 Task: For heading  Tahoma with underline.  font size for heading20,  'Change the font style of data to'Arial.  and font size to 12,  Change the alignment of both headline & data to Align left.  In the sheet  Attendance Record Sheetbook
Action: Mouse moved to (52, 116)
Screenshot: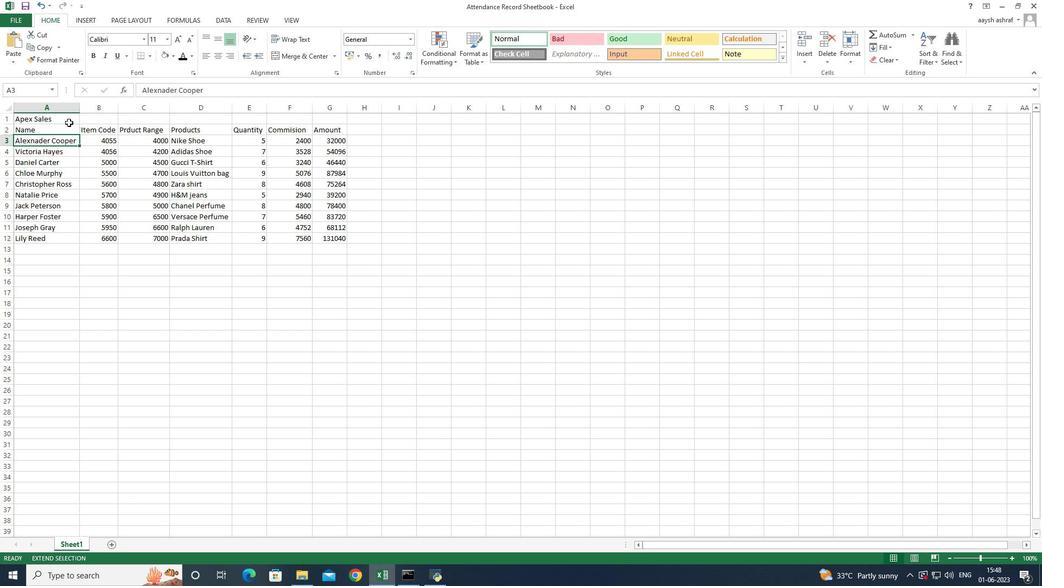 
Action: Mouse pressed left at (52, 116)
Screenshot: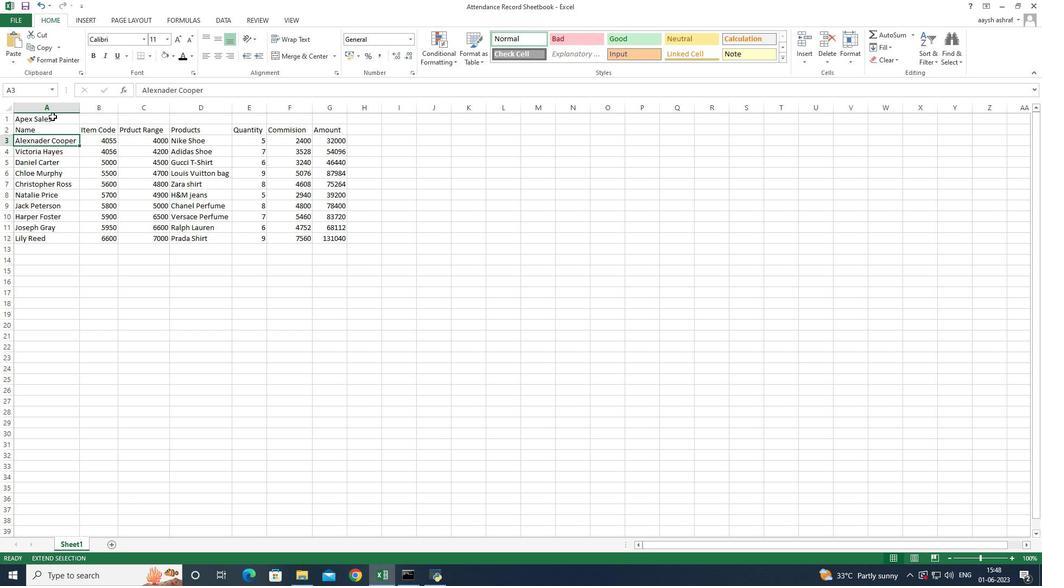 
Action: Mouse moved to (72, 178)
Screenshot: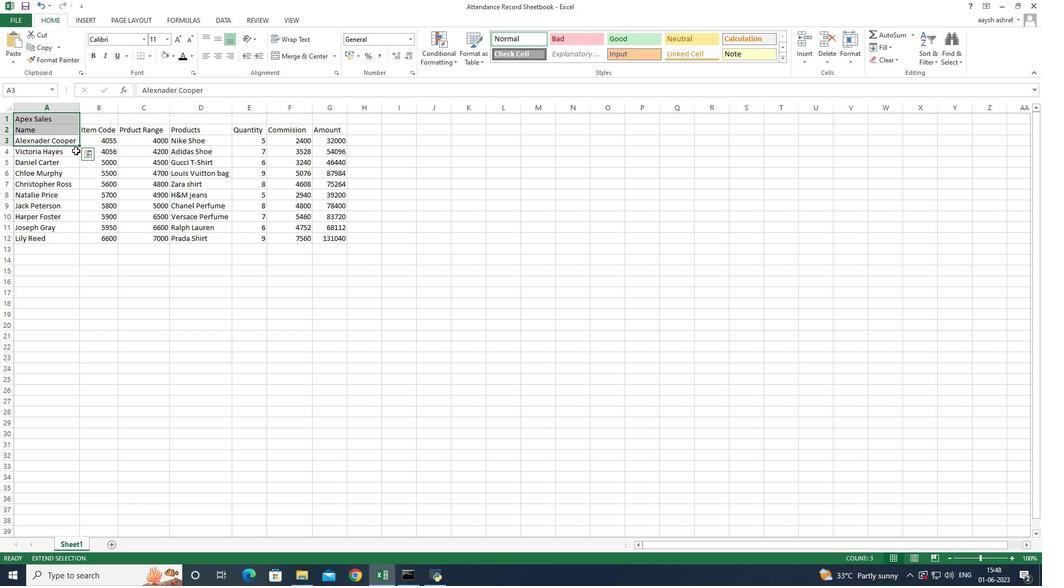 
Action: Mouse pressed left at (72, 178)
Screenshot: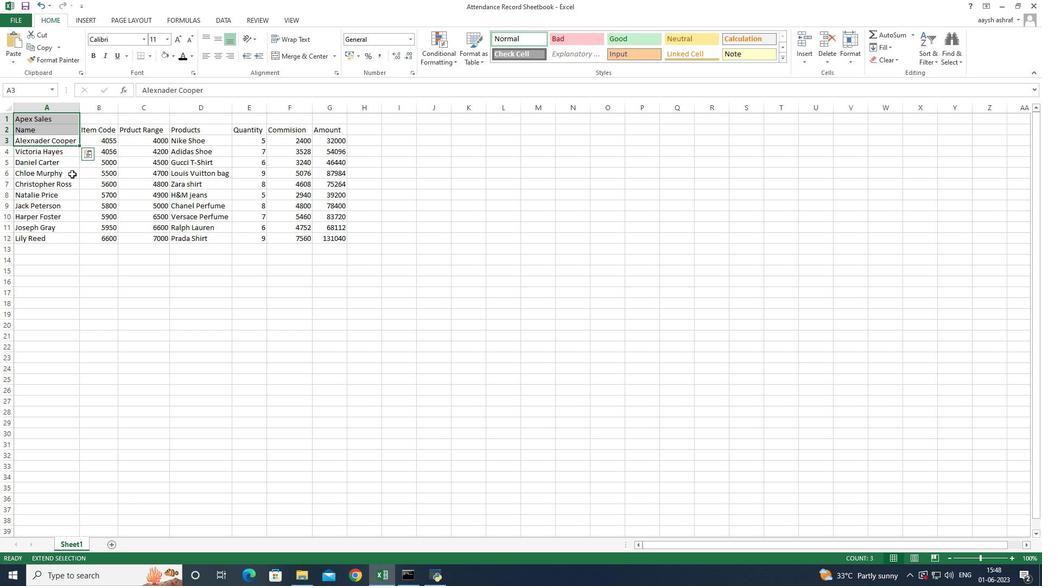
Action: Mouse moved to (67, 114)
Screenshot: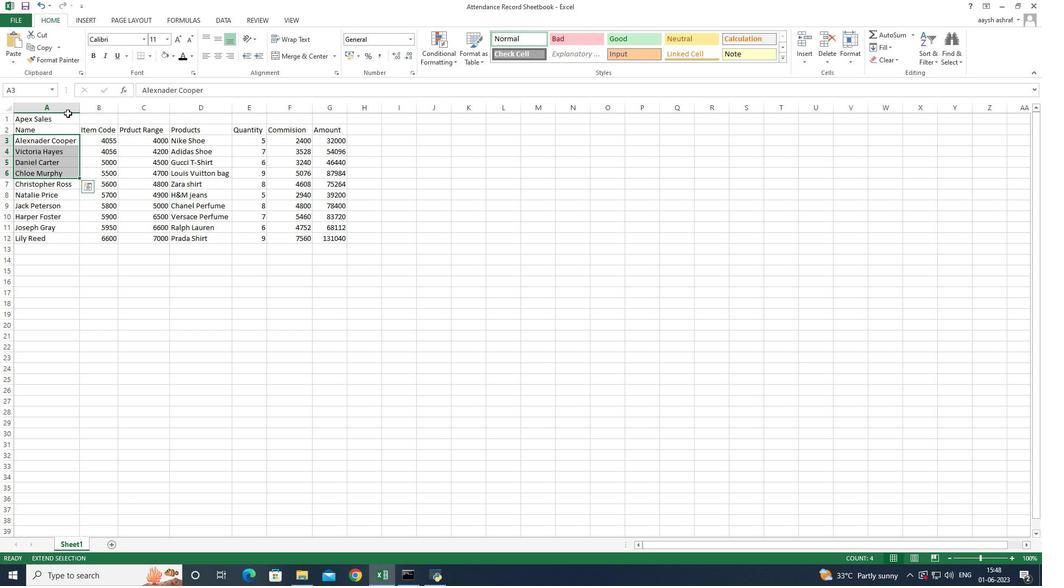 
Action: Mouse pressed left at (67, 114)
Screenshot: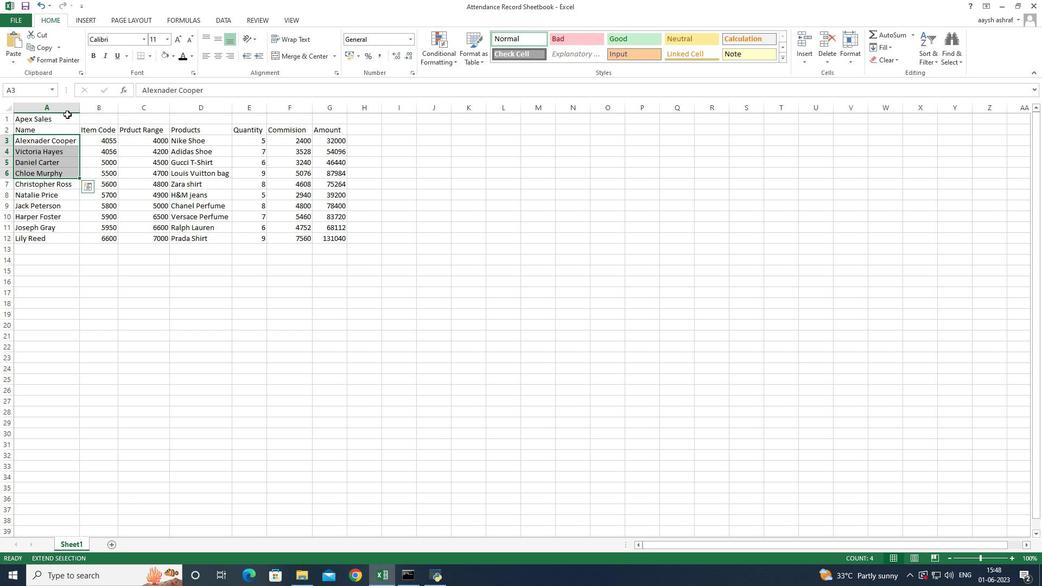 
Action: Mouse moved to (78, 254)
Screenshot: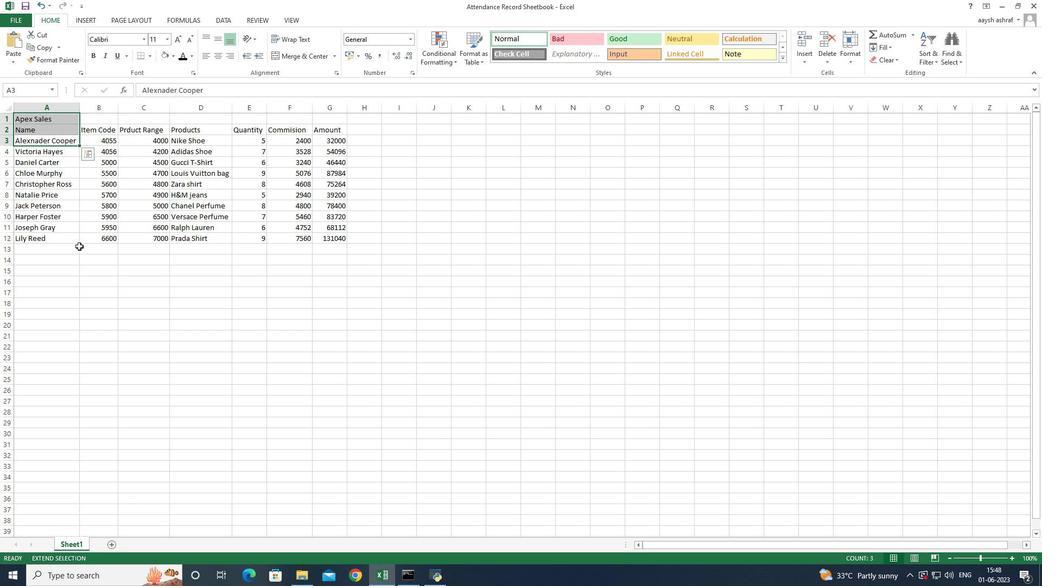 
Action: Mouse pressed right at (78, 254)
Screenshot: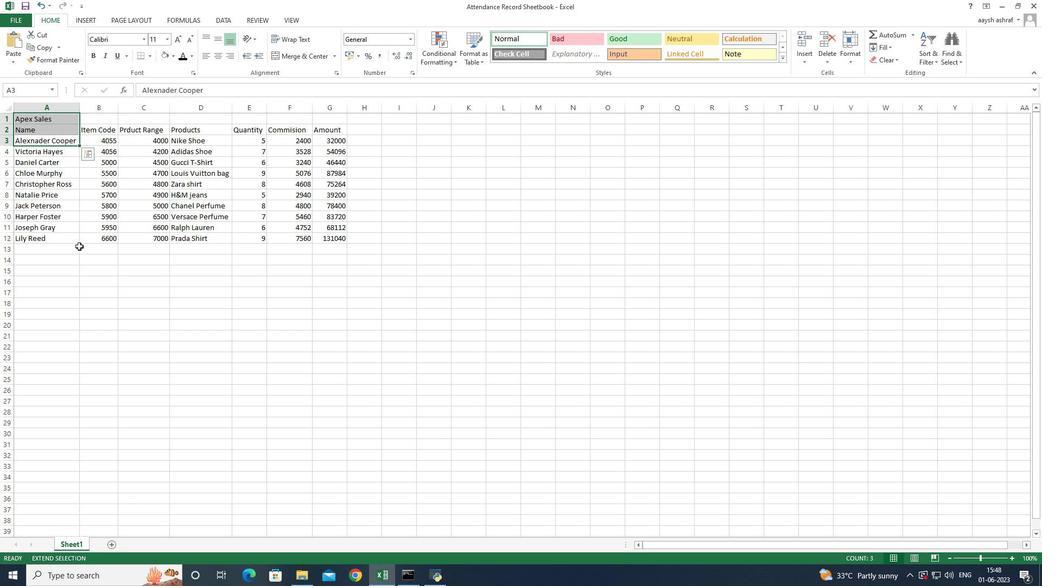 
Action: Mouse moved to (109, 466)
Screenshot: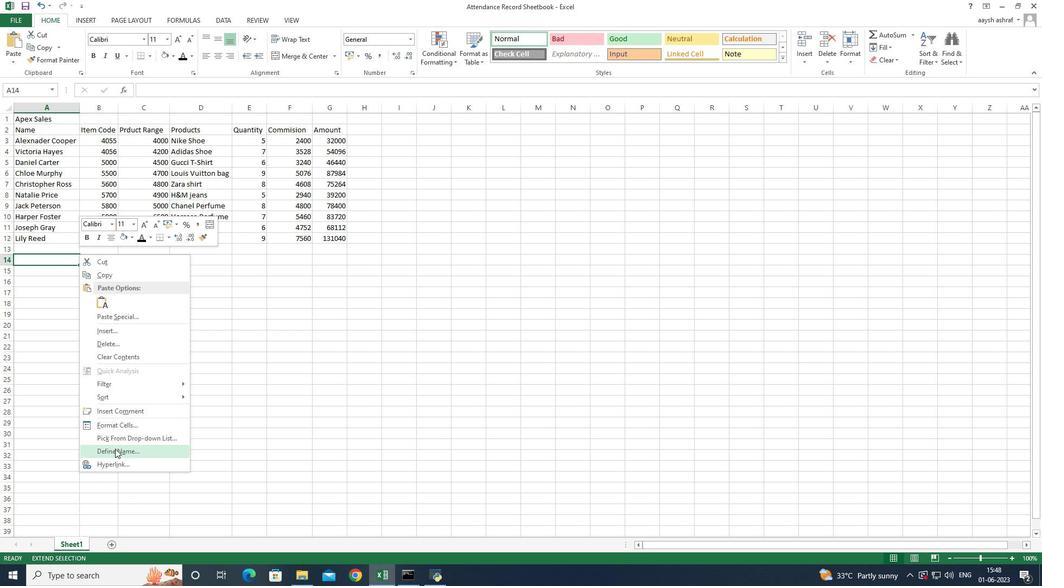
Action: Mouse pressed left at (109, 466)
Screenshot: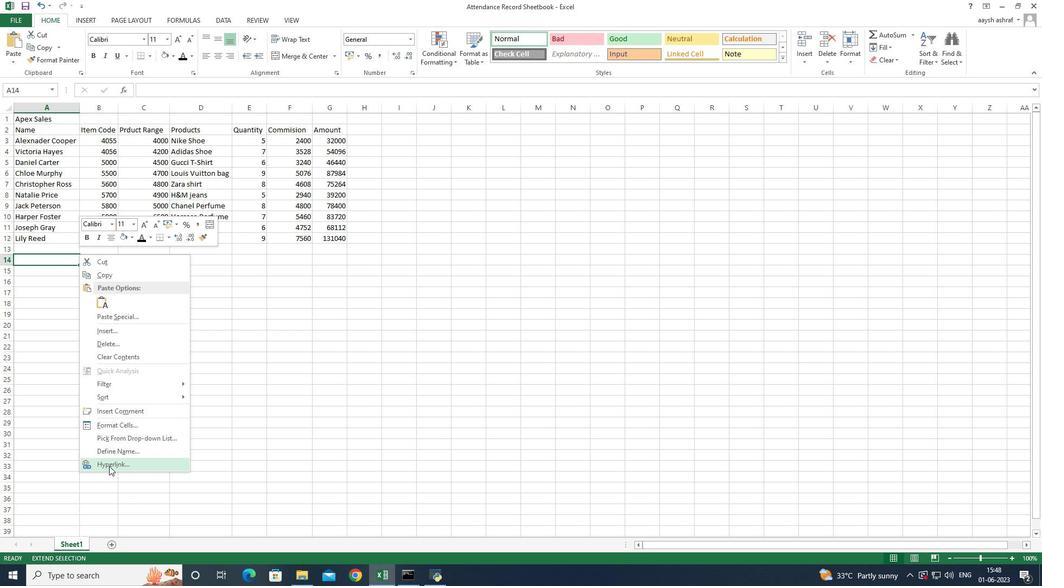 
Action: Mouse moved to (128, 317)
Screenshot: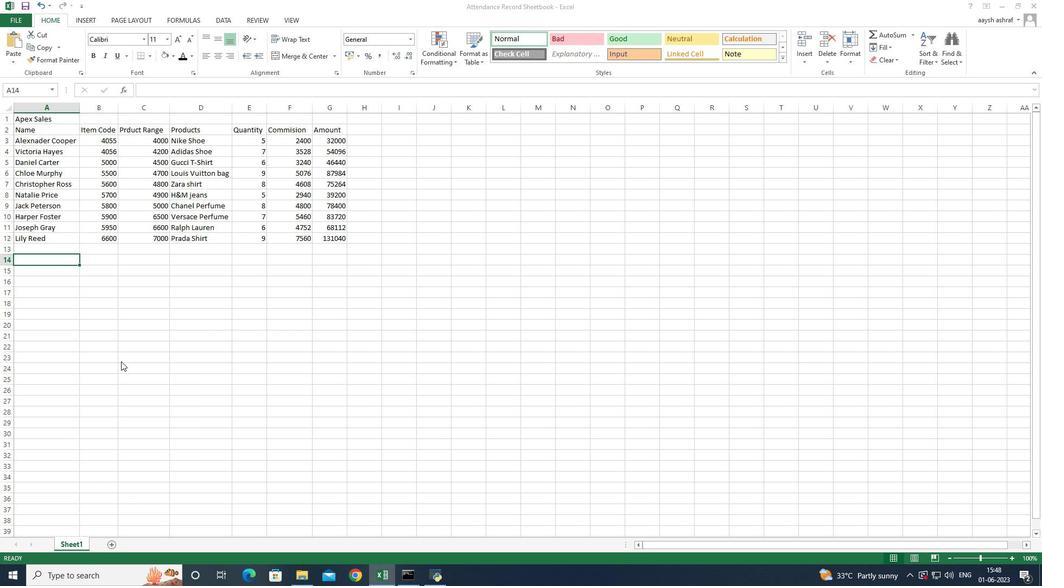 
Action: Mouse pressed left at (128, 317)
Screenshot: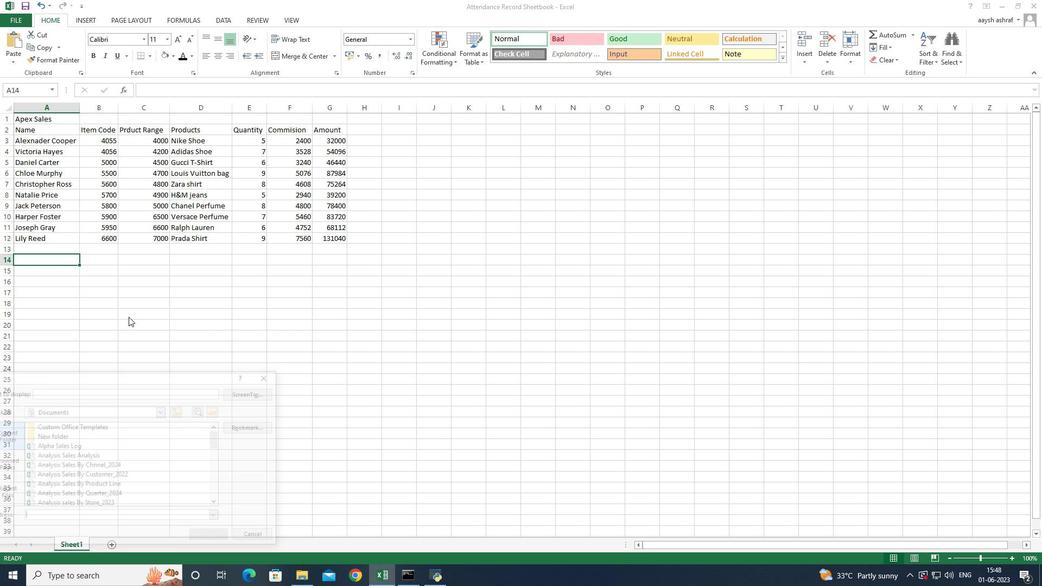 
Action: Mouse moved to (265, 375)
Screenshot: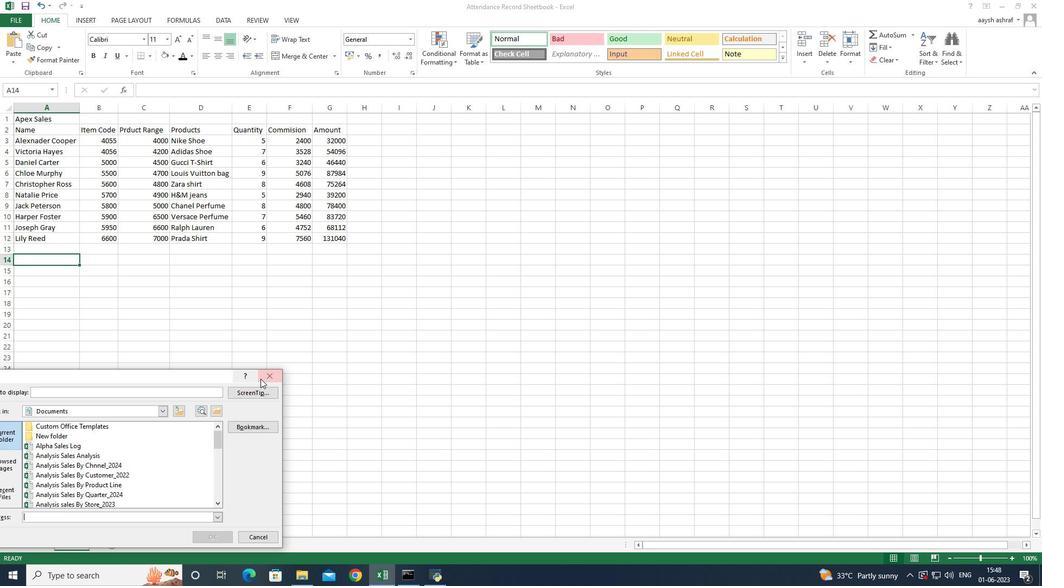 
Action: Mouse pressed left at (265, 375)
Screenshot: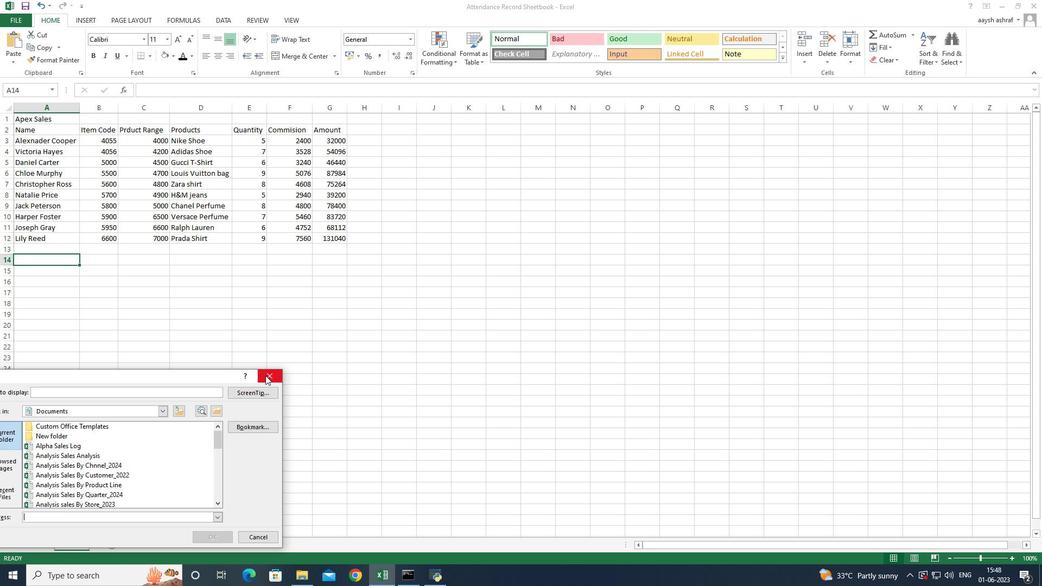 
Action: Mouse moved to (56, 121)
Screenshot: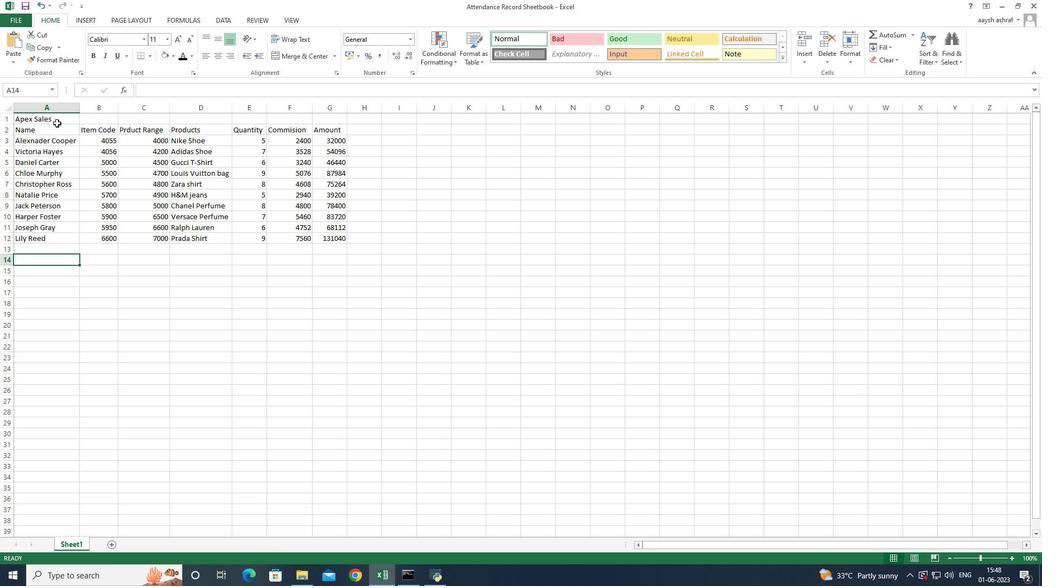 
Action: Mouse pressed left at (56, 121)
Screenshot: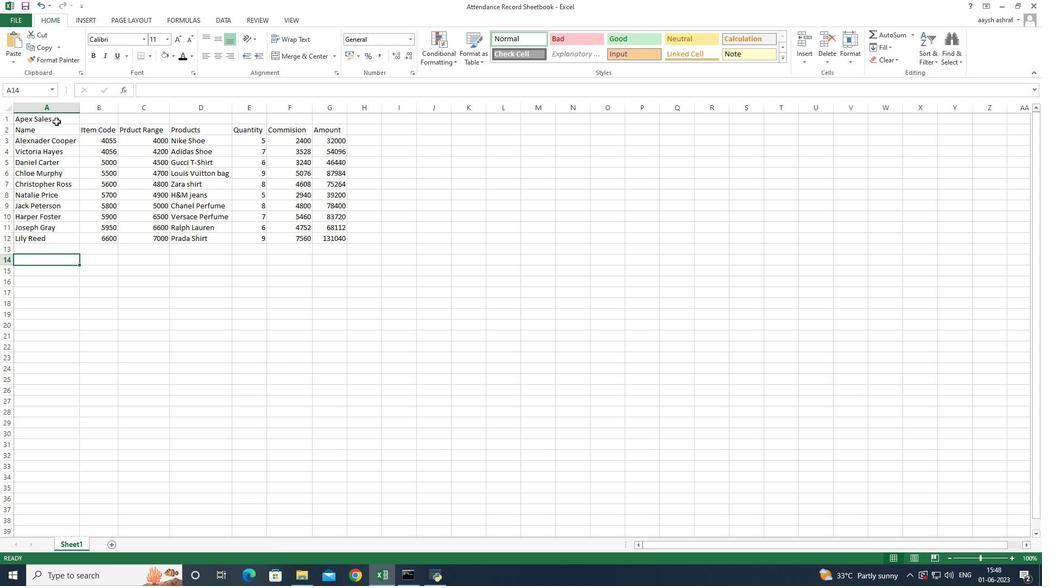 
Action: Key pressed <Key.shift_r><Key.shift_r><Key.right><Key.right><Key.right><Key.right><Key.right><Key.right>
Screenshot: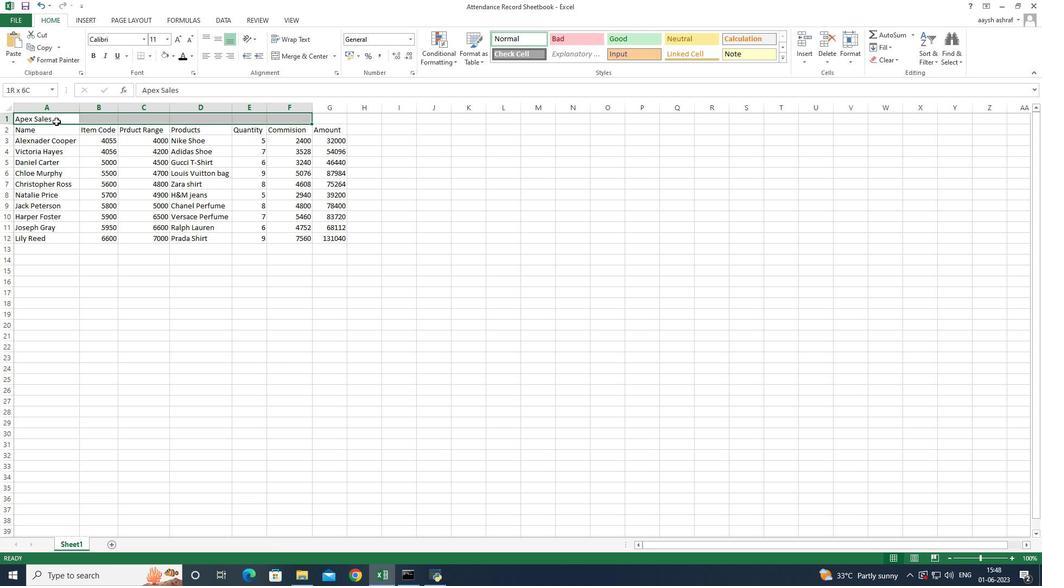 
Action: Mouse moved to (290, 56)
Screenshot: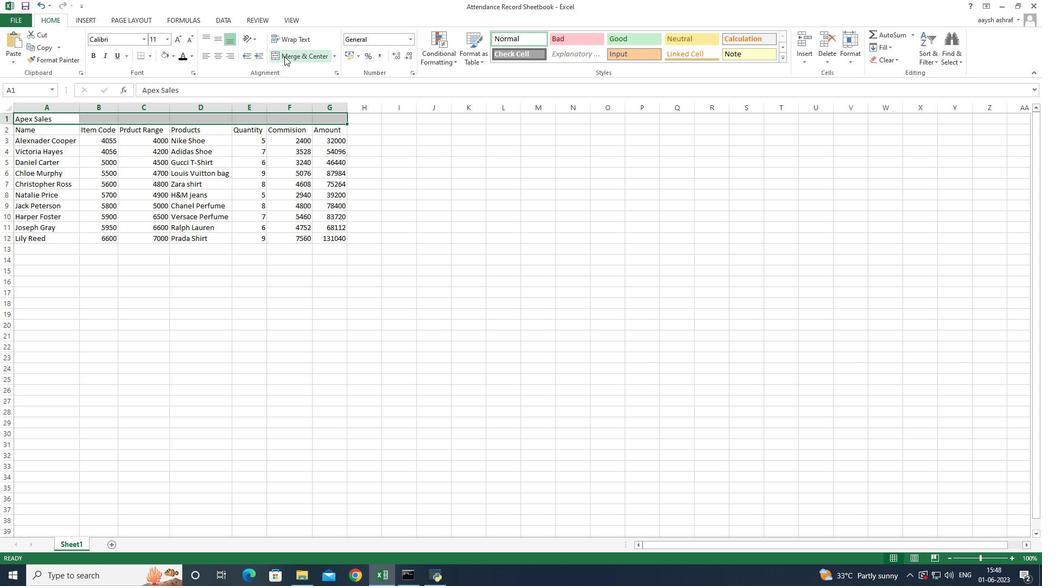 
Action: Mouse pressed left at (290, 56)
Screenshot: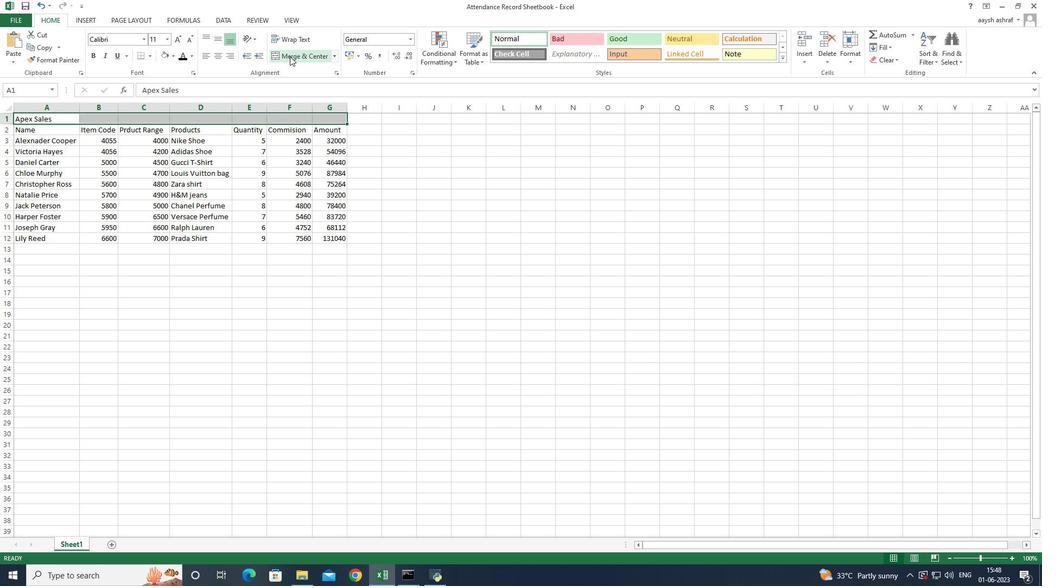 
Action: Mouse moved to (144, 43)
Screenshot: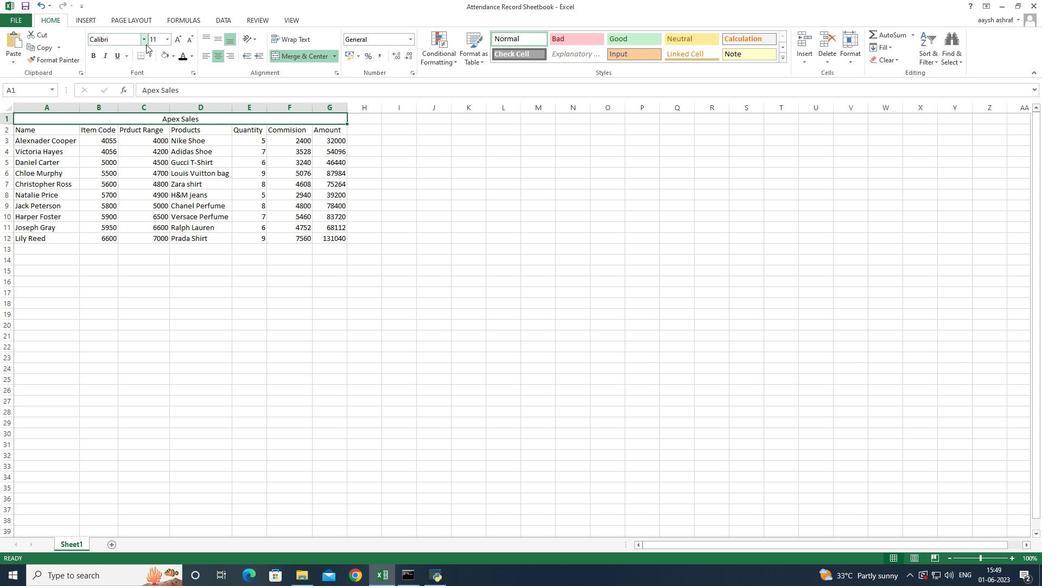 
Action: Mouse pressed left at (144, 43)
Screenshot: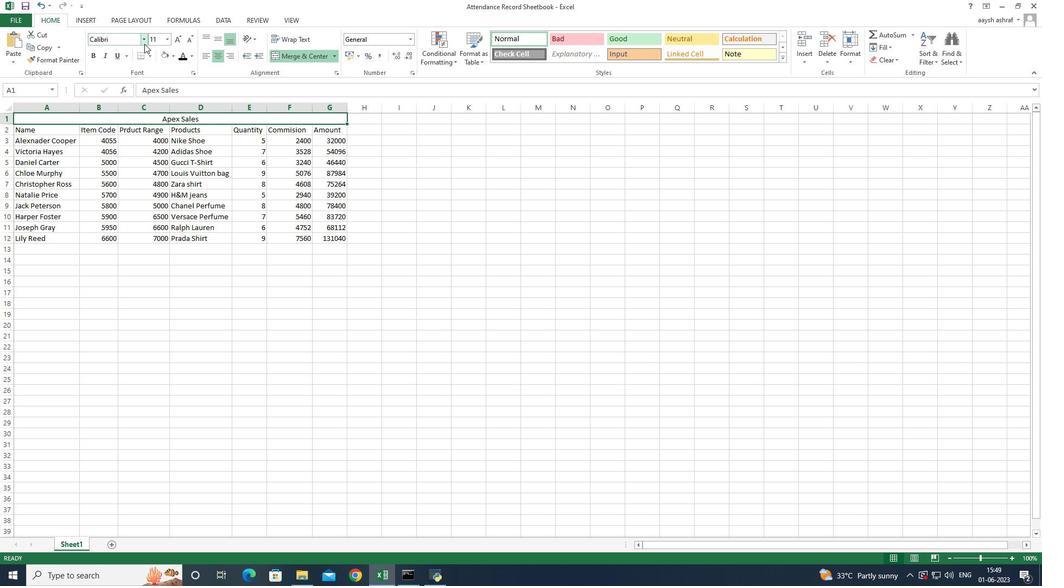 
Action: Mouse moved to (159, 268)
Screenshot: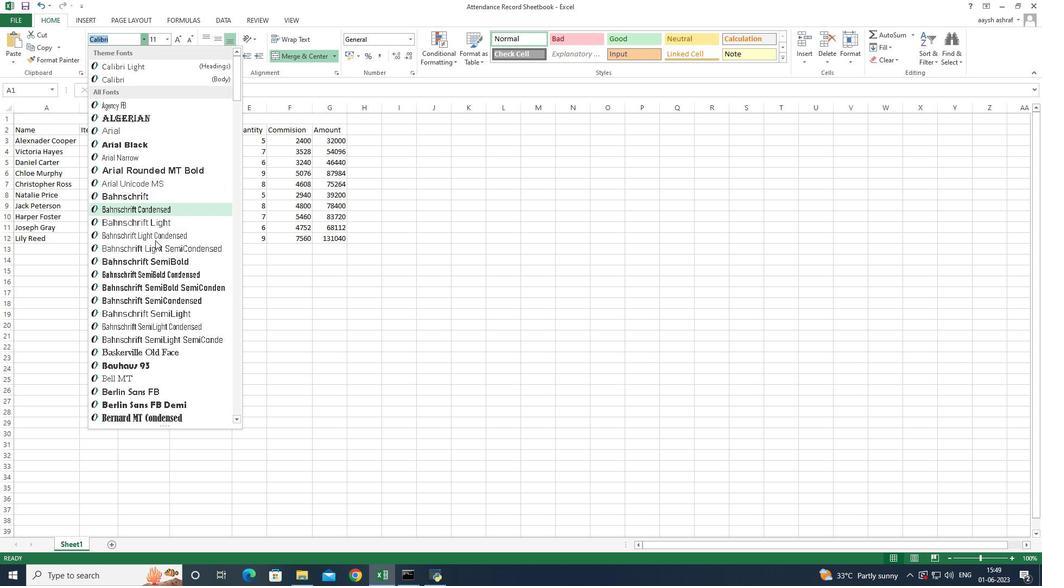 
Action: Mouse scrolled (159, 267) with delta (0, 0)
Screenshot: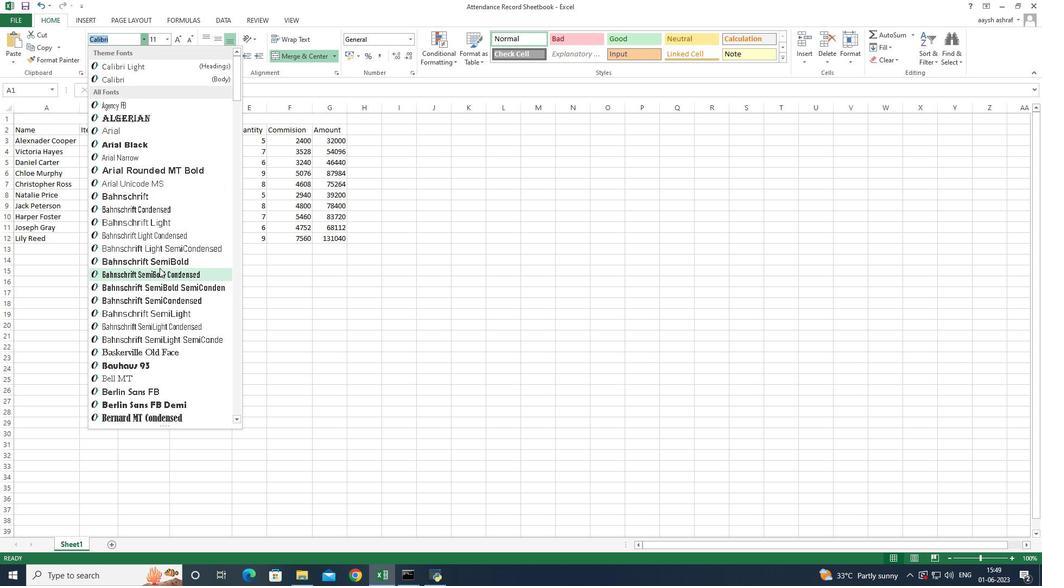 
Action: Mouse scrolled (159, 267) with delta (0, 0)
Screenshot: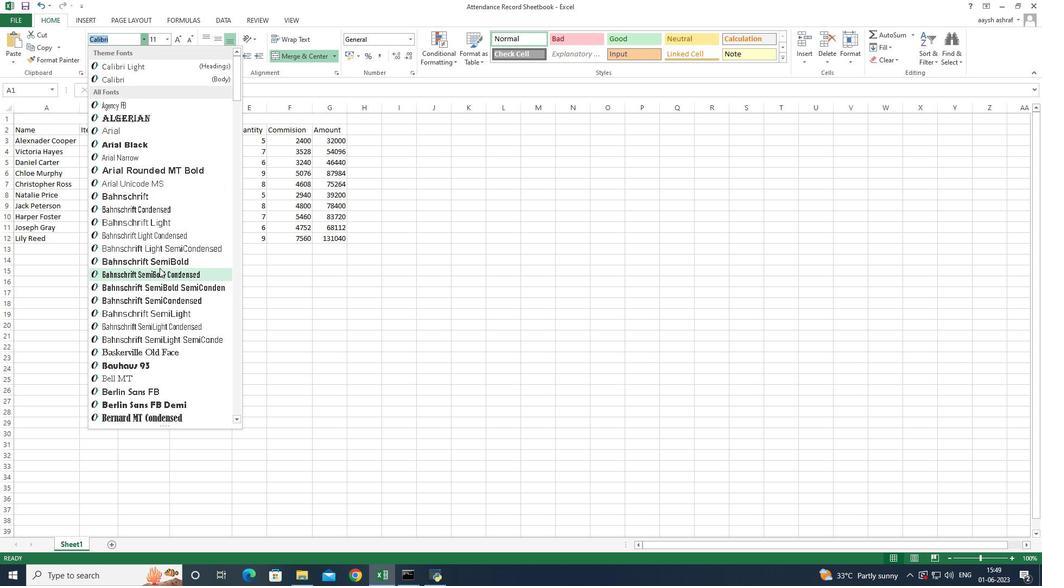
Action: Mouse scrolled (159, 267) with delta (0, 0)
Screenshot: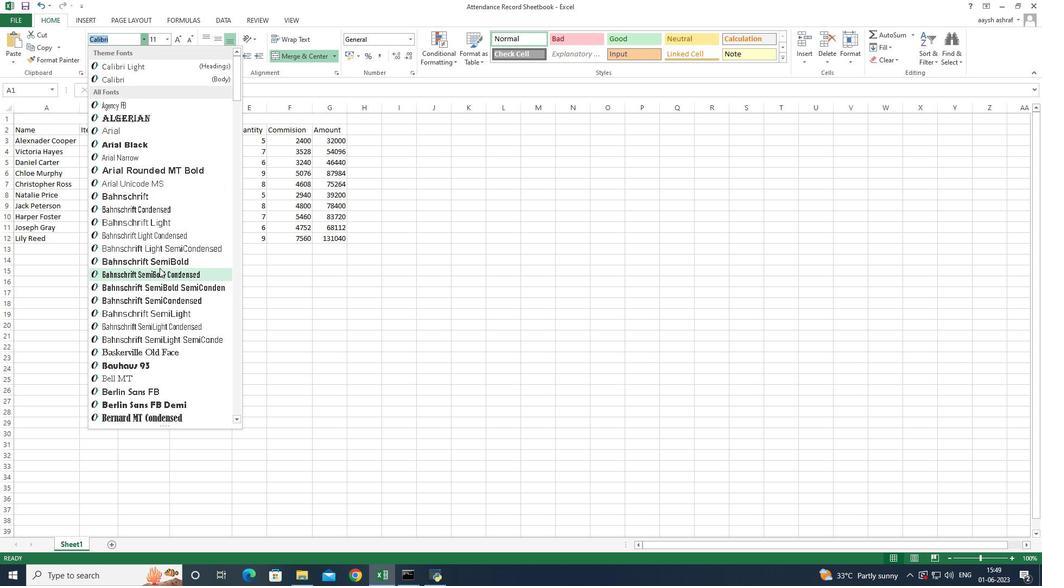 
Action: Mouse scrolled (159, 267) with delta (0, 0)
Screenshot: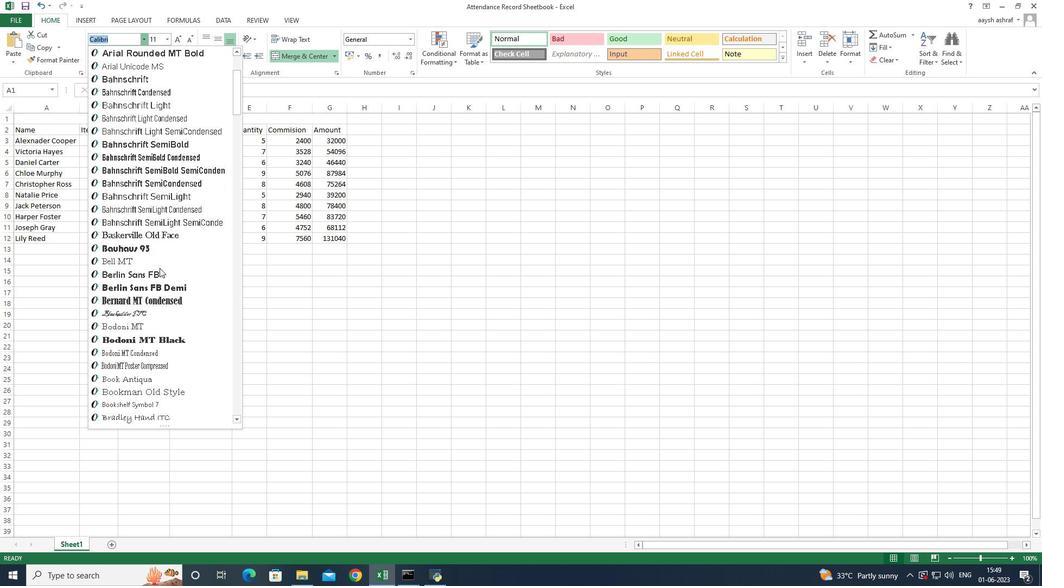 
Action: Mouse scrolled (159, 267) with delta (0, 0)
Screenshot: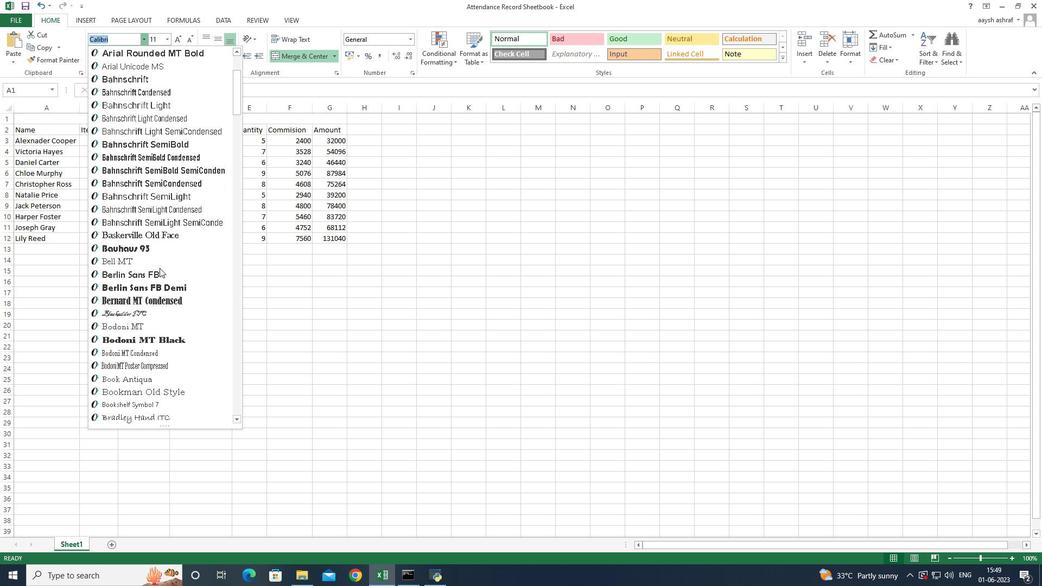 
Action: Mouse scrolled (159, 267) with delta (0, 0)
Screenshot: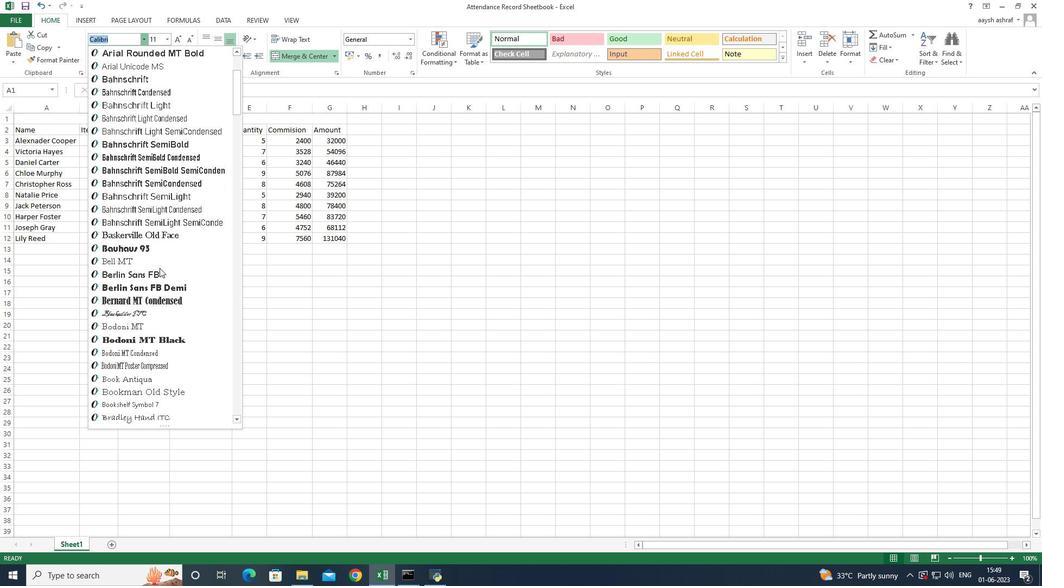 
Action: Mouse scrolled (159, 267) with delta (0, 0)
Screenshot: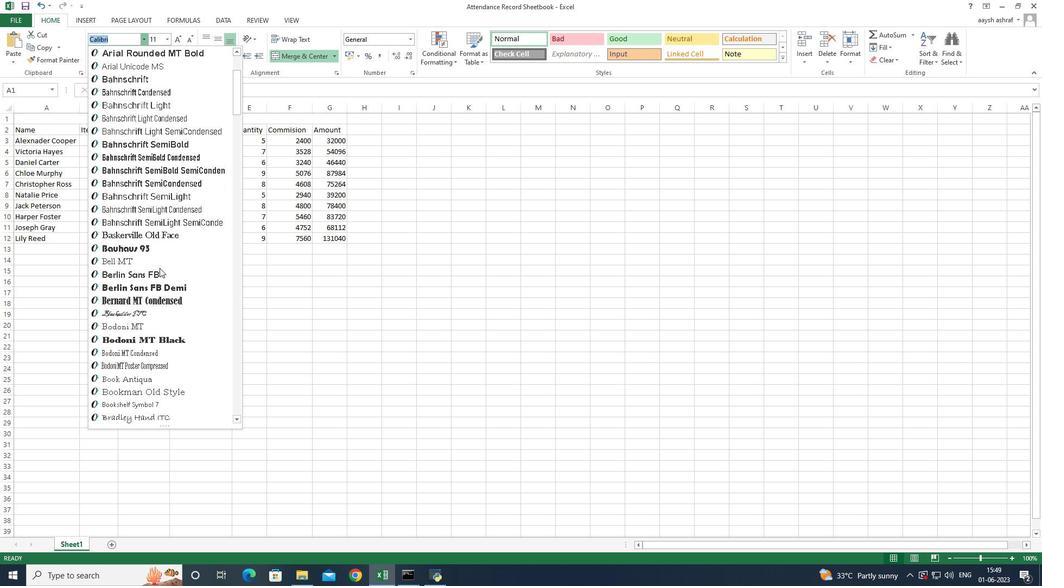 
Action: Mouse scrolled (159, 267) with delta (0, 0)
Screenshot: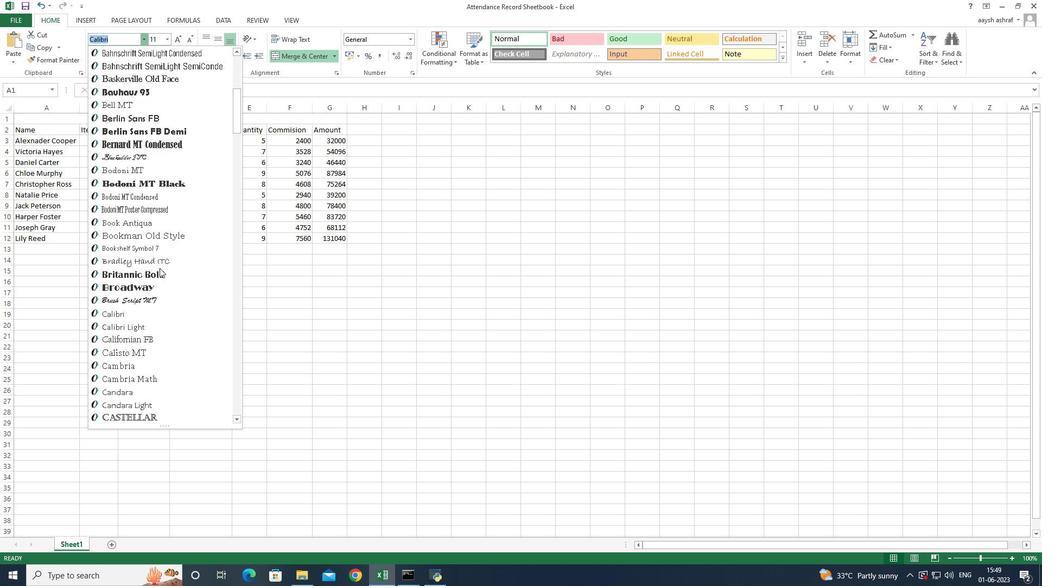
Action: Mouse scrolled (159, 267) with delta (0, 0)
Screenshot: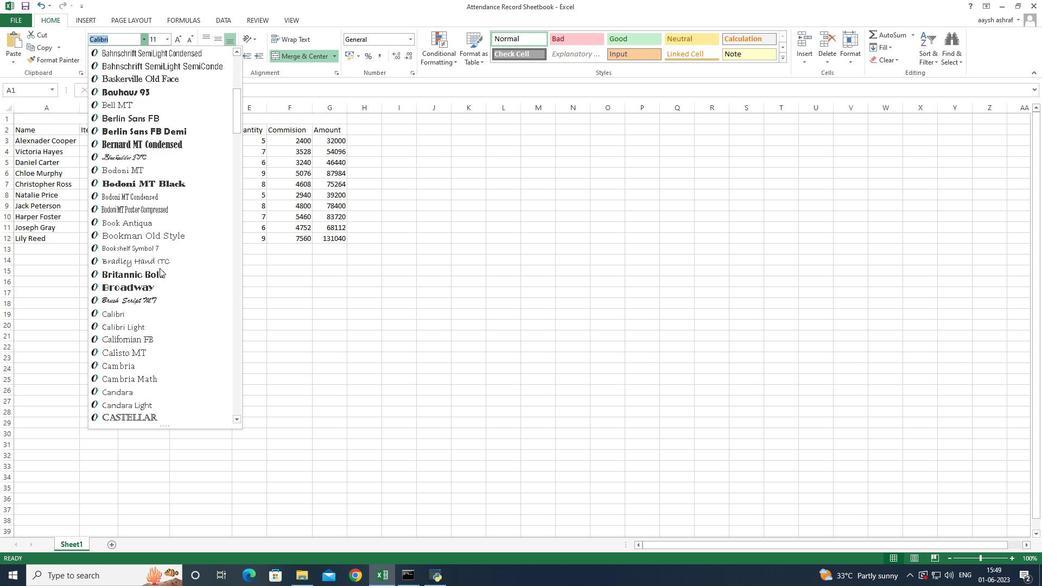 
Action: Mouse moved to (159, 269)
Screenshot: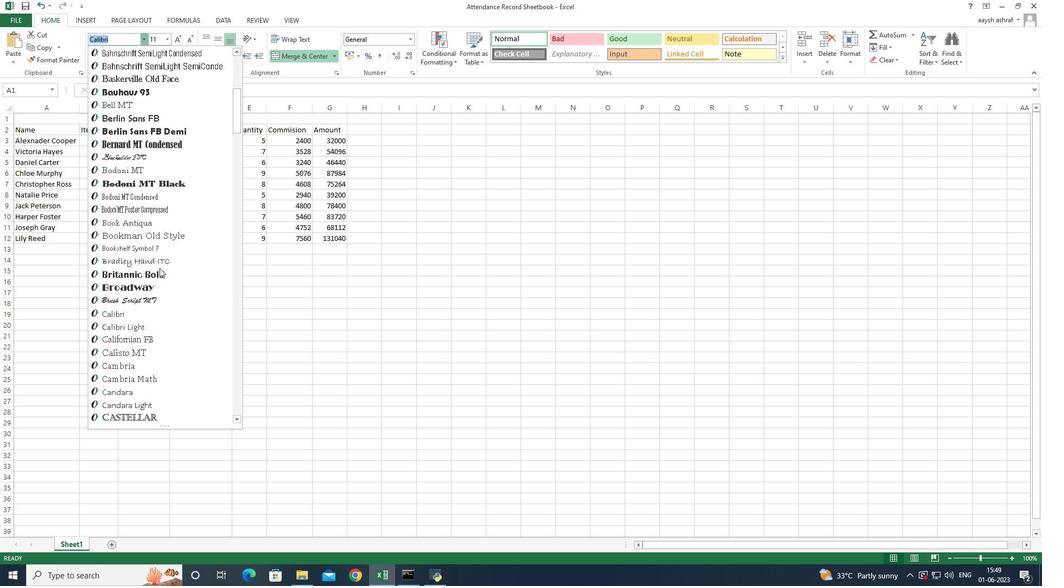
Action: Mouse scrolled (159, 268) with delta (0, 0)
Screenshot: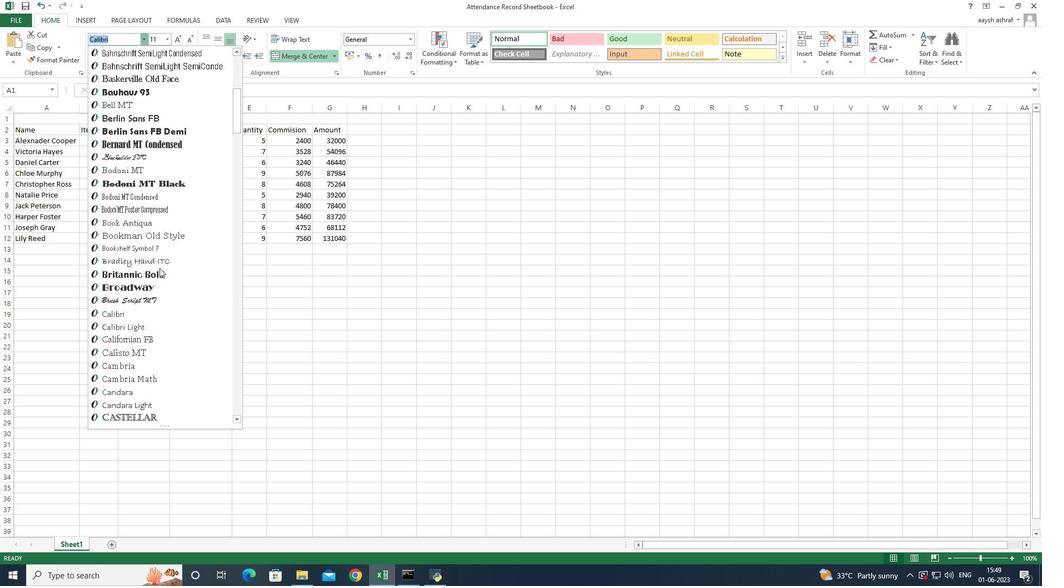 
Action: Mouse scrolled (159, 268) with delta (0, 0)
Screenshot: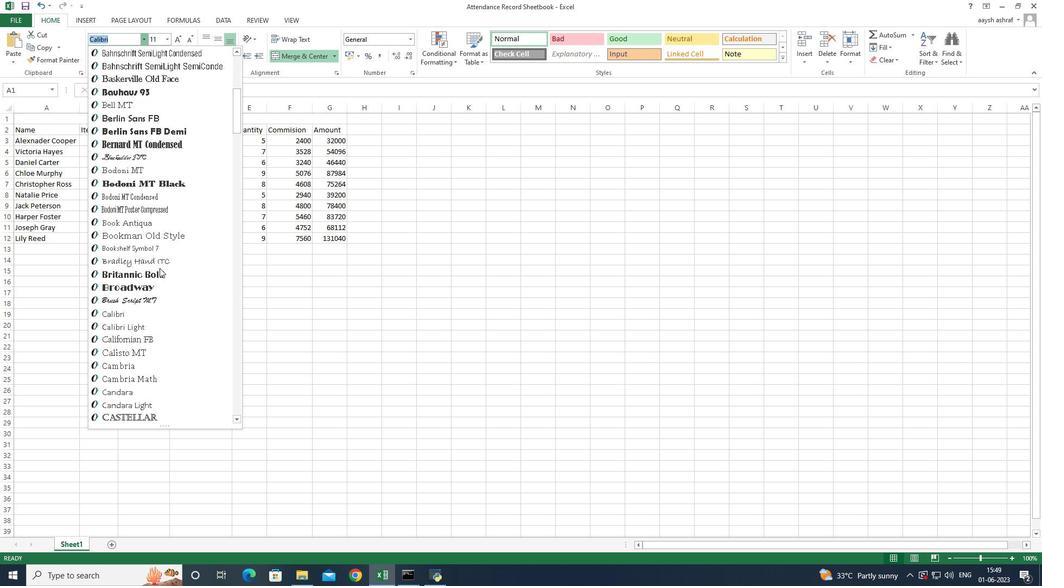
Action: Mouse scrolled (159, 268) with delta (0, 0)
Screenshot: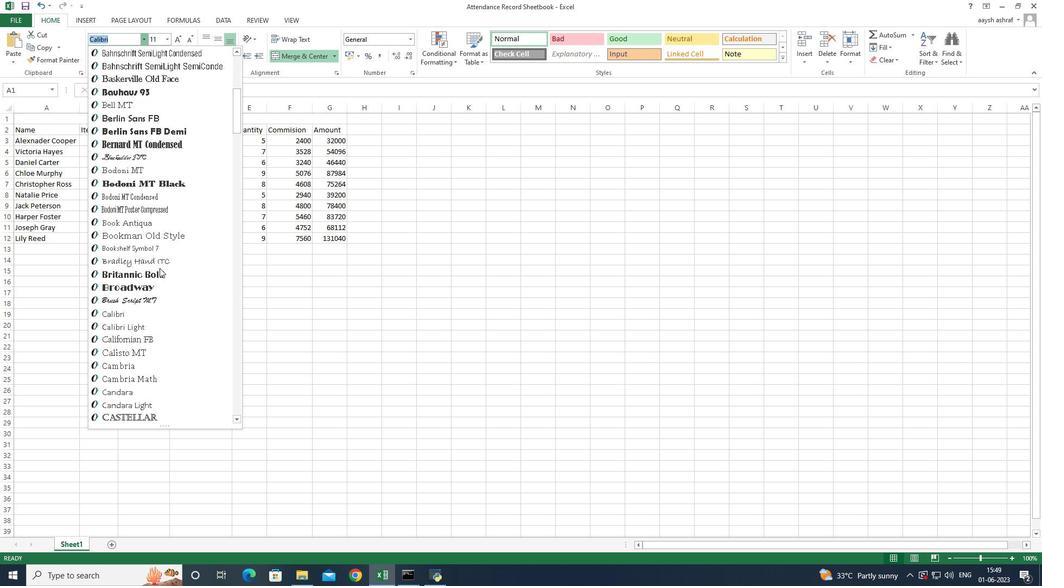 
Action: Mouse scrolled (159, 268) with delta (0, 0)
Screenshot: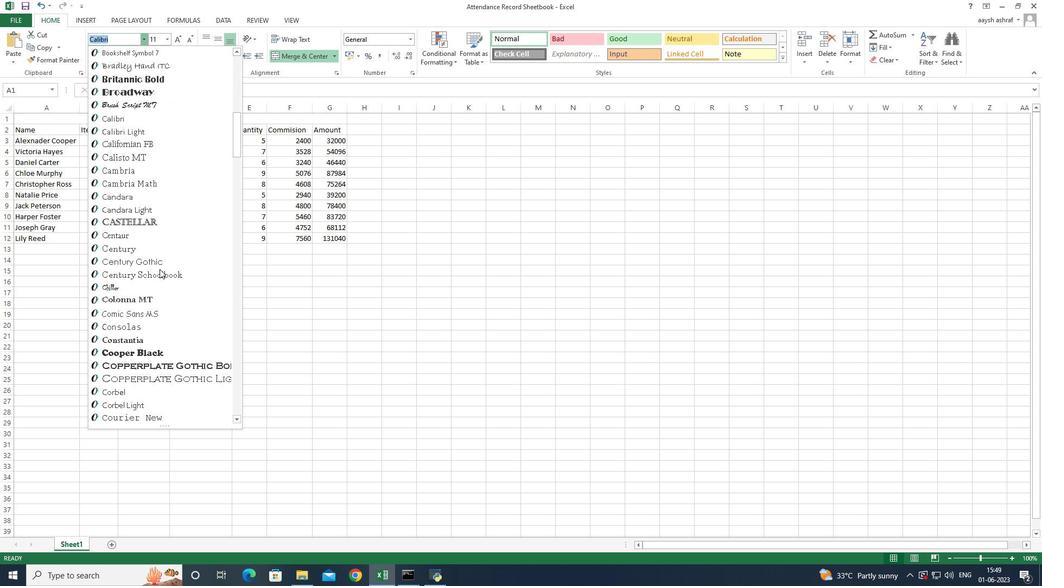 
Action: Mouse scrolled (159, 268) with delta (0, 0)
Screenshot: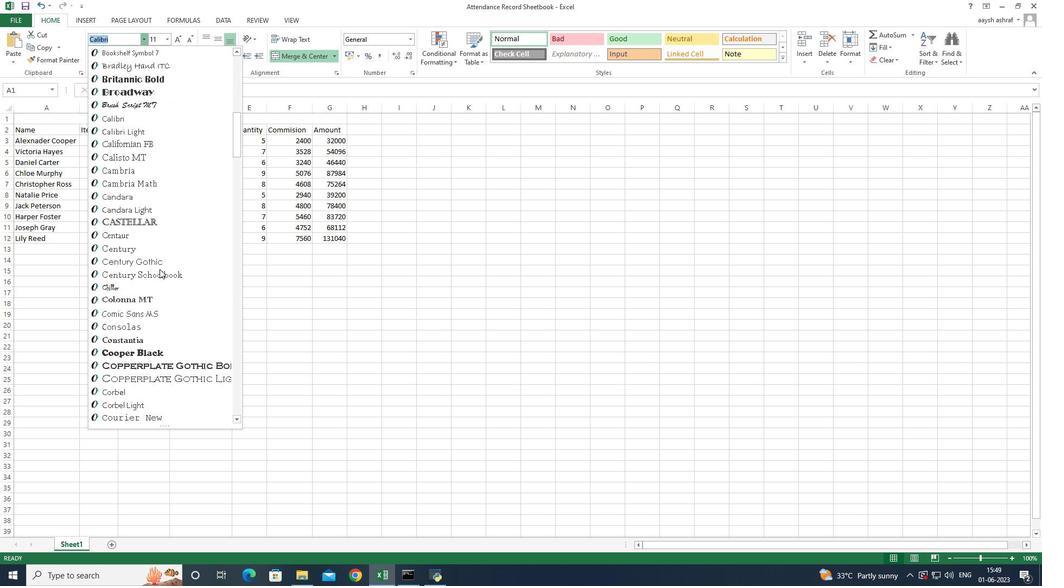 
Action: Mouse scrolled (159, 268) with delta (0, 0)
Screenshot: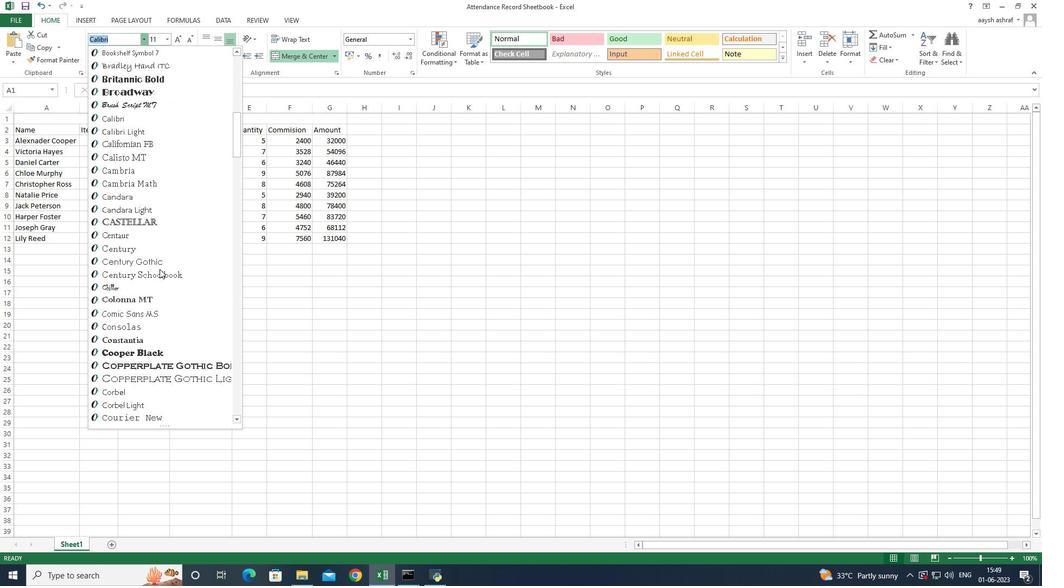 
Action: Mouse scrolled (159, 268) with delta (0, 0)
Screenshot: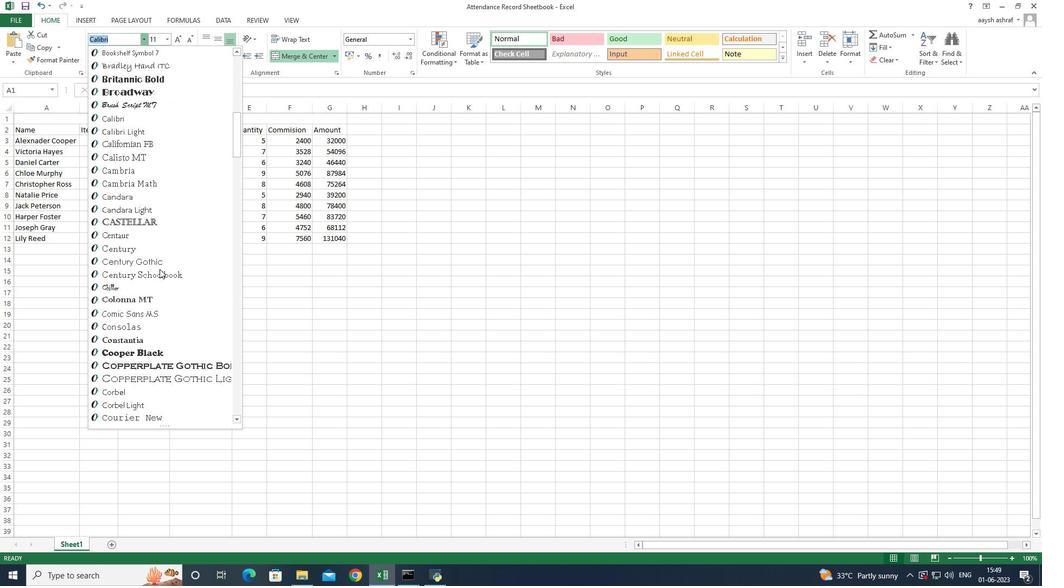 
Action: Mouse scrolled (159, 268) with delta (0, 0)
Screenshot: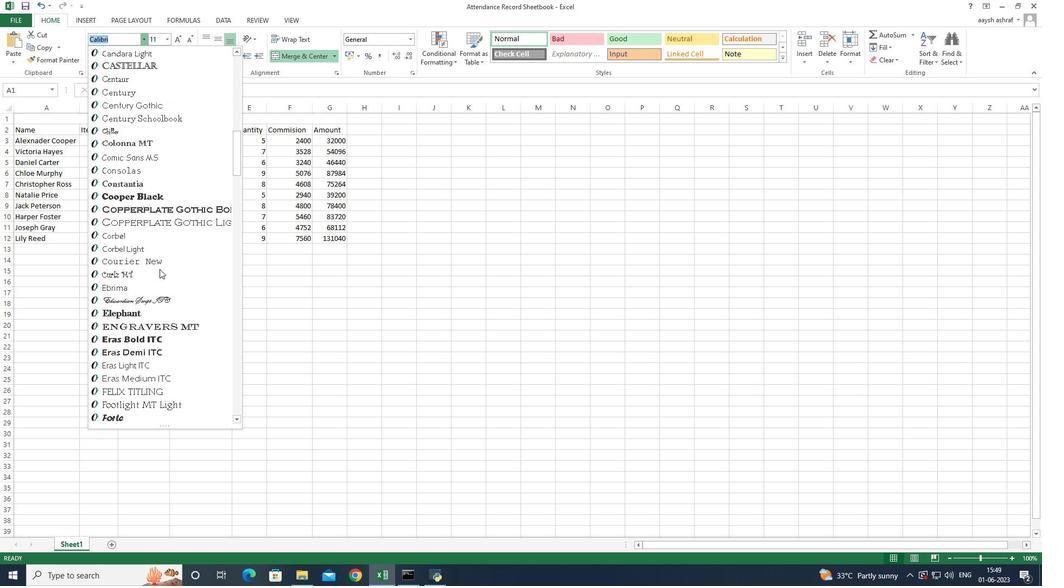 
Action: Mouse scrolled (159, 268) with delta (0, 0)
Screenshot: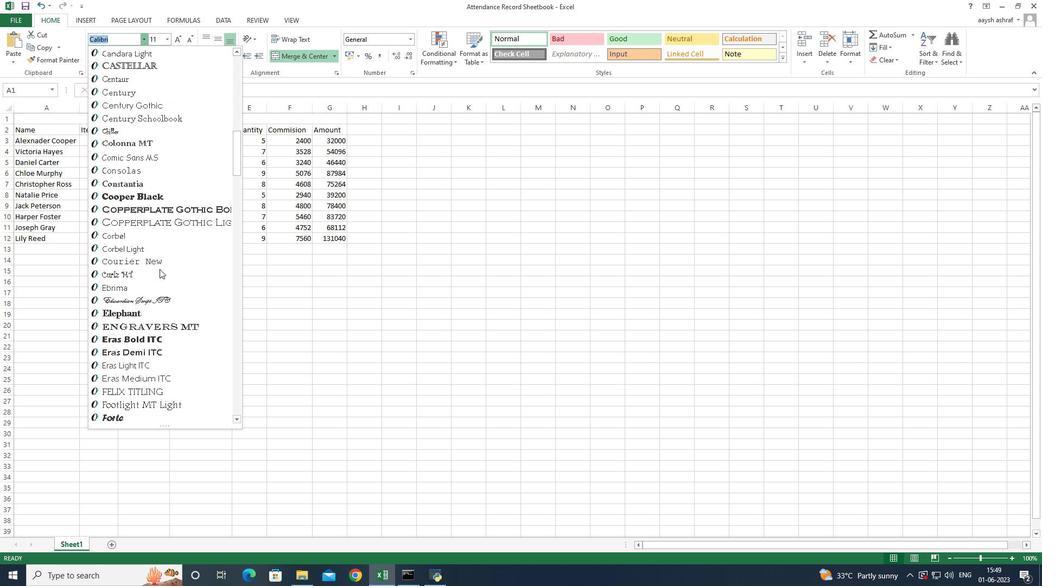 
Action: Mouse scrolled (159, 268) with delta (0, 0)
Screenshot: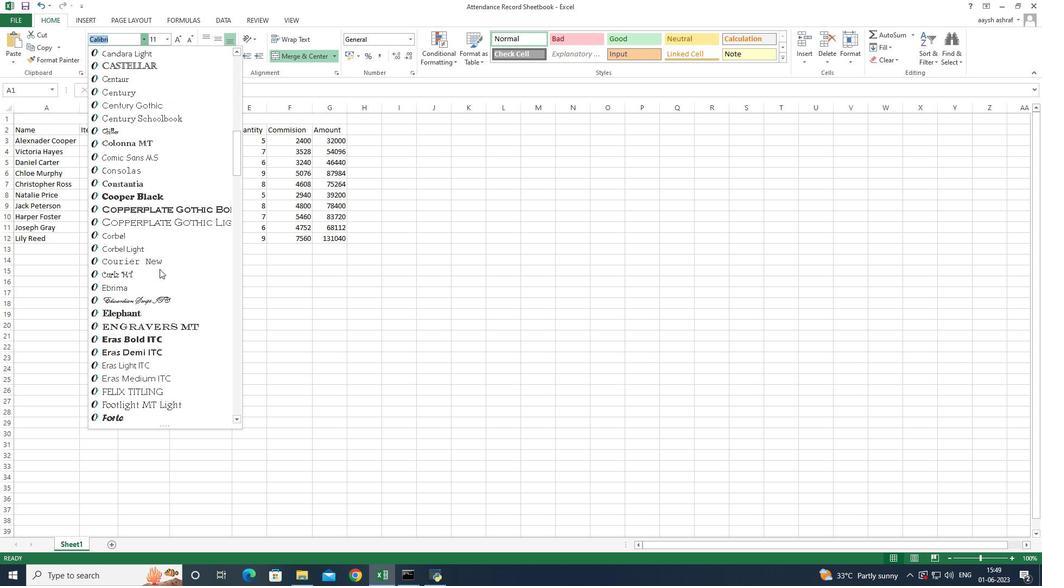 
Action: Mouse moved to (159, 271)
Screenshot: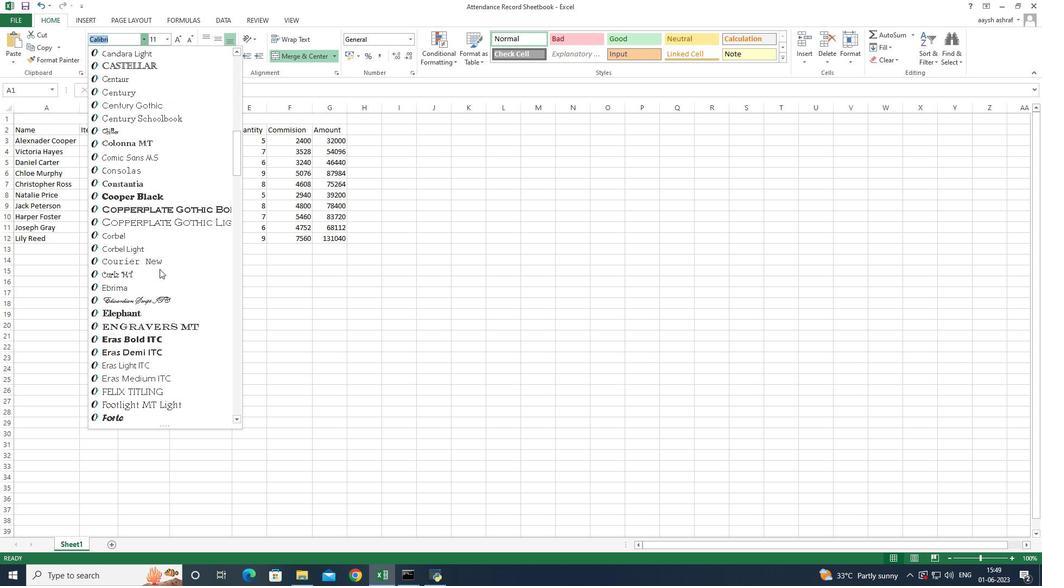 
Action: Mouse scrolled (159, 271) with delta (0, 0)
Screenshot: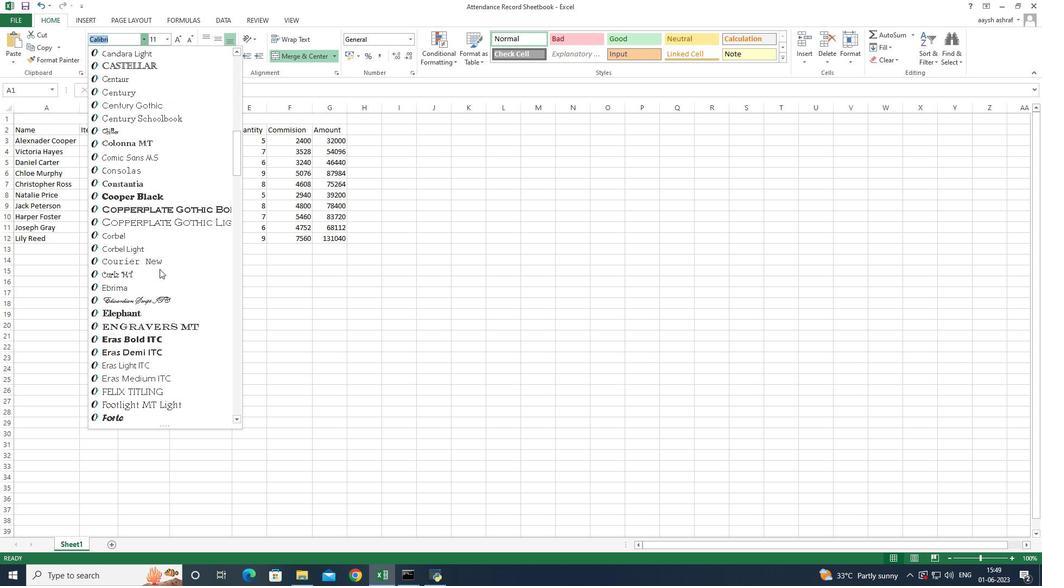 
Action: Mouse scrolled (159, 271) with delta (0, 0)
Screenshot: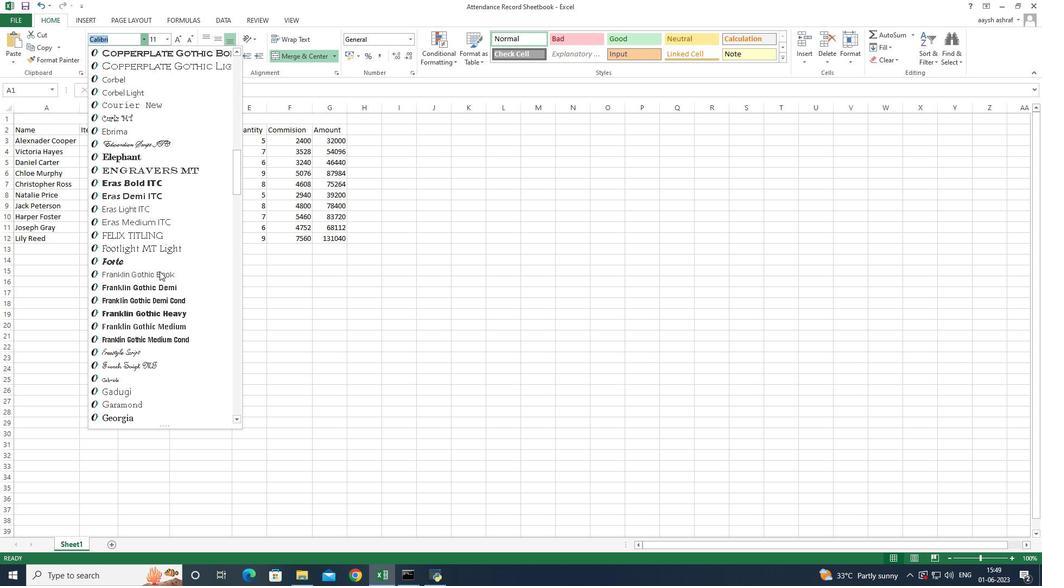 
Action: Mouse scrolled (159, 271) with delta (0, 0)
Screenshot: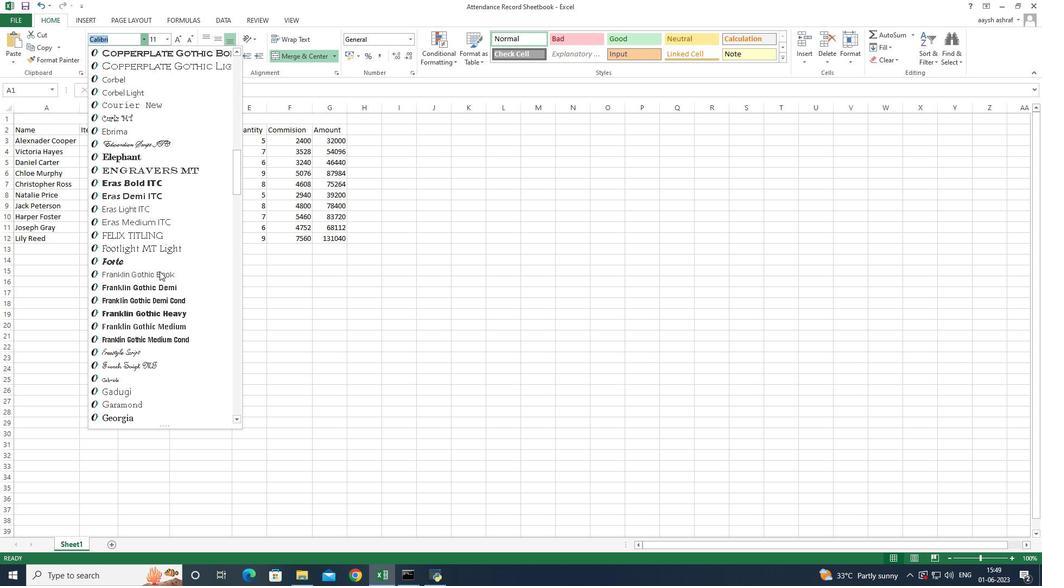 
Action: Mouse scrolled (159, 271) with delta (0, 0)
Screenshot: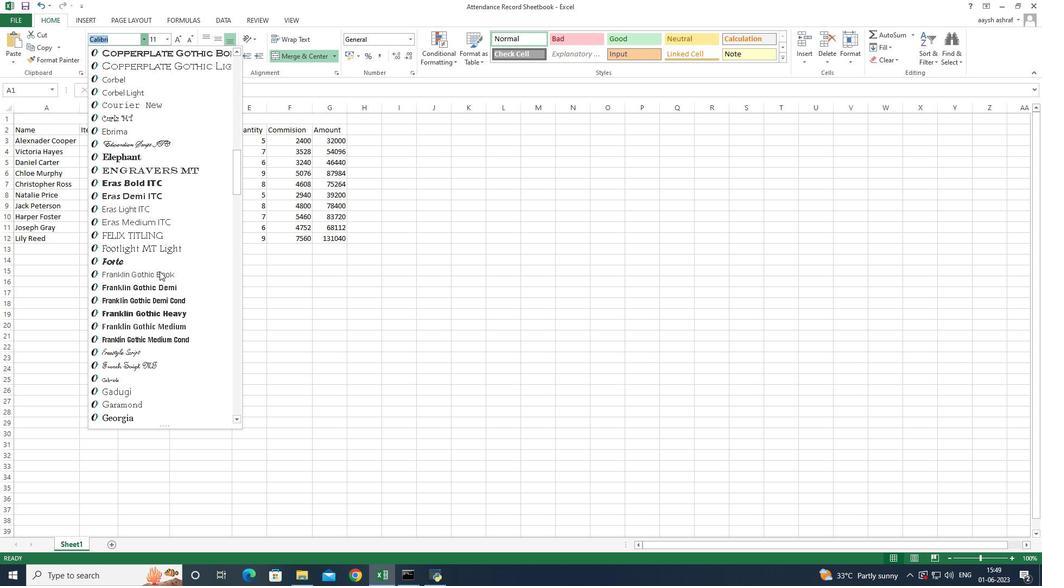 
Action: Mouse scrolled (159, 271) with delta (0, 0)
Screenshot: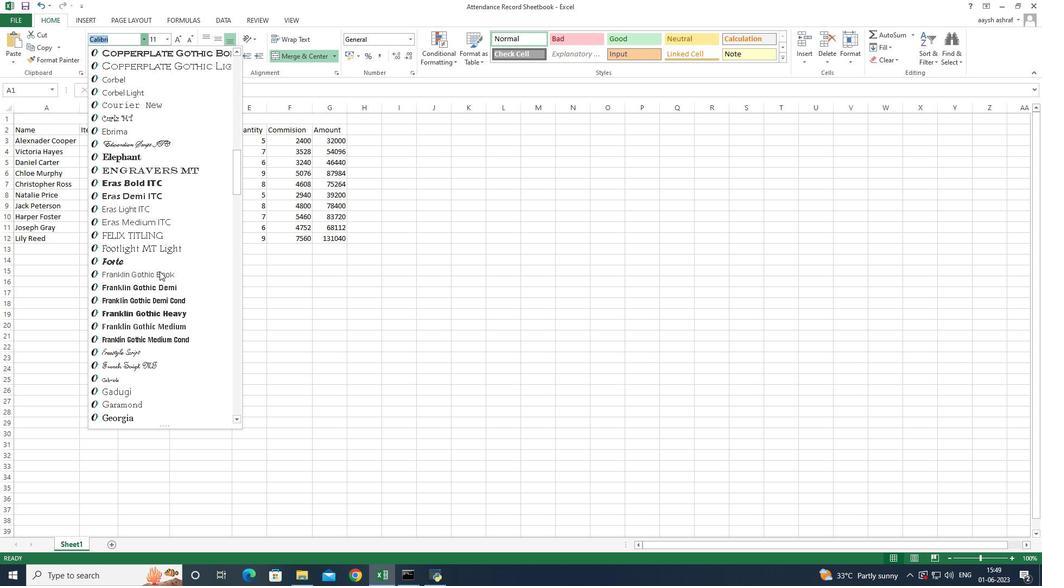 
Action: Mouse moved to (159, 272)
Screenshot: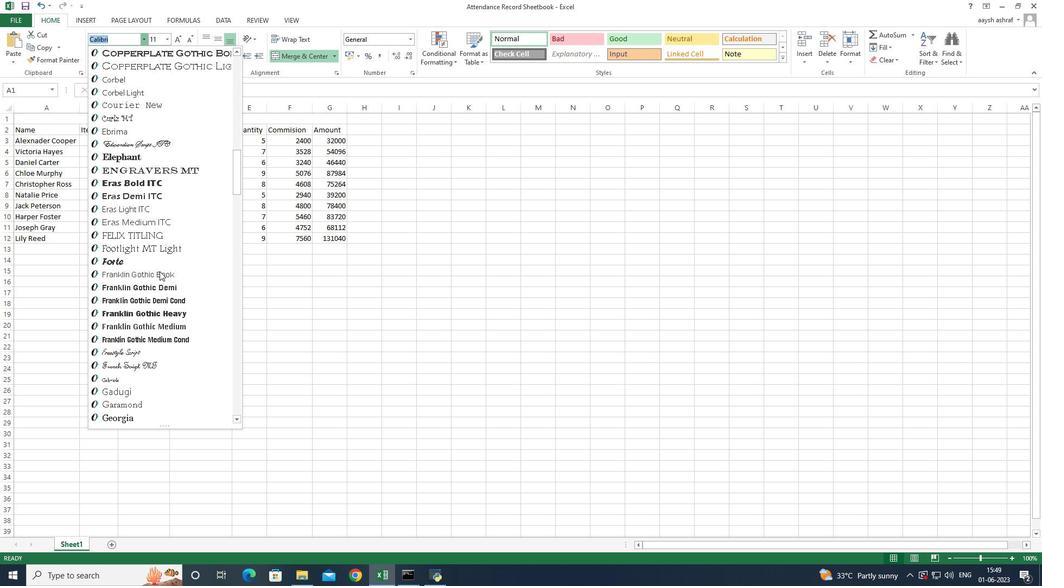 
Action: Mouse scrolled (159, 271) with delta (0, 0)
Screenshot: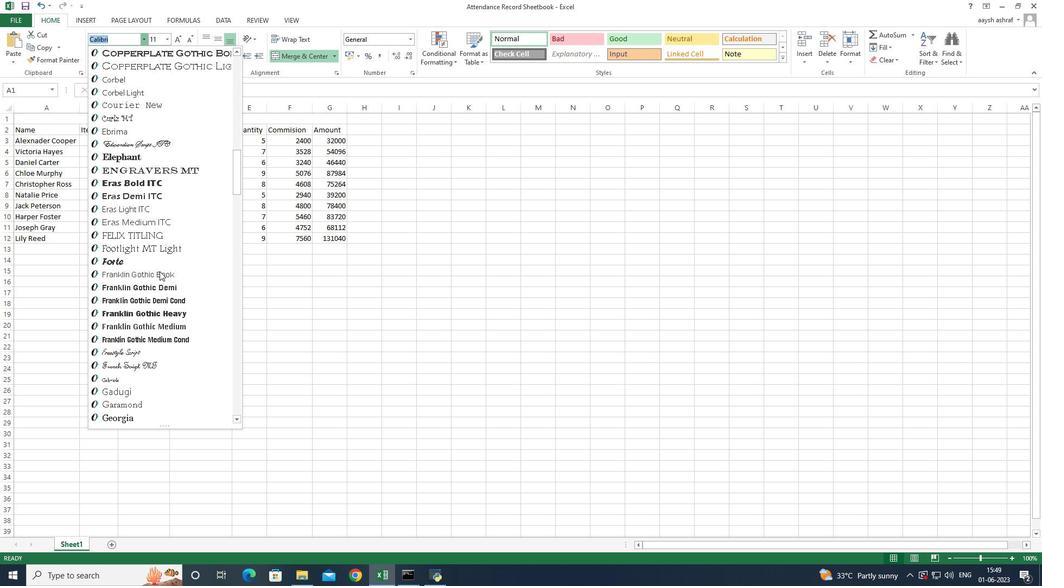 
Action: Mouse moved to (159, 272)
Screenshot: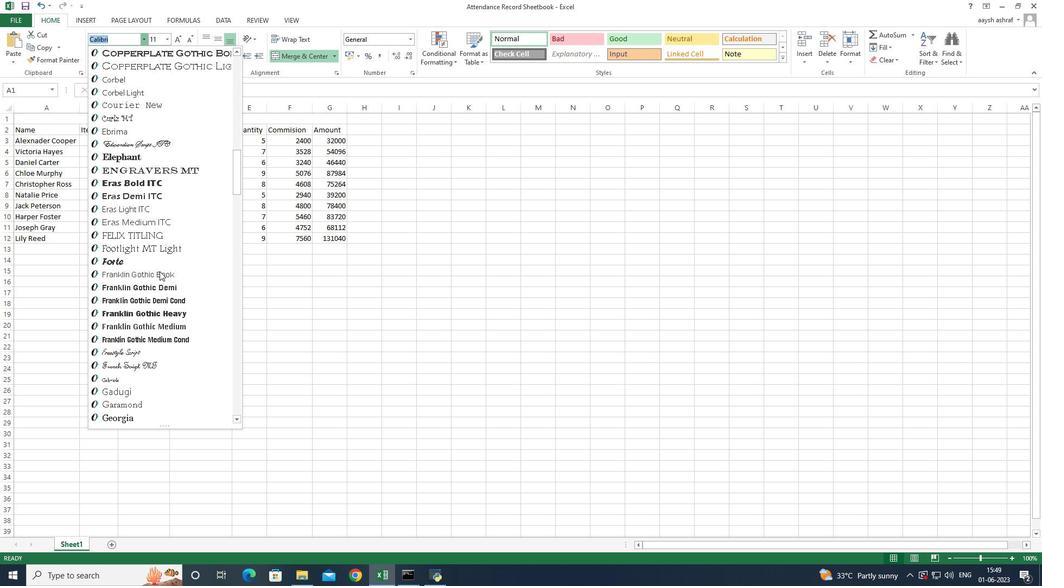 
Action: Mouse scrolled (159, 272) with delta (0, 0)
Screenshot: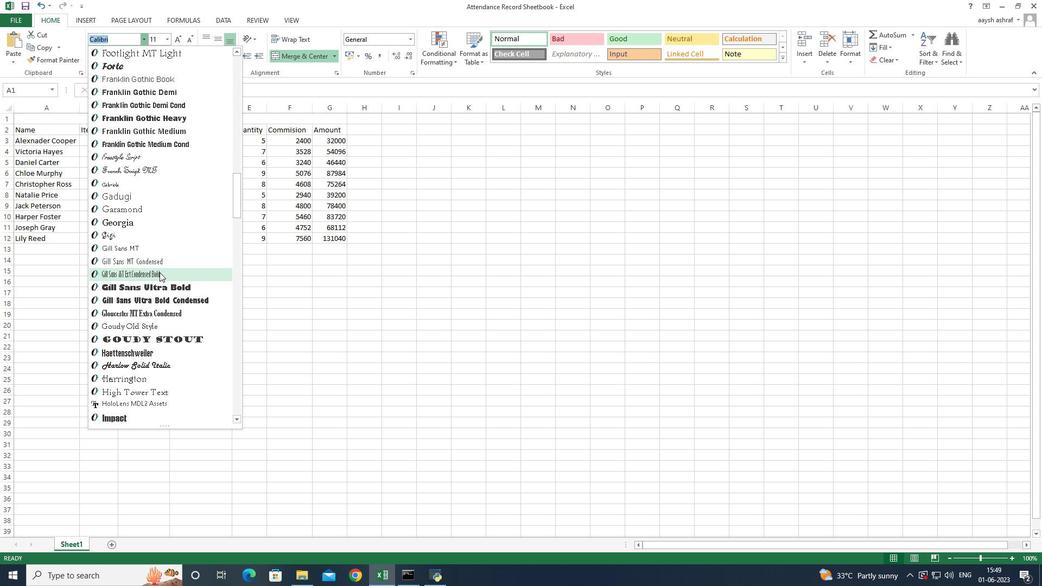 
Action: Mouse scrolled (159, 272) with delta (0, 0)
Screenshot: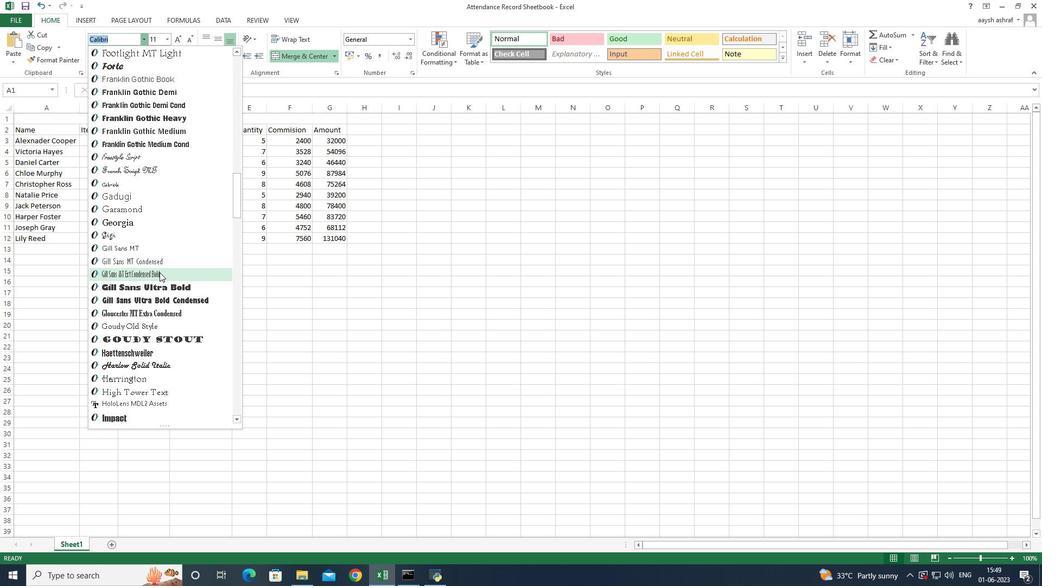 
Action: Mouse scrolled (159, 272) with delta (0, 0)
Screenshot: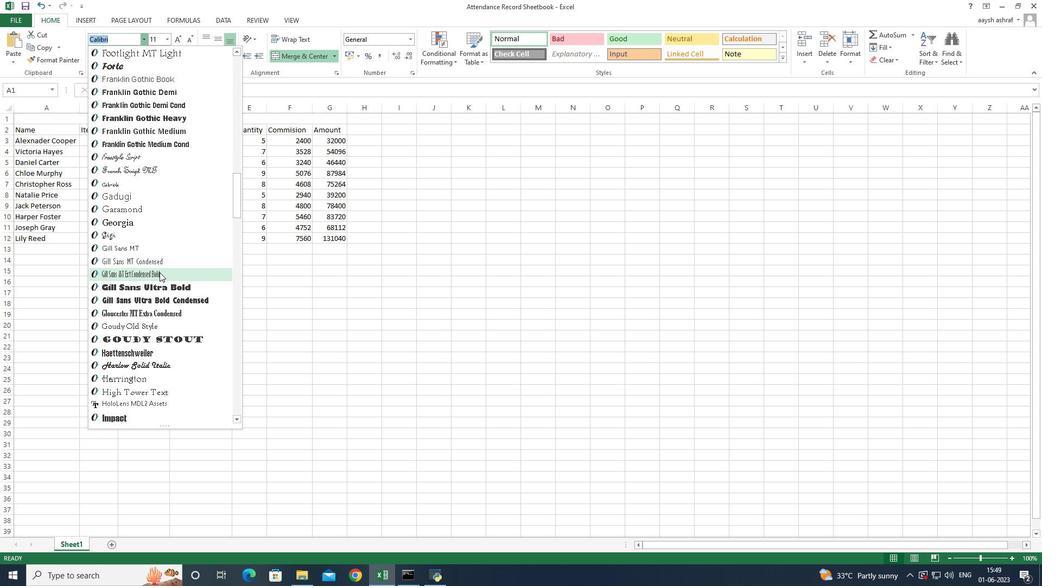 
Action: Mouse scrolled (159, 272) with delta (0, 0)
Screenshot: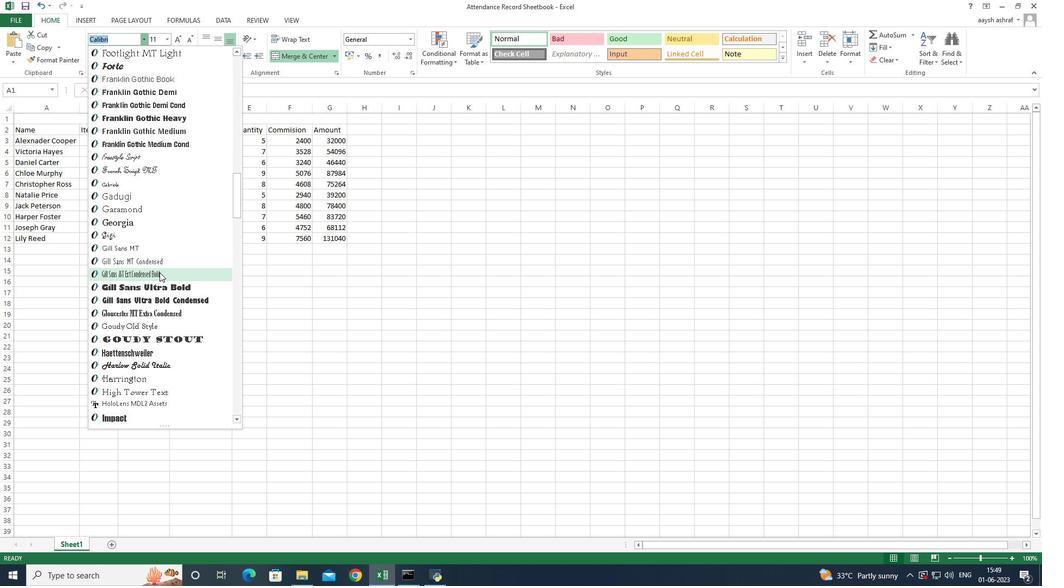 
Action: Mouse moved to (159, 274)
Screenshot: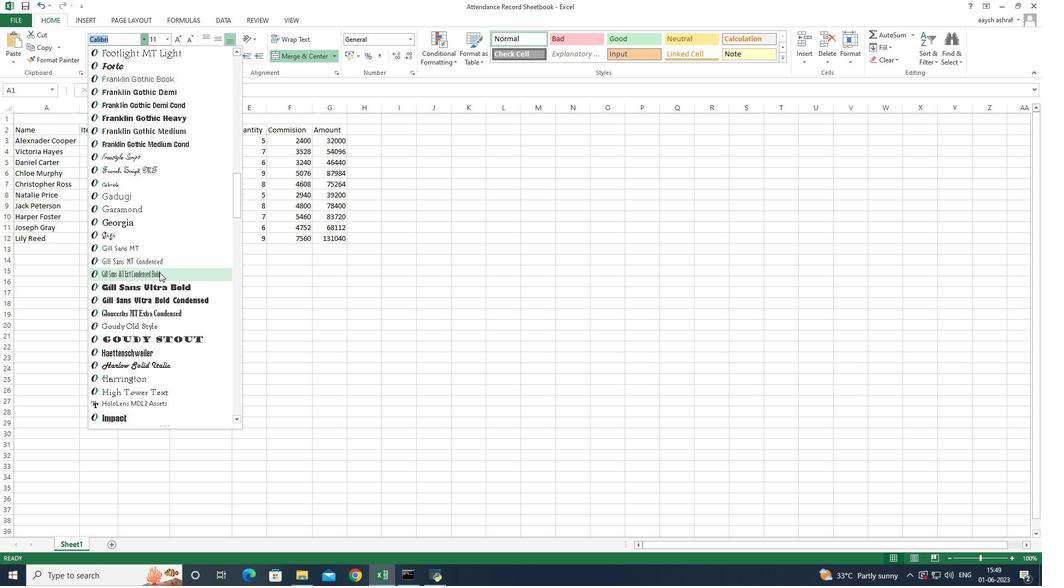 
Action: Mouse scrolled (159, 273) with delta (0, 0)
Screenshot: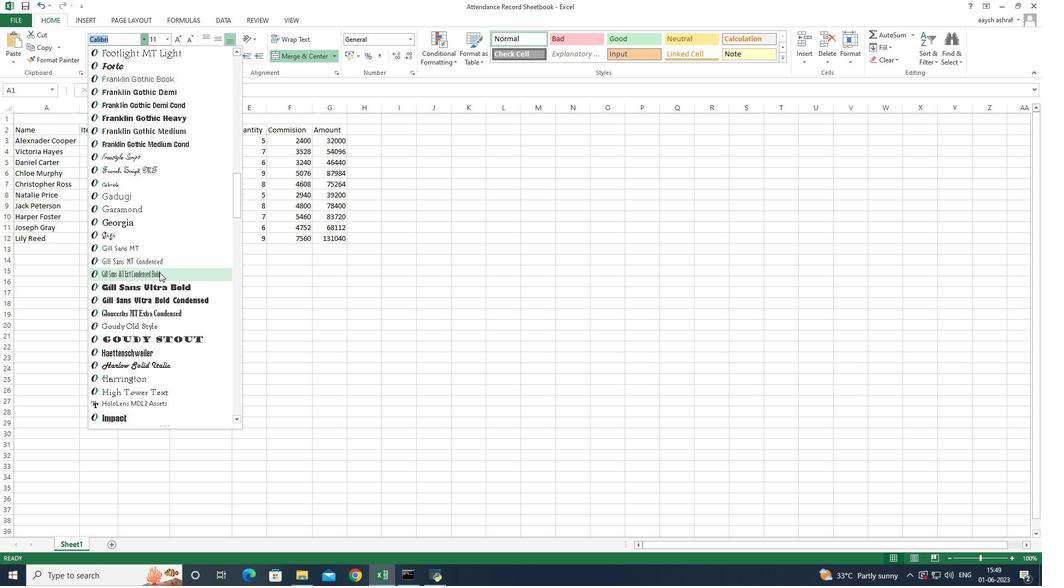 
Action: Mouse moved to (159, 274)
Screenshot: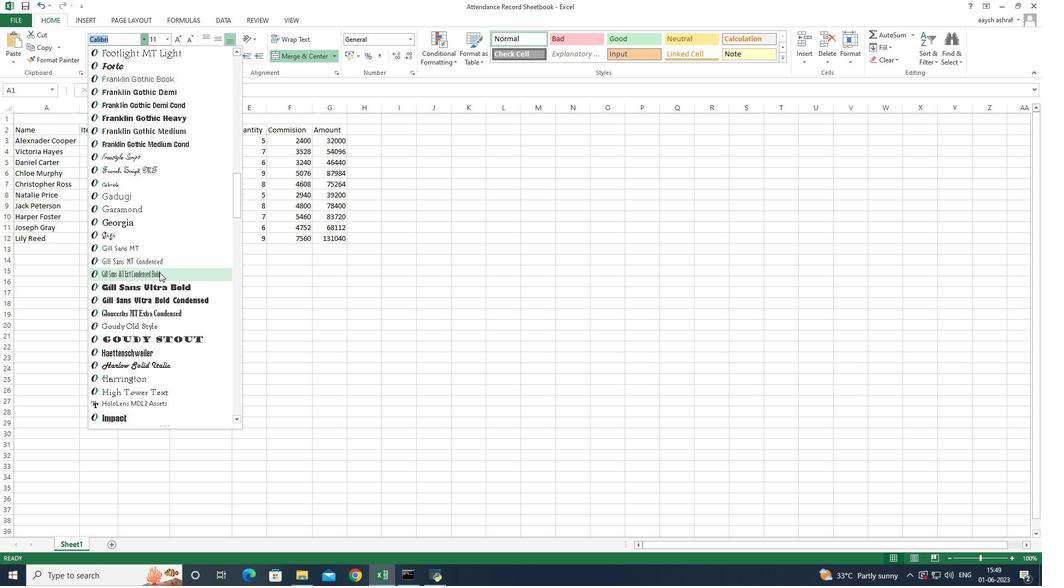 
Action: Mouse scrolled (159, 273) with delta (0, 0)
Screenshot: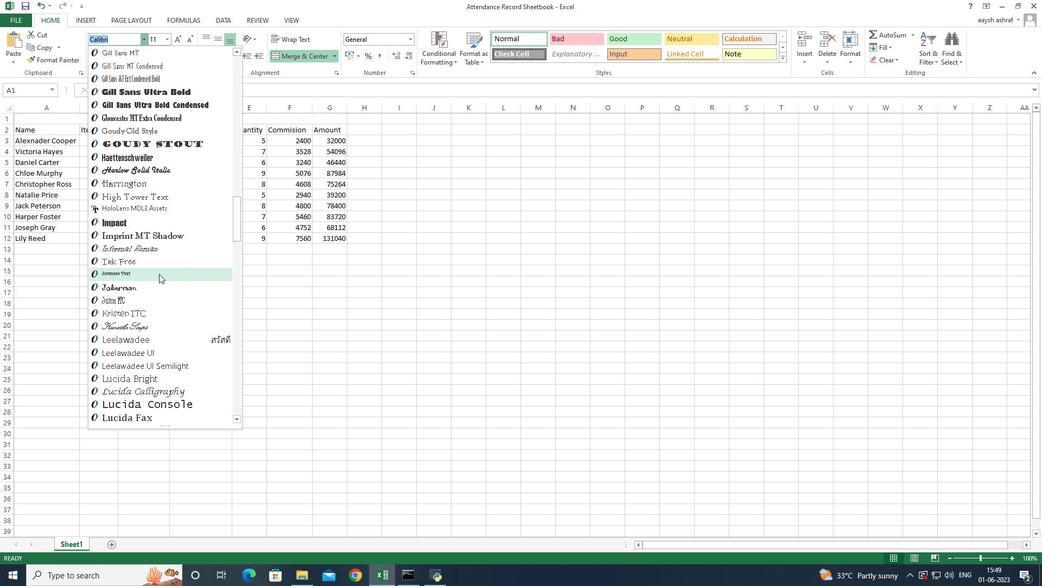
Action: Mouse scrolled (159, 273) with delta (0, 0)
Screenshot: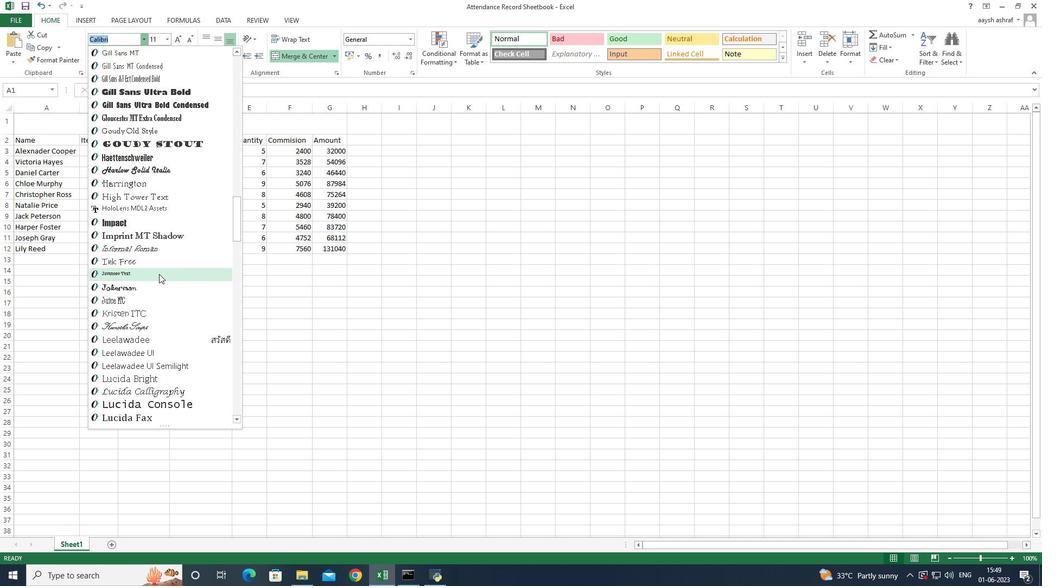 
Action: Mouse scrolled (159, 273) with delta (0, 0)
Screenshot: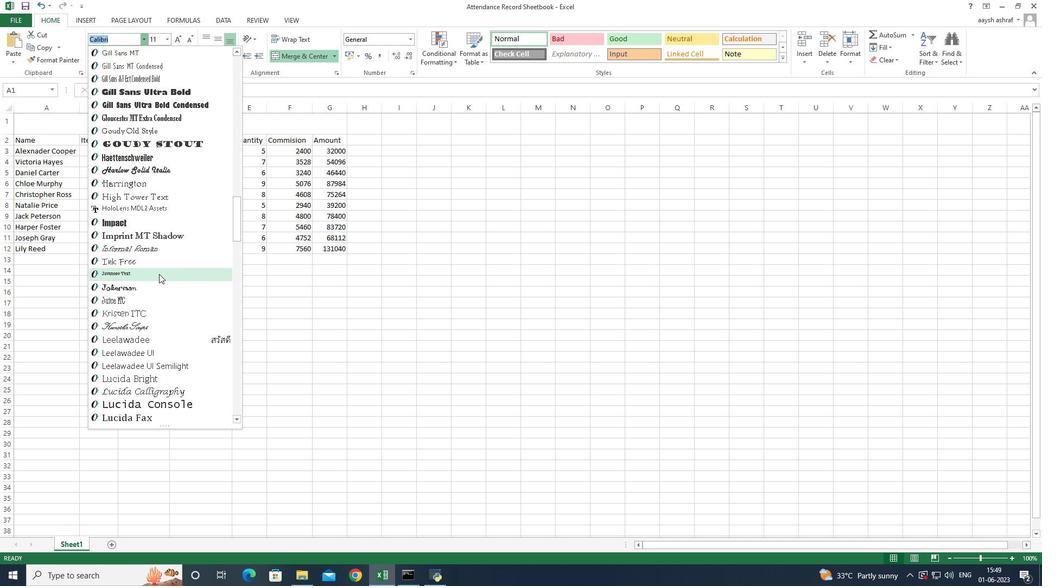 
Action: Mouse scrolled (159, 273) with delta (0, 0)
Screenshot: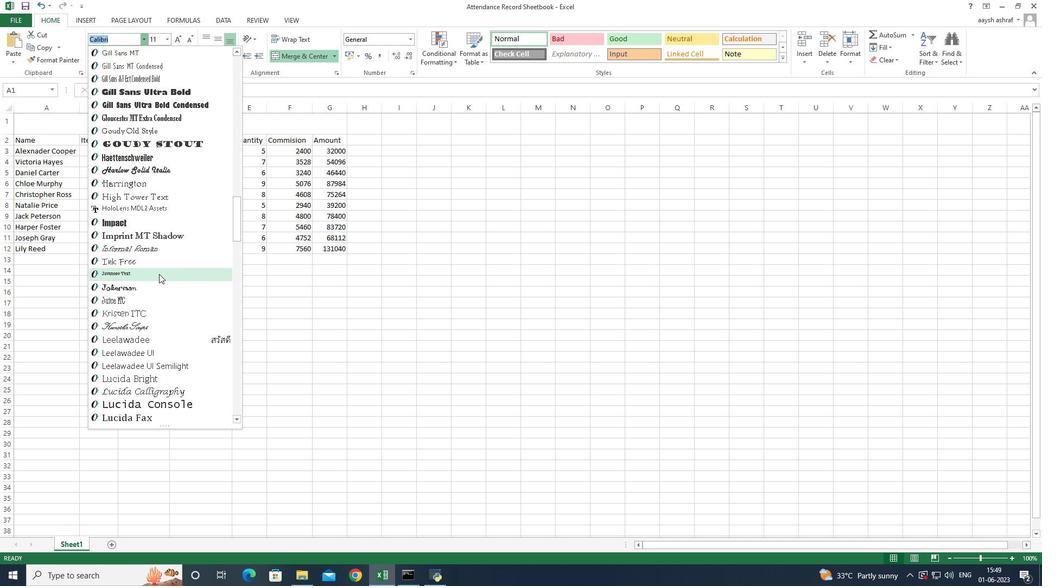
Action: Mouse scrolled (159, 273) with delta (0, 0)
Screenshot: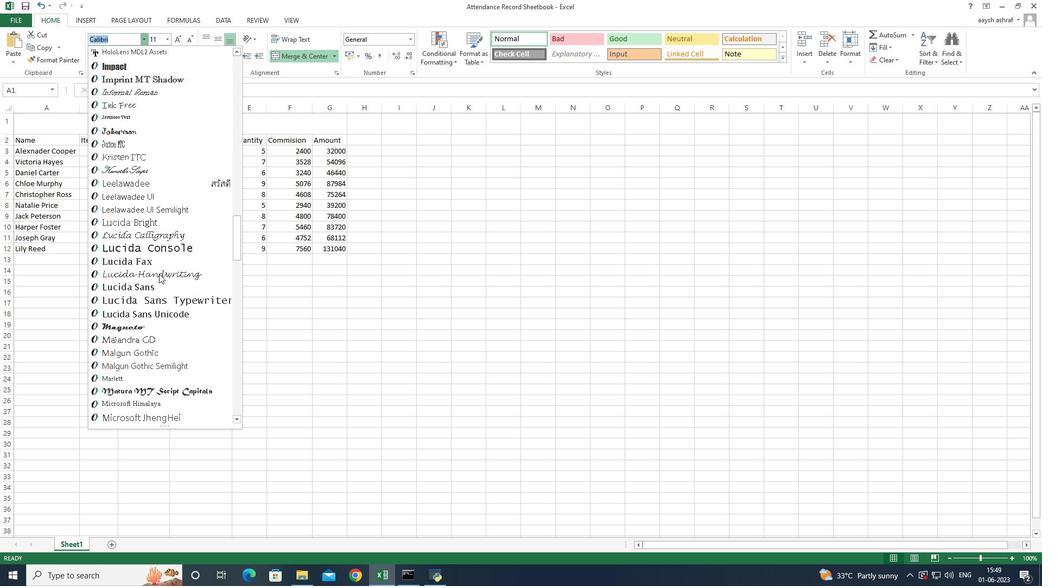 
Action: Mouse scrolled (159, 273) with delta (0, 0)
Screenshot: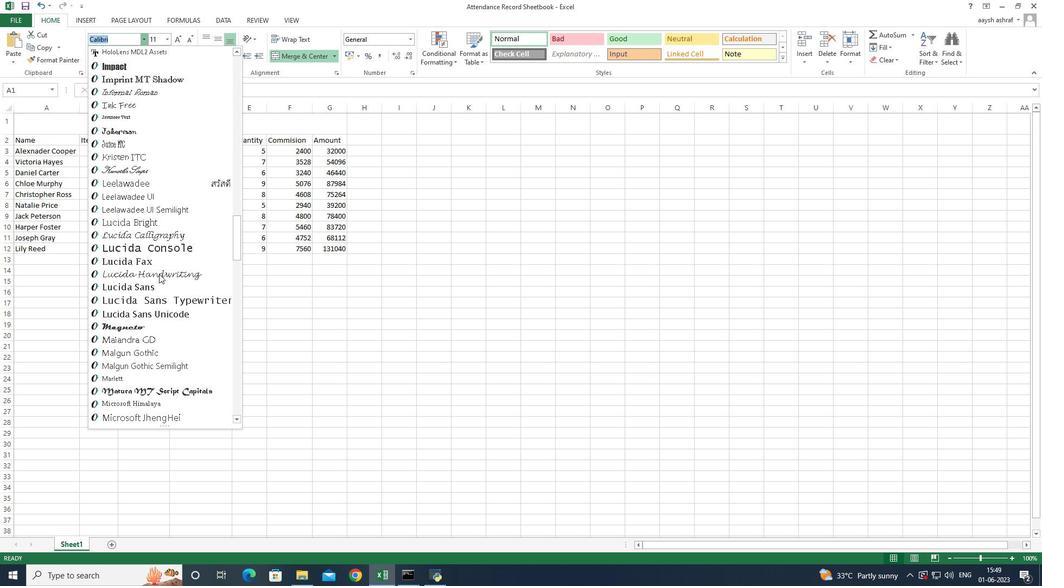 
Action: Mouse scrolled (159, 273) with delta (0, 0)
Screenshot: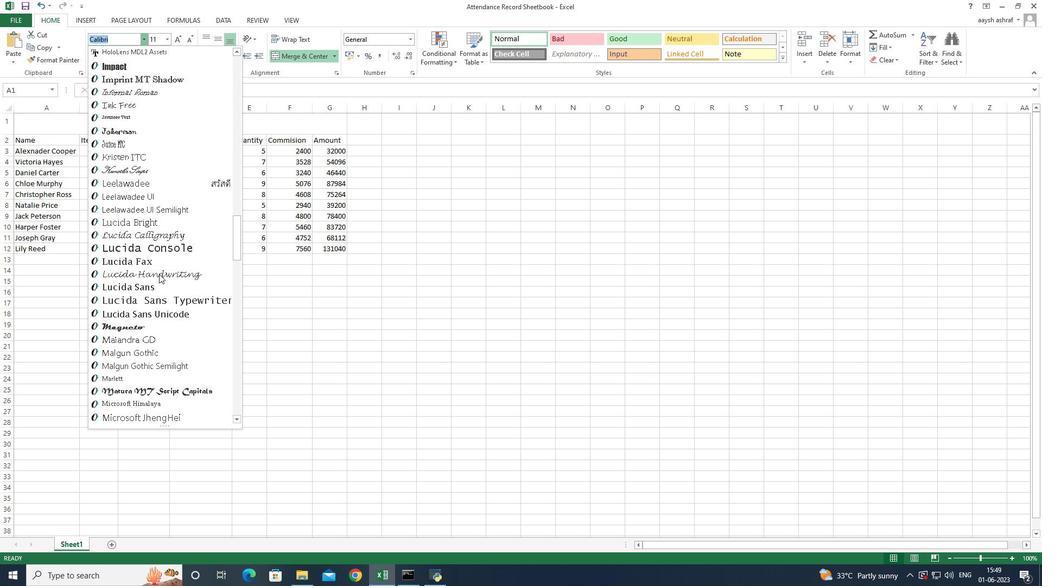 
Action: Mouse scrolled (159, 273) with delta (0, 0)
Screenshot: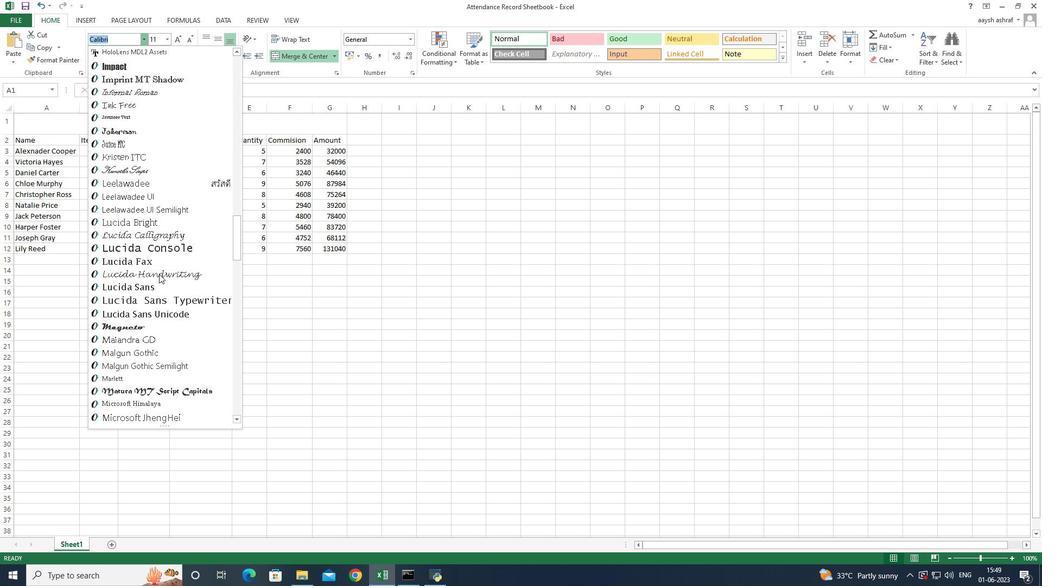 
Action: Mouse scrolled (159, 273) with delta (0, 0)
Screenshot: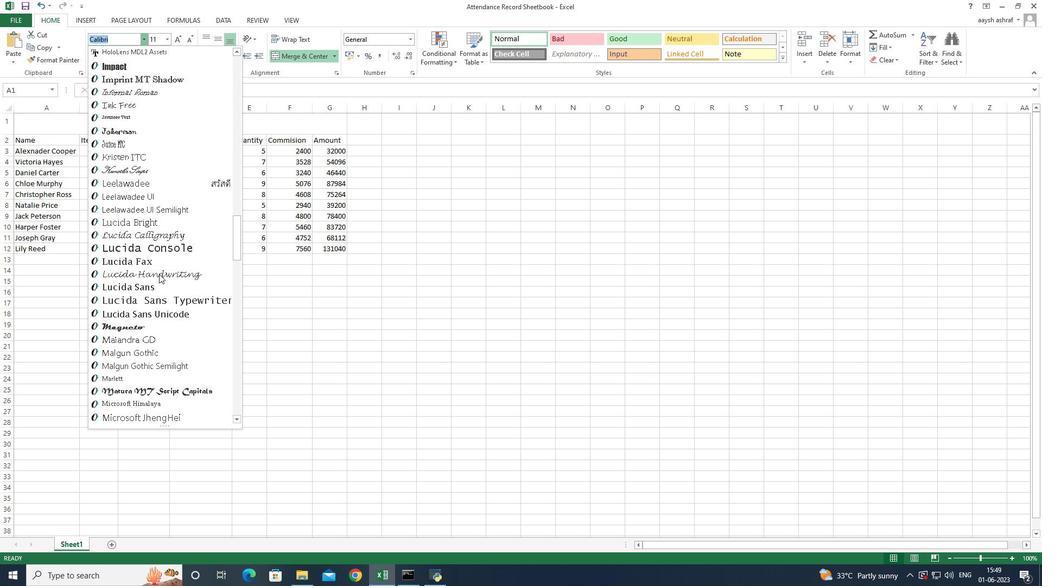 
Action: Mouse scrolled (159, 273) with delta (0, 0)
Screenshot: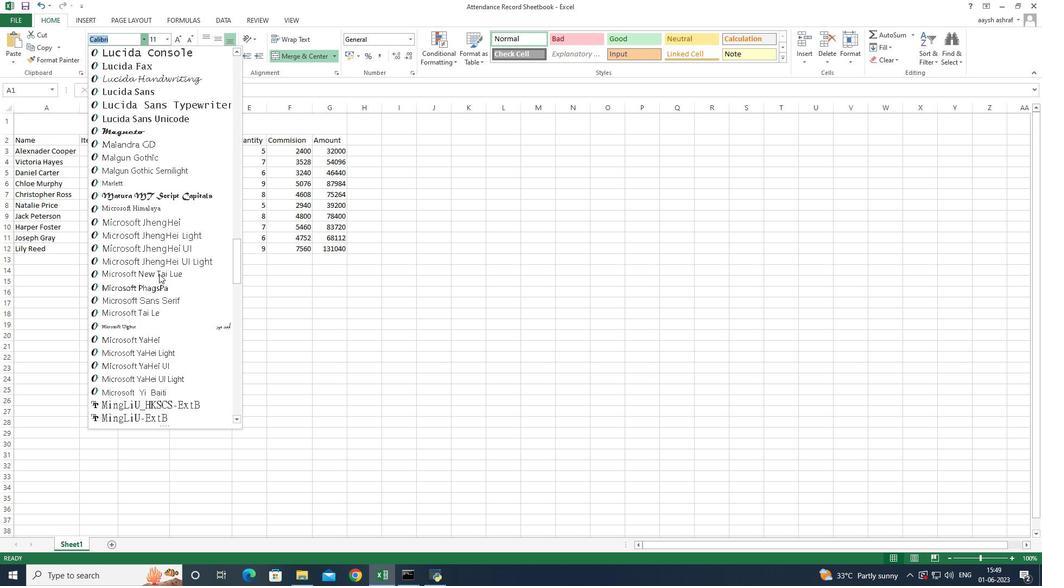 
Action: Mouse scrolled (159, 273) with delta (0, 0)
Screenshot: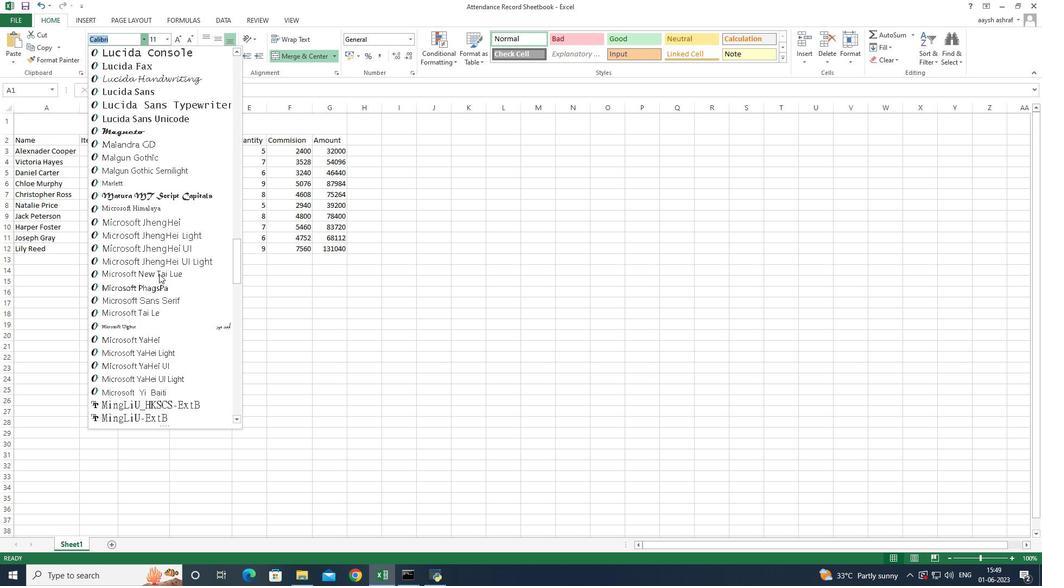 
Action: Mouse scrolled (159, 273) with delta (0, 0)
Screenshot: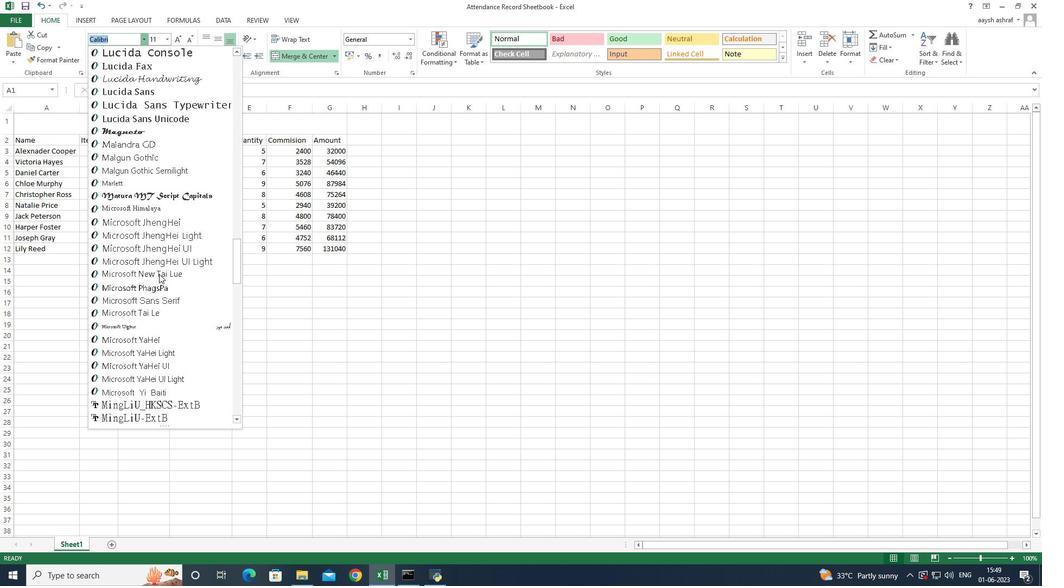 
Action: Mouse scrolled (159, 273) with delta (0, 0)
Screenshot: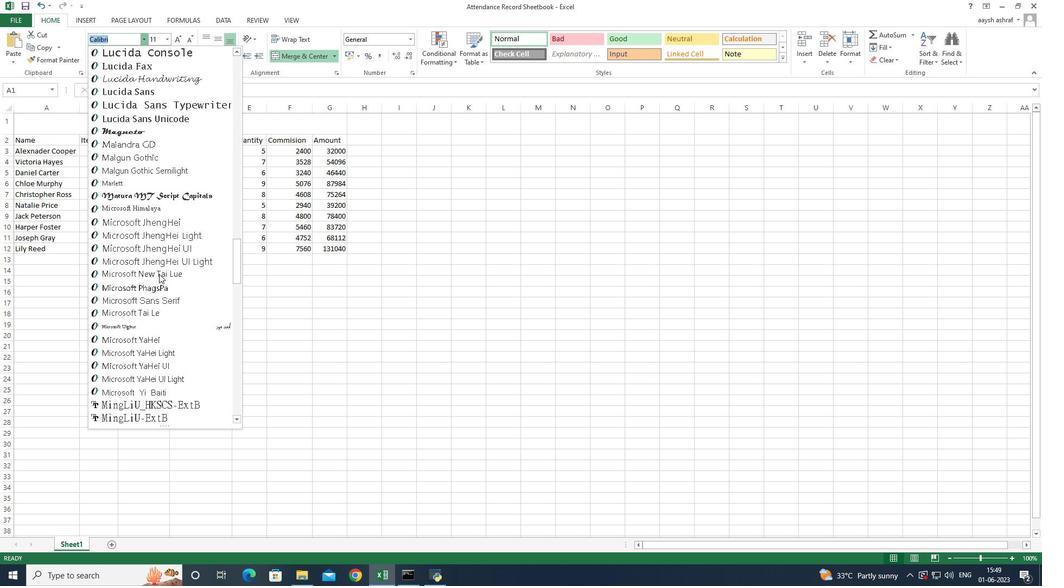 
Action: Mouse scrolled (159, 273) with delta (0, 0)
Screenshot: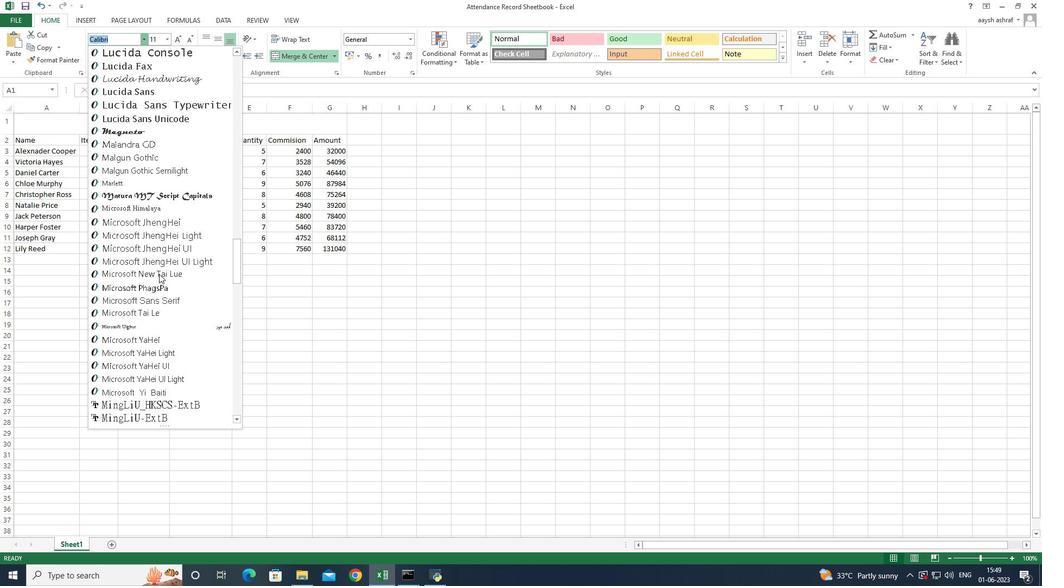 
Action: Mouse scrolled (159, 273) with delta (0, 0)
Screenshot: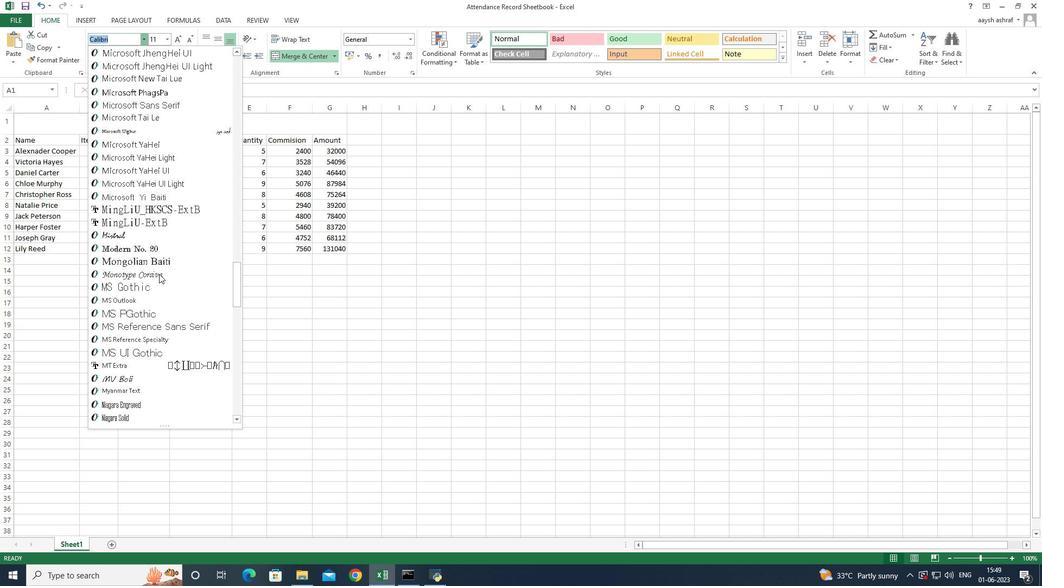 
Action: Mouse scrolled (159, 273) with delta (0, 0)
Screenshot: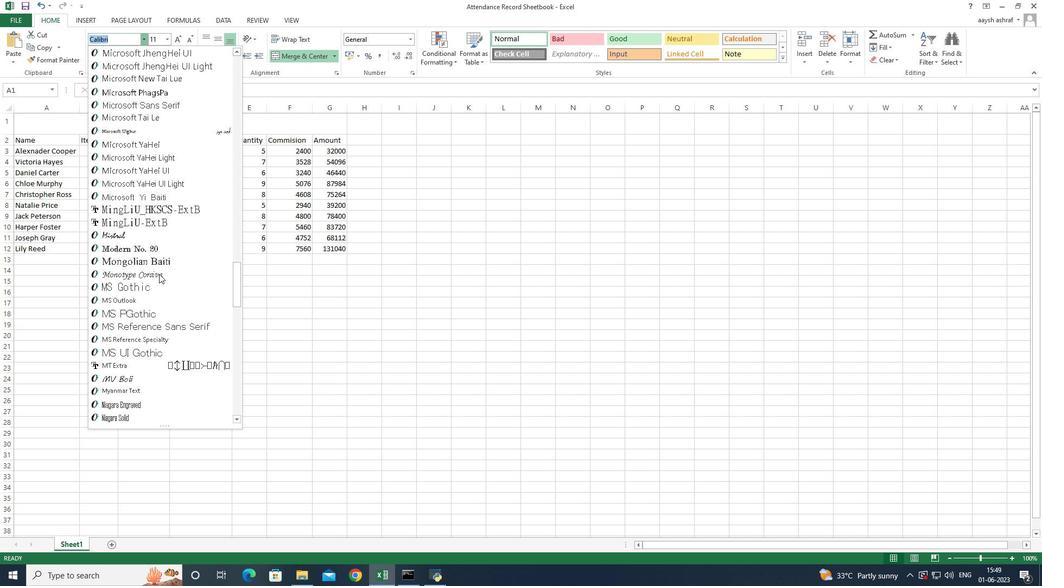 
Action: Mouse scrolled (159, 273) with delta (0, 0)
Screenshot: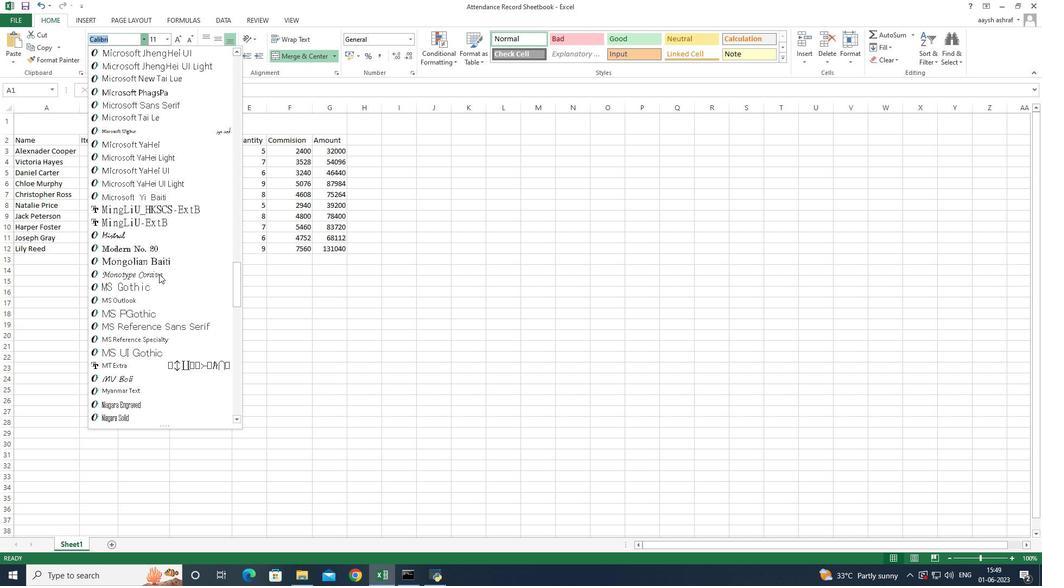 
Action: Mouse scrolled (159, 273) with delta (0, 0)
Screenshot: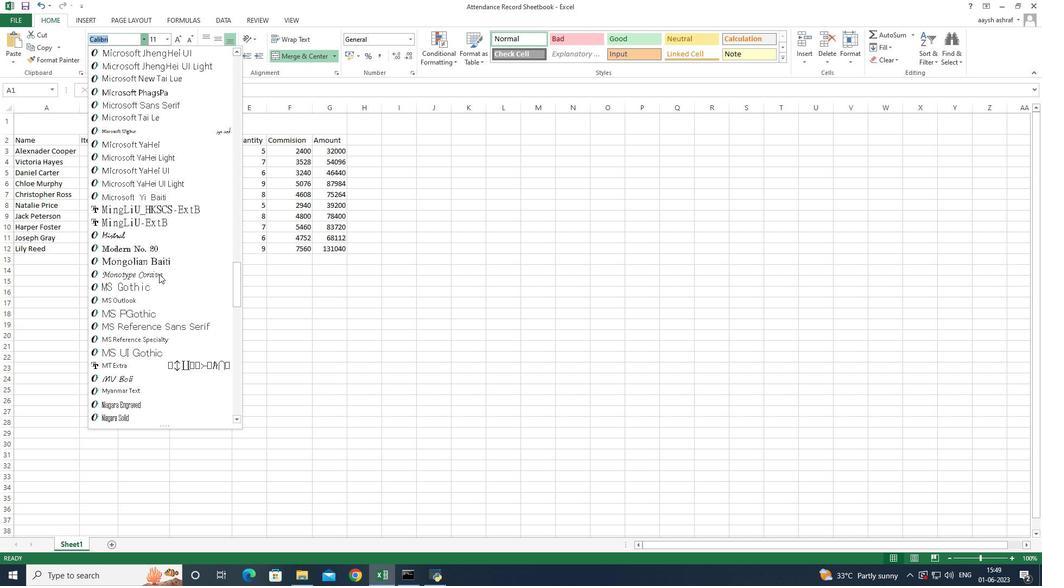 
Action: Mouse scrolled (159, 273) with delta (0, 0)
Screenshot: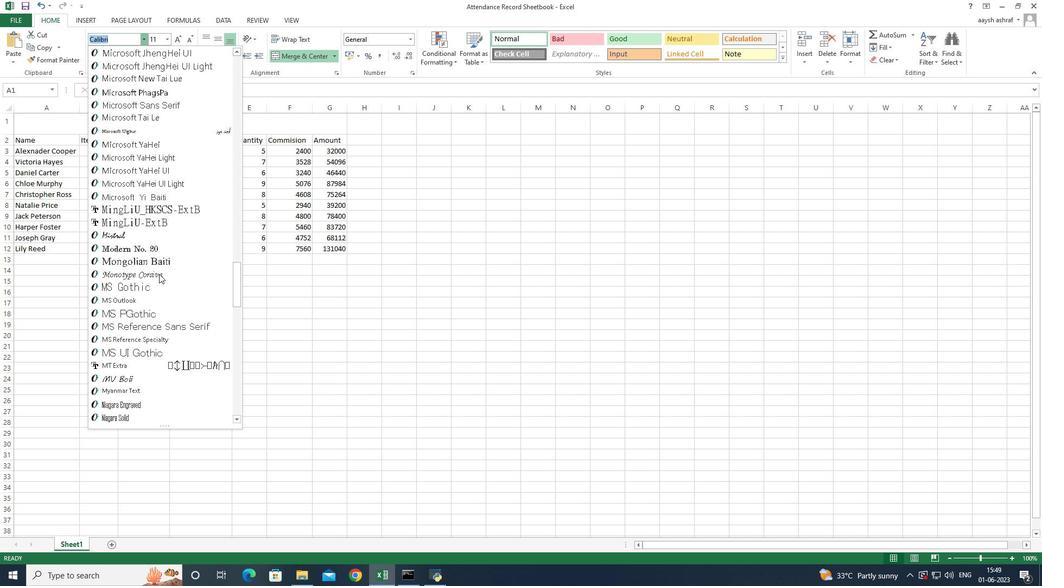 
Action: Mouse moved to (158, 275)
Screenshot: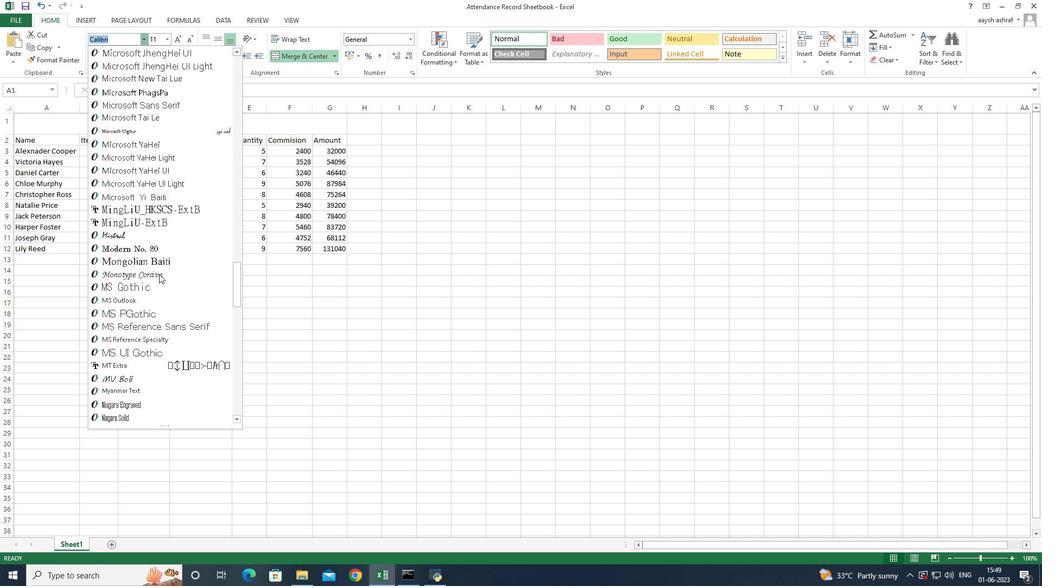 
Action: Mouse scrolled (158, 274) with delta (0, 0)
Screenshot: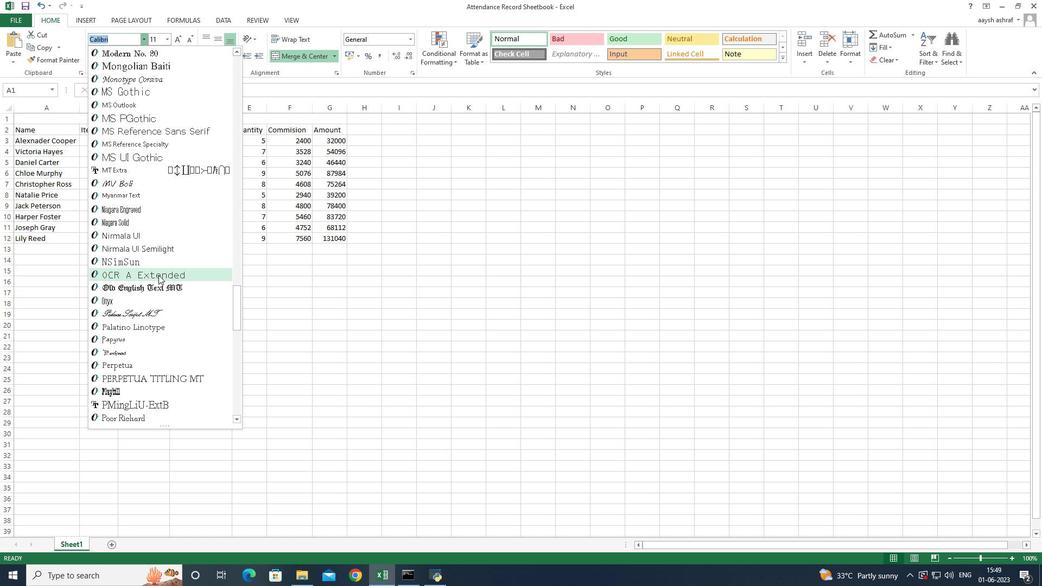 
Action: Mouse scrolled (158, 274) with delta (0, 0)
Screenshot: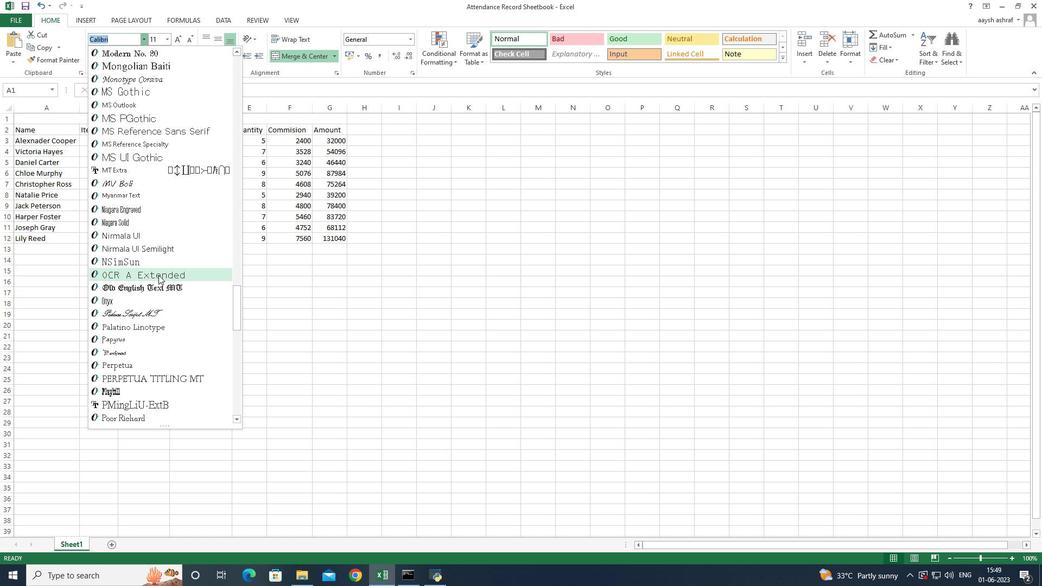 
Action: Mouse scrolled (158, 274) with delta (0, 0)
Screenshot: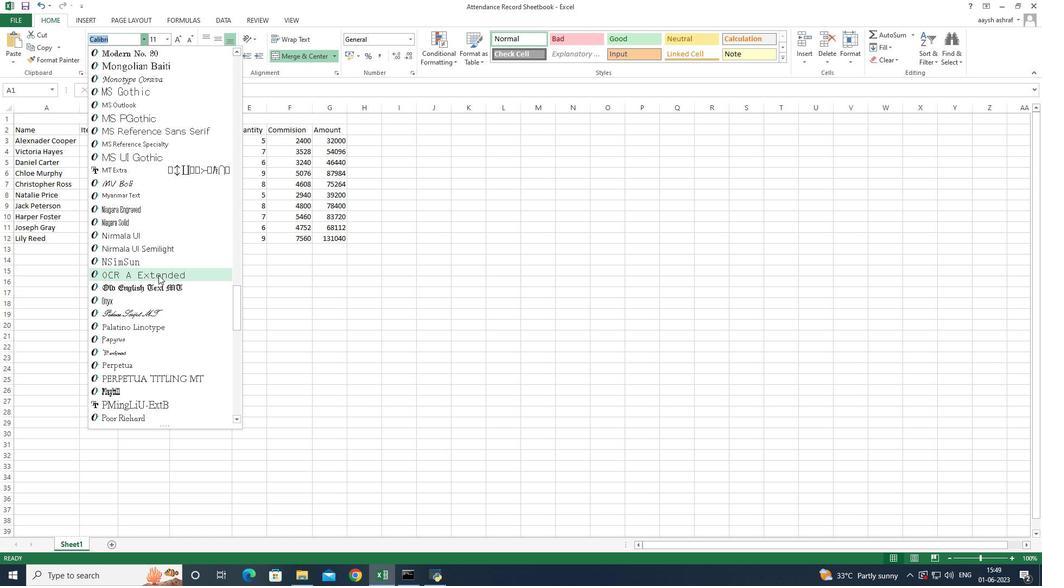 
Action: Mouse scrolled (158, 274) with delta (0, 0)
Screenshot: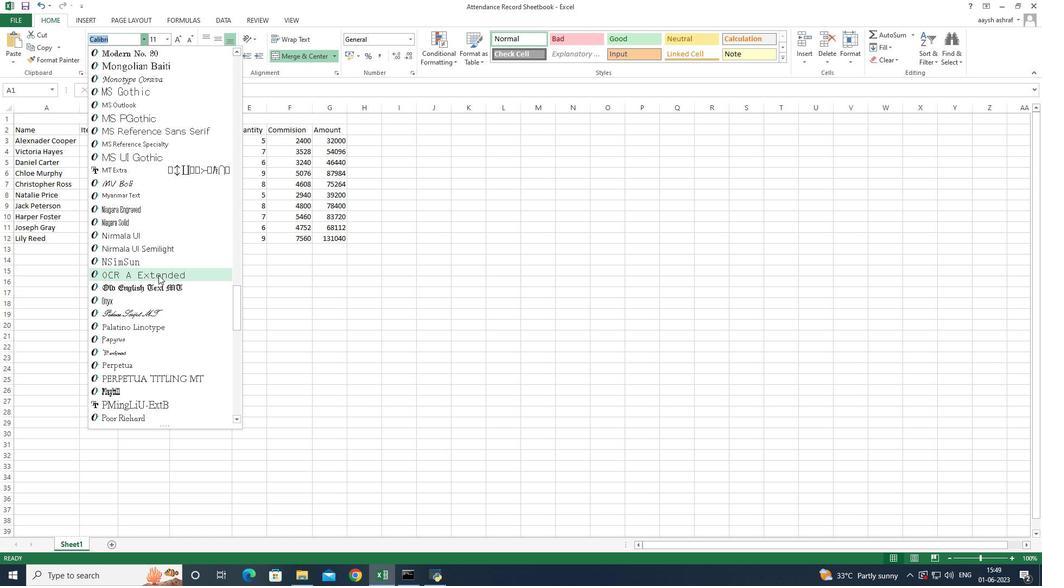 
Action: Mouse scrolled (158, 274) with delta (0, 0)
Screenshot: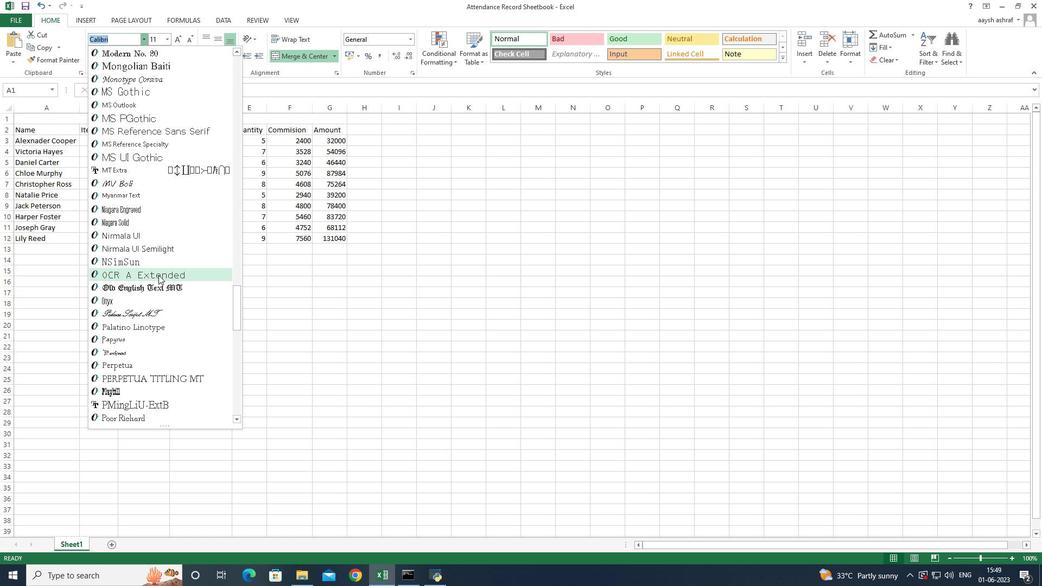 
Action: Mouse moved to (158, 277)
Screenshot: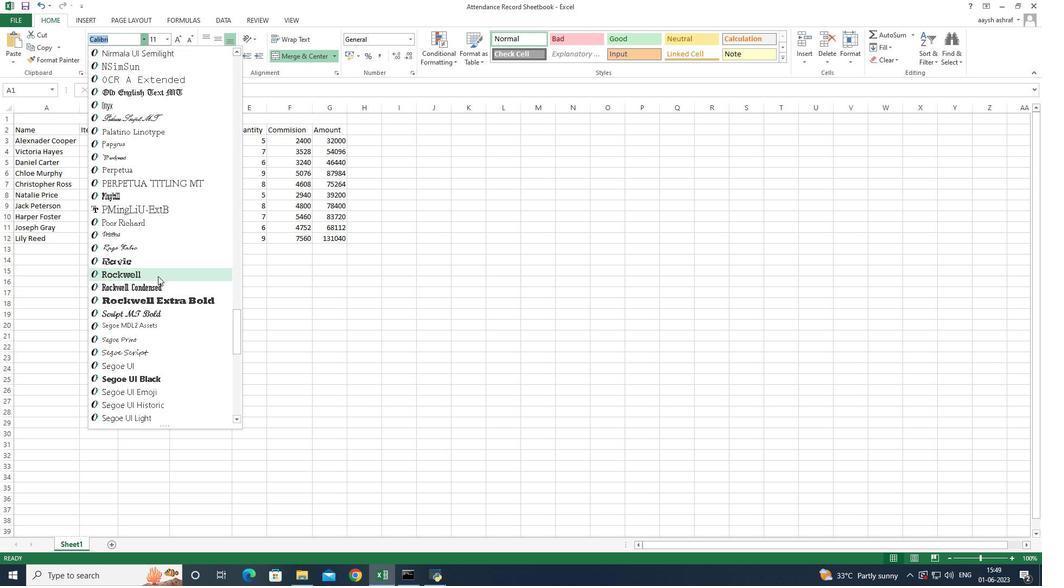 
Action: Mouse scrolled (158, 276) with delta (0, 0)
Screenshot: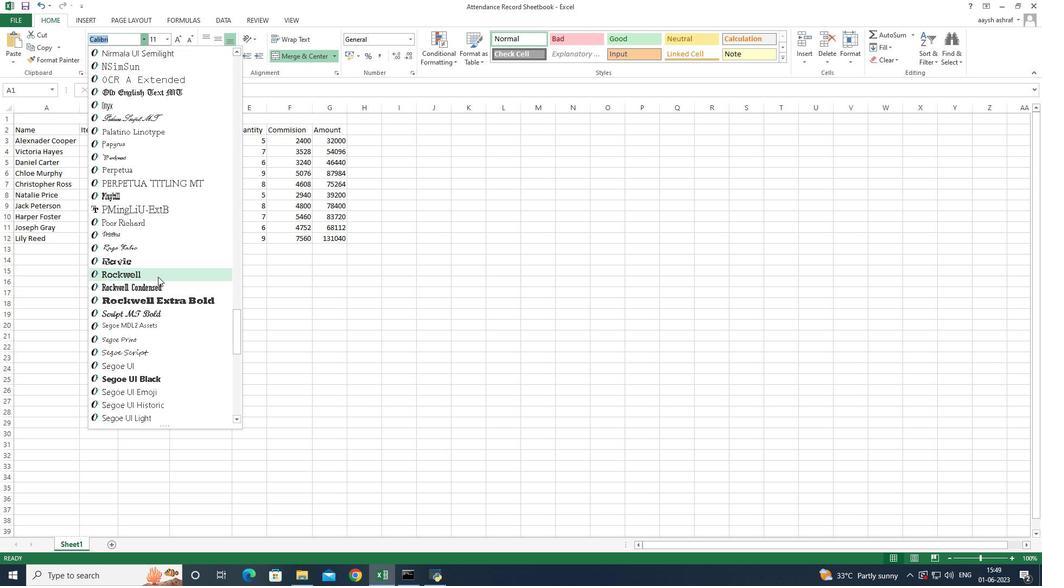 
Action: Mouse scrolled (158, 276) with delta (0, 0)
Screenshot: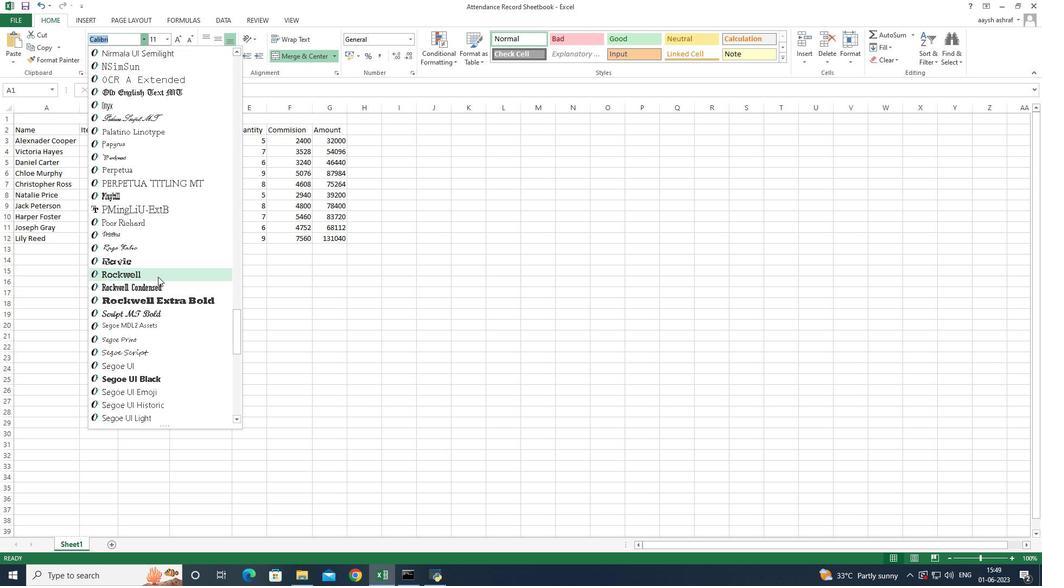 
Action: Mouse moved to (157, 277)
Screenshot: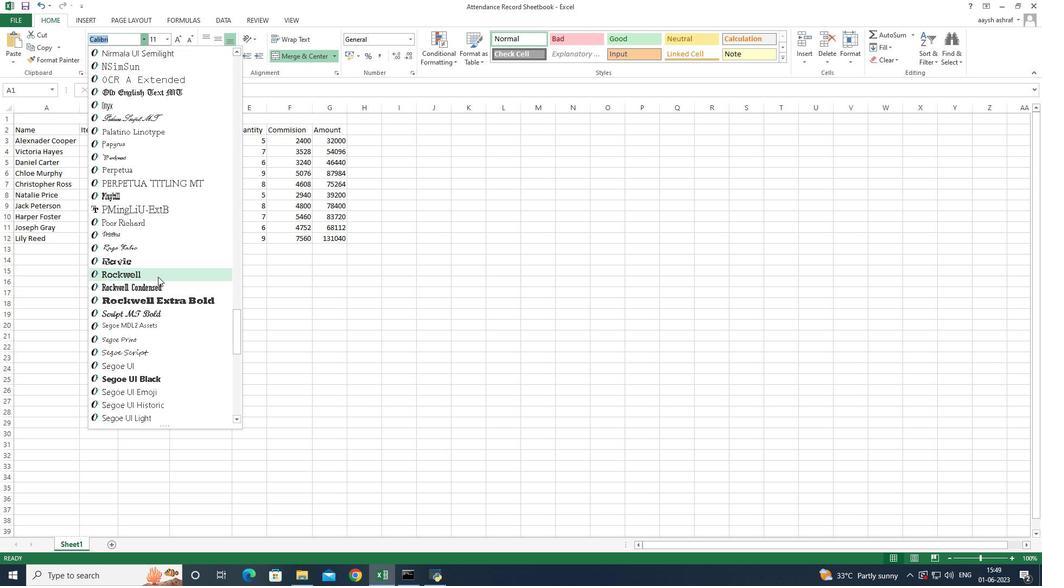 
Action: Mouse scrolled (157, 276) with delta (0, 0)
Screenshot: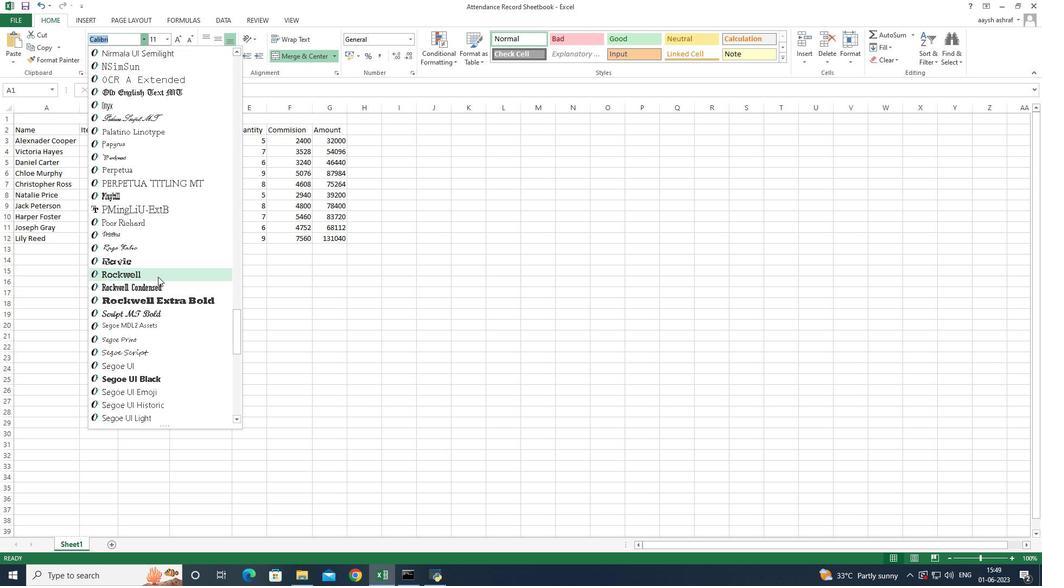 
Action: Mouse scrolled (157, 276) with delta (0, 0)
Screenshot: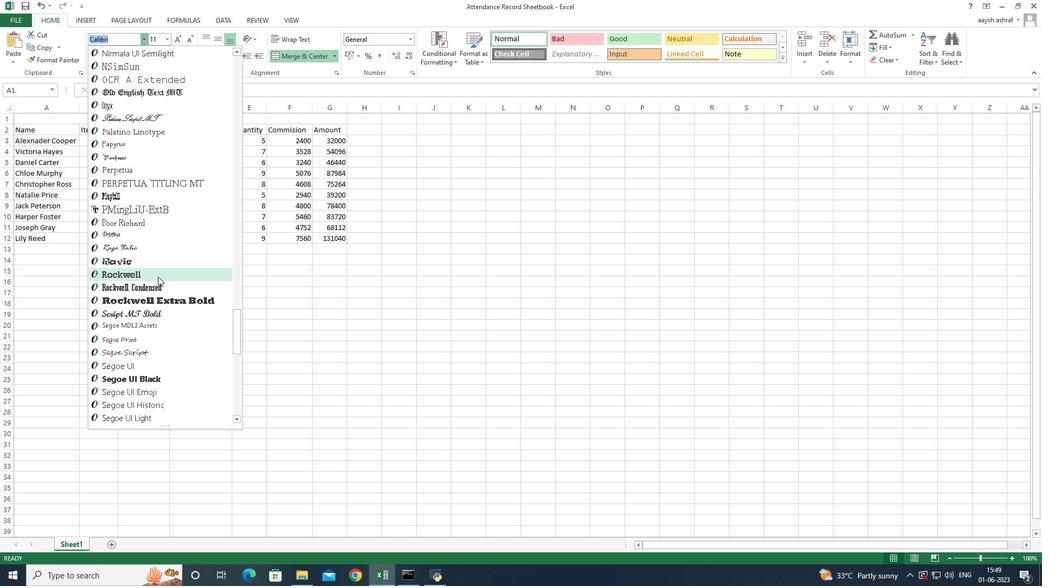
Action: Mouse scrolled (157, 276) with delta (0, 0)
Screenshot: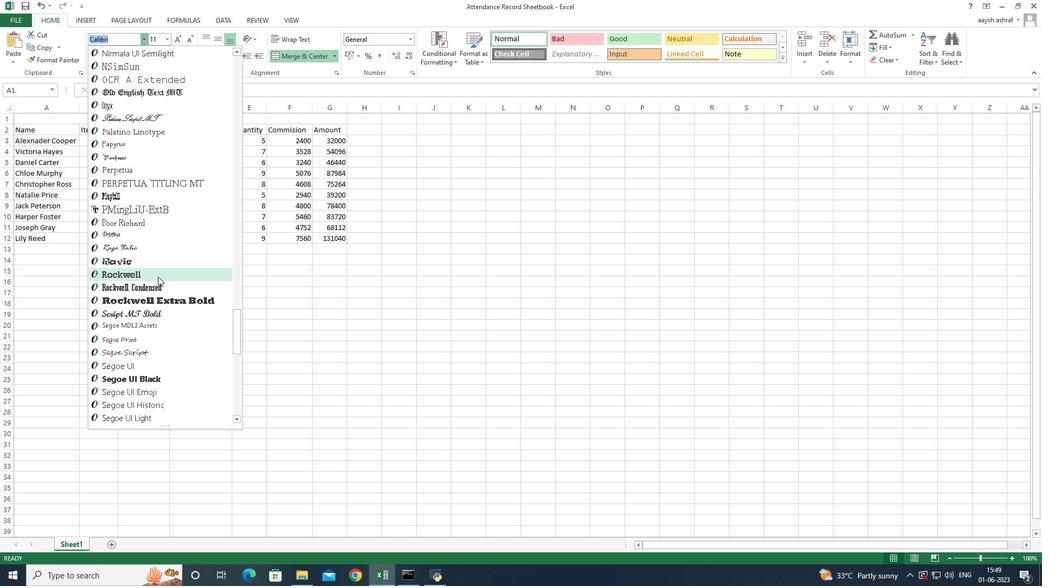 
Action: Mouse scrolled (157, 276) with delta (0, 0)
Screenshot: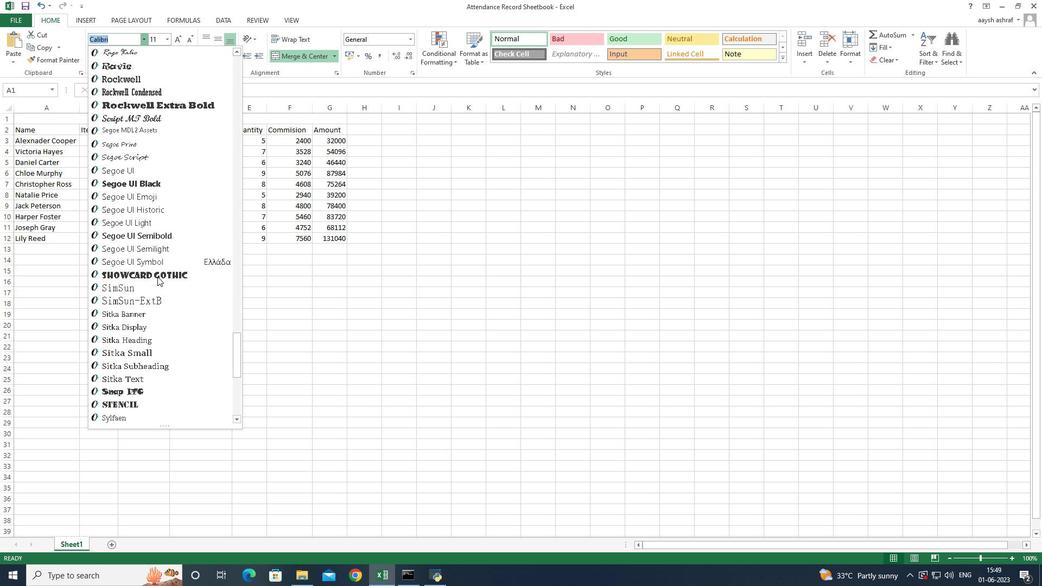 
Action: Mouse scrolled (157, 276) with delta (0, 0)
Screenshot: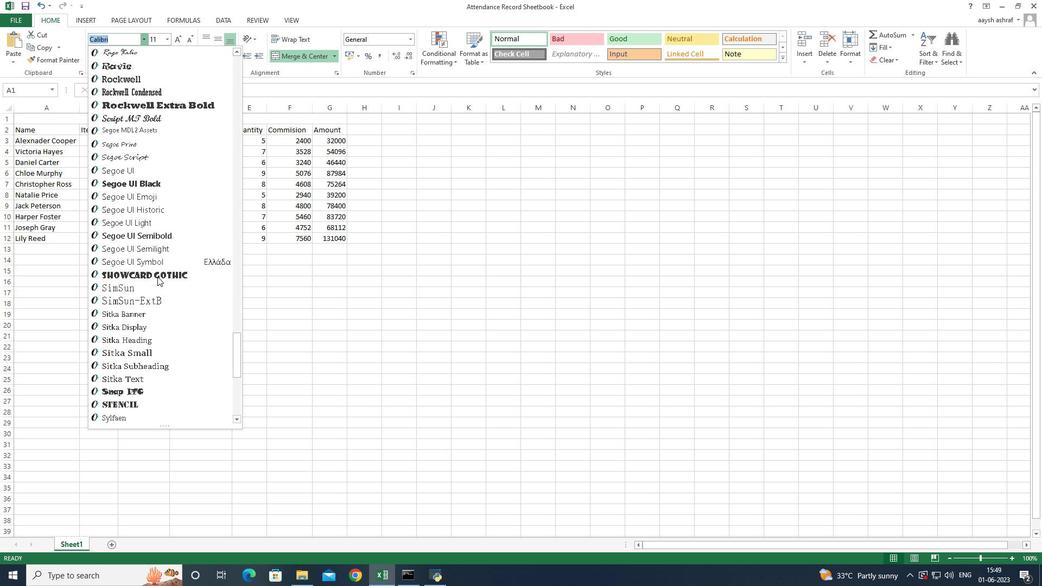
Action: Mouse scrolled (157, 276) with delta (0, 0)
Screenshot: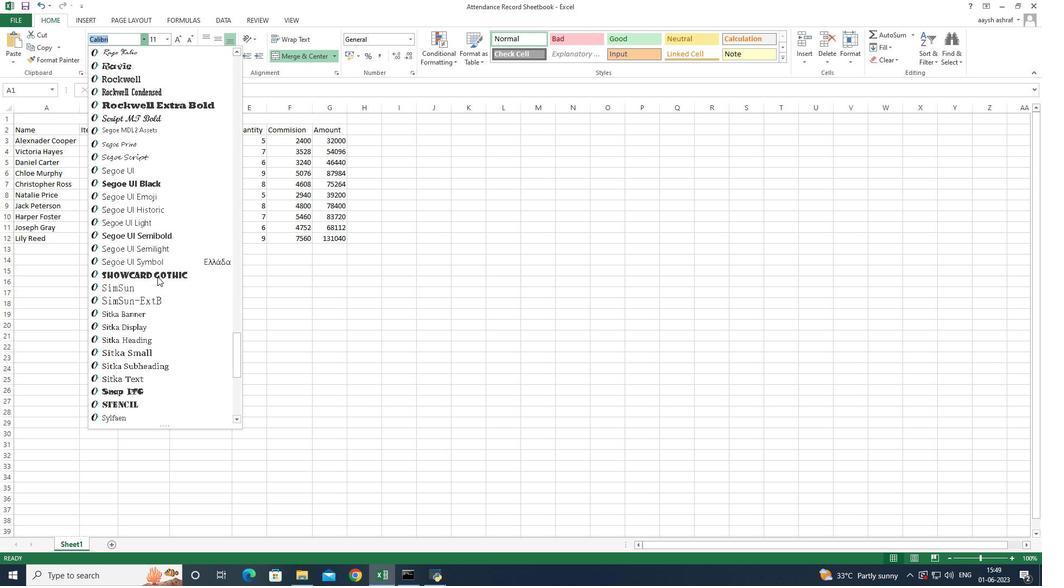 
Action: Mouse scrolled (157, 276) with delta (0, 0)
Screenshot: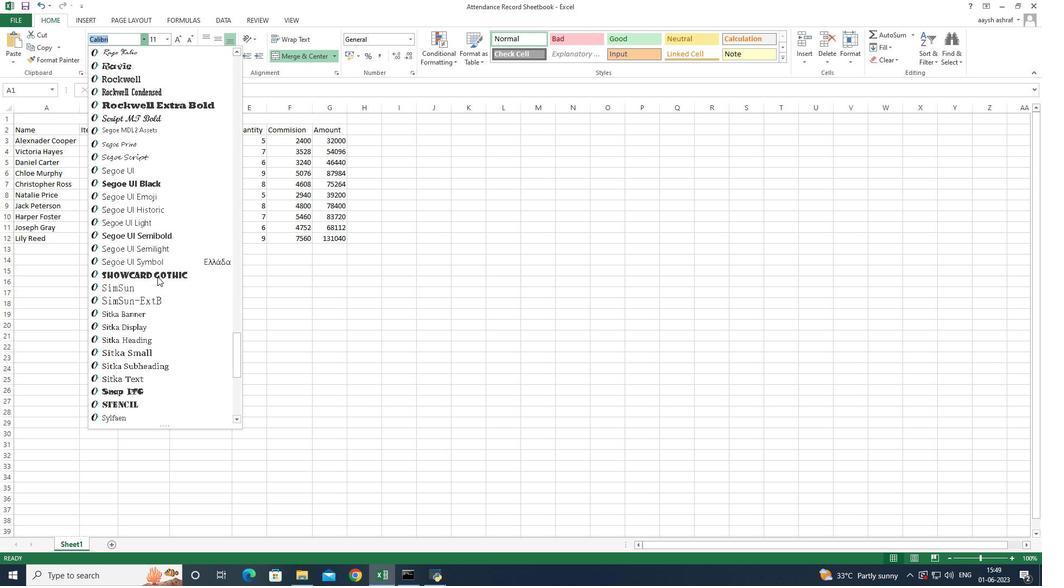 
Action: Mouse scrolled (157, 276) with delta (0, 0)
Screenshot: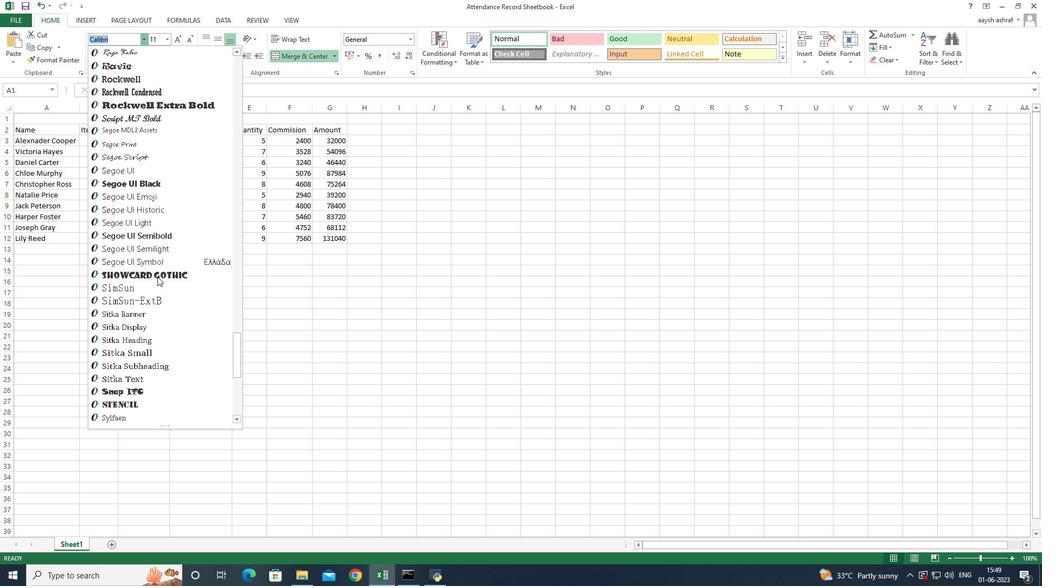 
Action: Mouse scrolled (157, 276) with delta (0, 0)
Screenshot: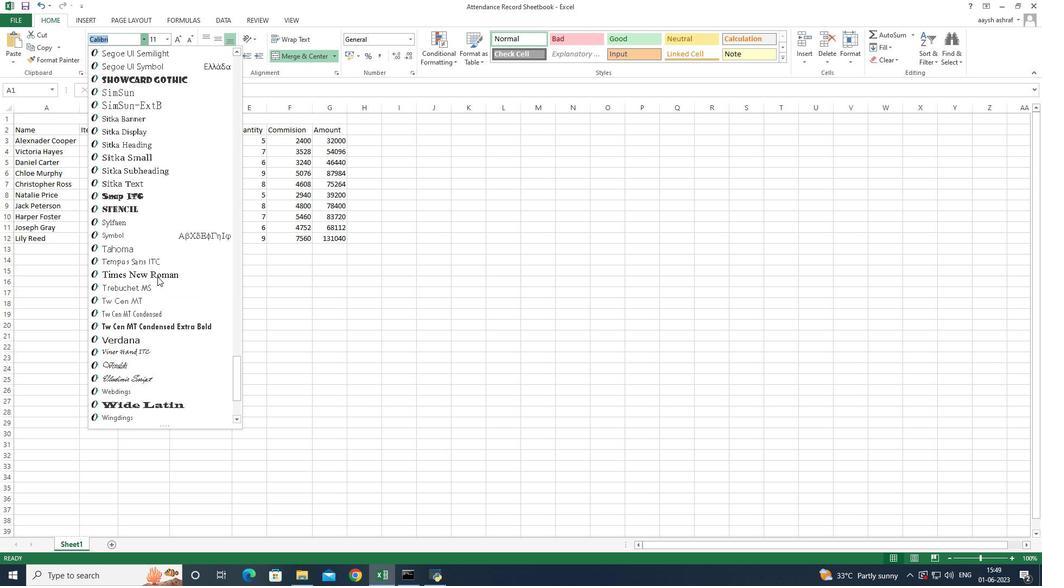 
Action: Mouse scrolled (157, 276) with delta (0, 0)
Screenshot: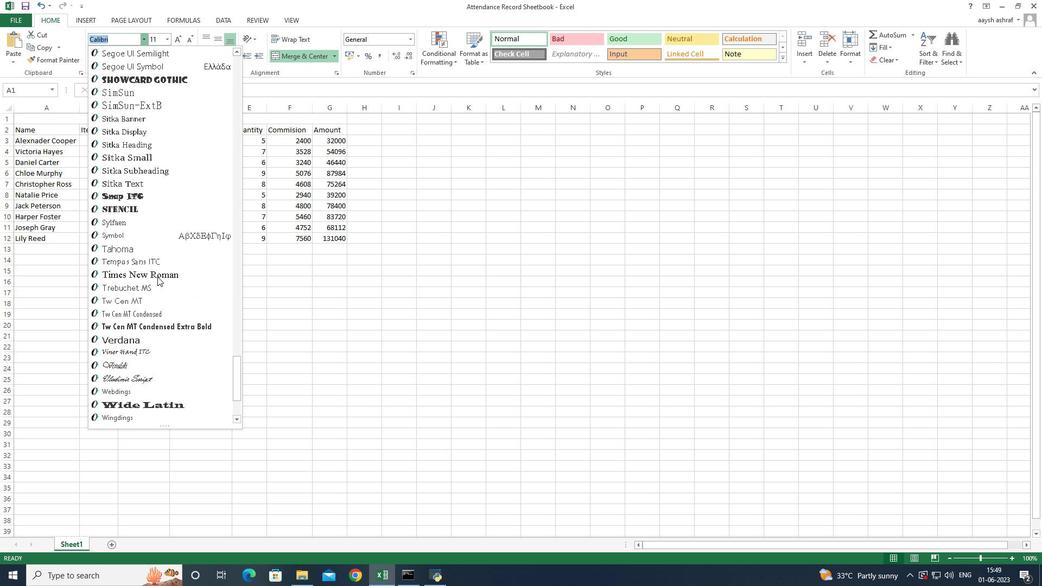 
Action: Mouse scrolled (157, 276) with delta (0, 0)
Screenshot: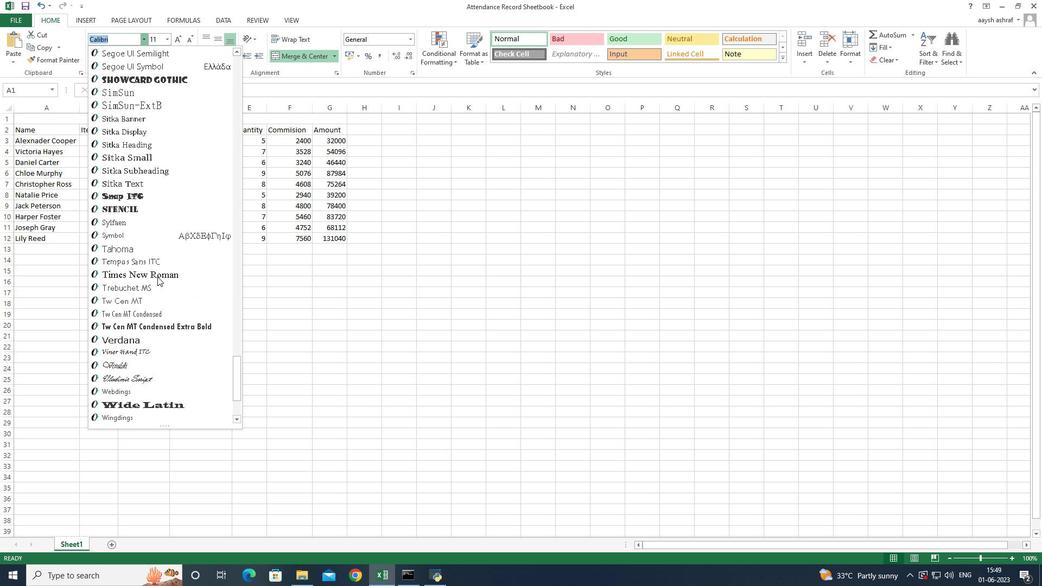 
Action: Mouse scrolled (157, 276) with delta (0, 0)
Screenshot: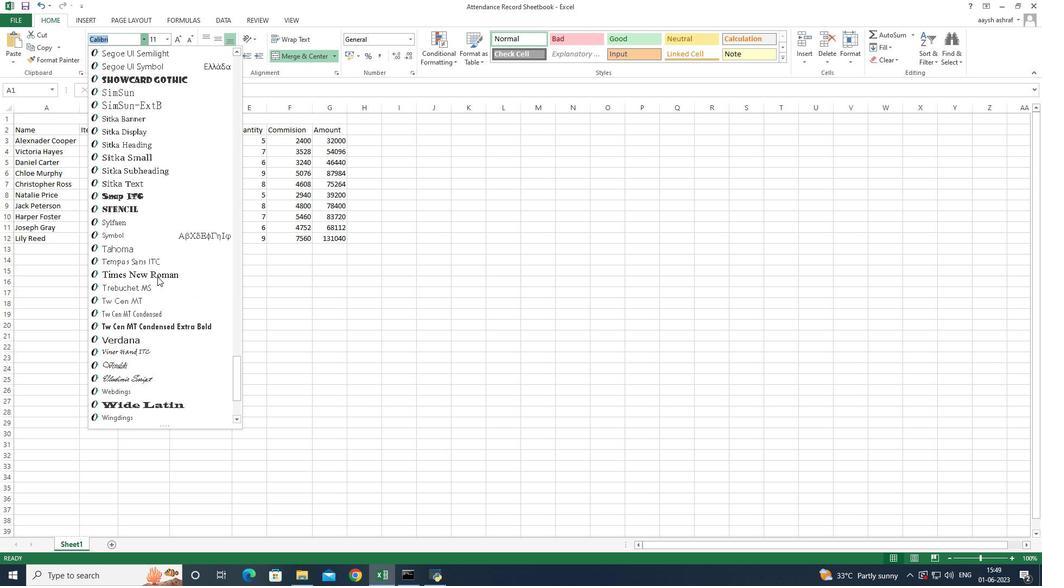
Action: Mouse scrolled (157, 276) with delta (0, 0)
Screenshot: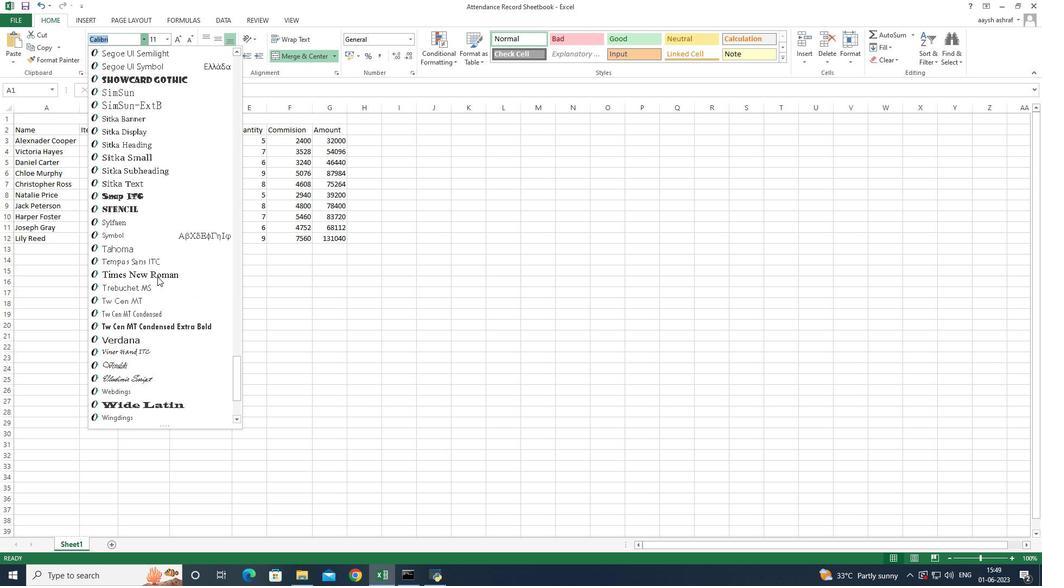 
Action: Mouse scrolled (157, 276) with delta (0, 0)
Screenshot: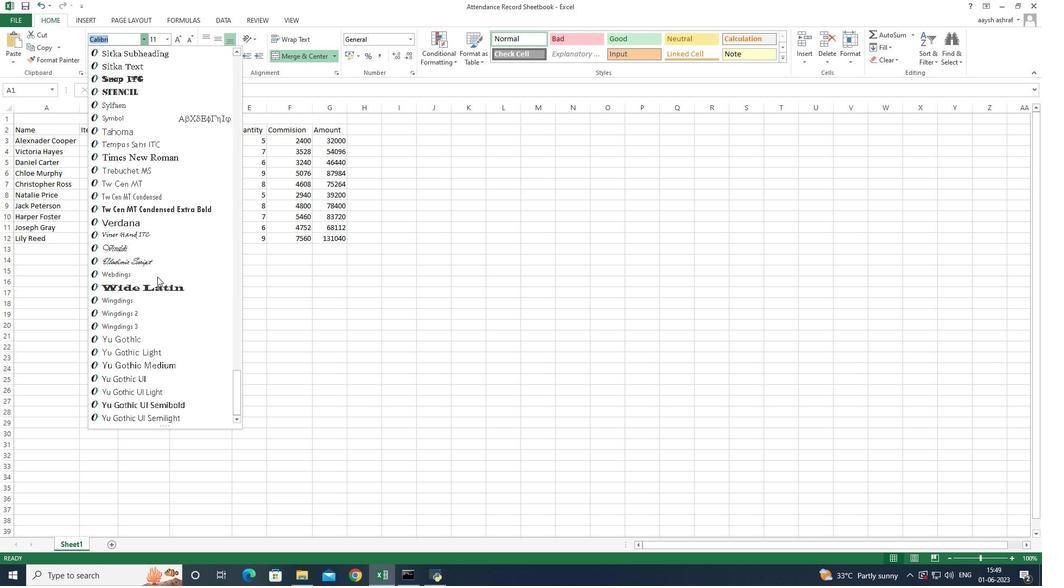 
Action: Mouse scrolled (157, 276) with delta (0, 0)
Screenshot: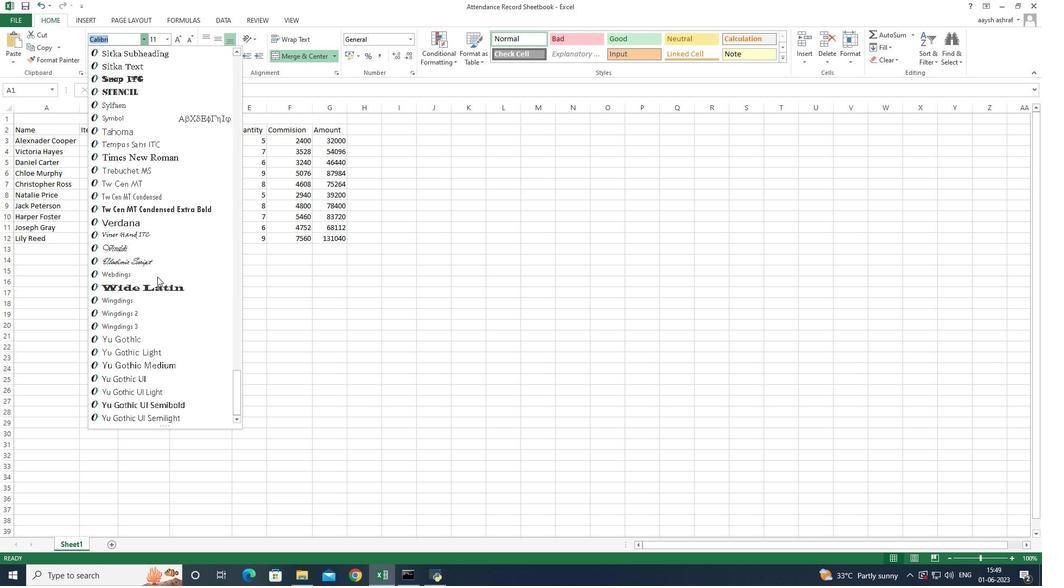 
Action: Mouse scrolled (157, 276) with delta (0, 0)
Screenshot: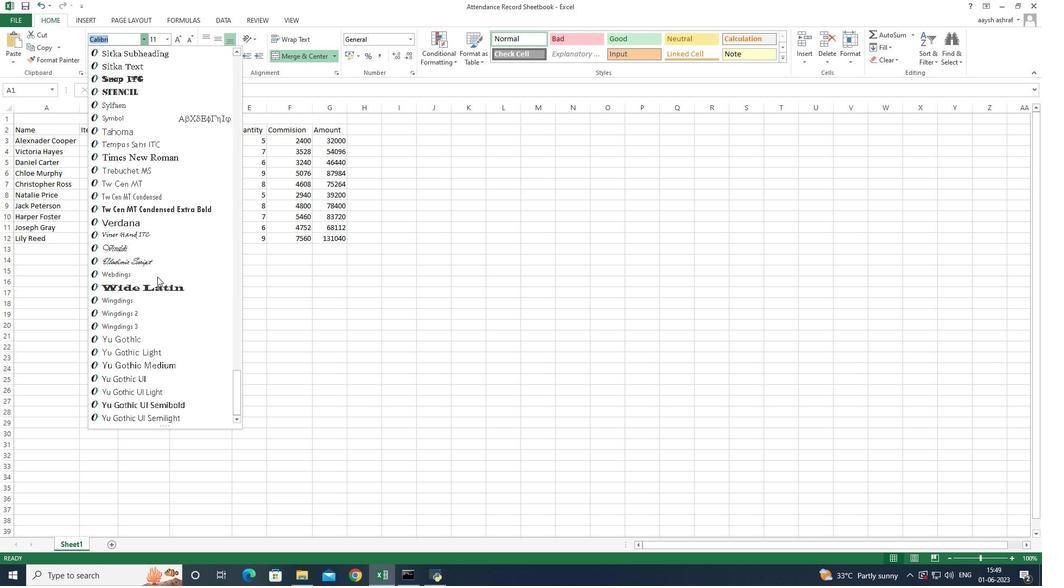 
Action: Mouse scrolled (157, 277) with delta (0, 0)
Screenshot: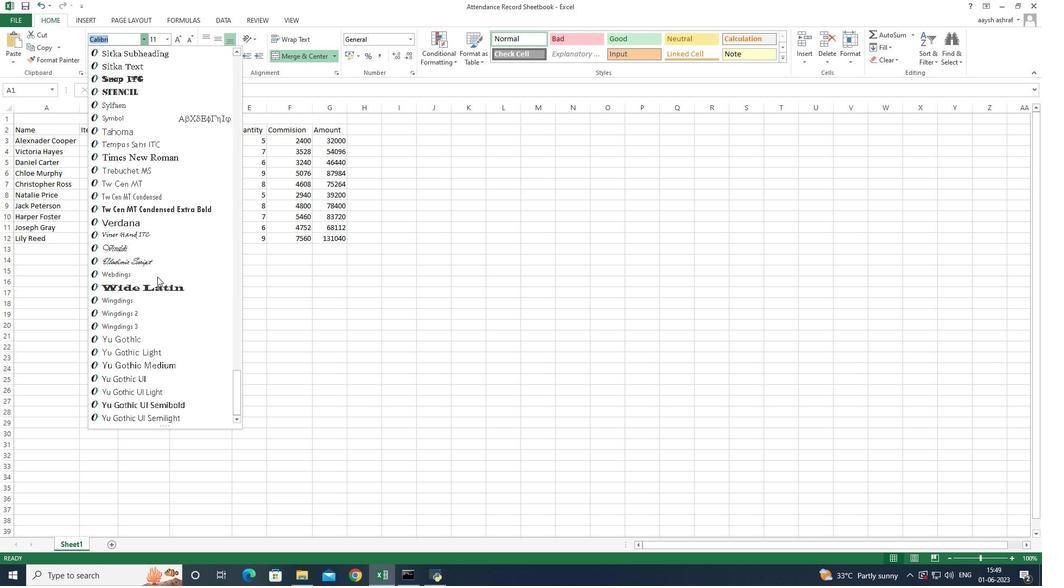 
Action: Mouse scrolled (157, 277) with delta (0, 0)
Screenshot: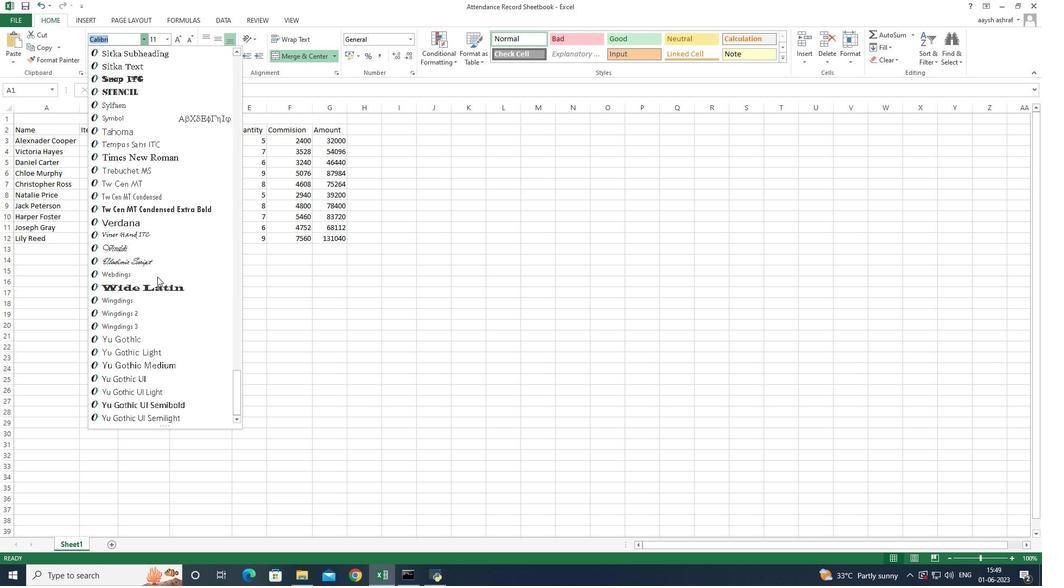 
Action: Mouse scrolled (157, 277) with delta (0, 0)
Screenshot: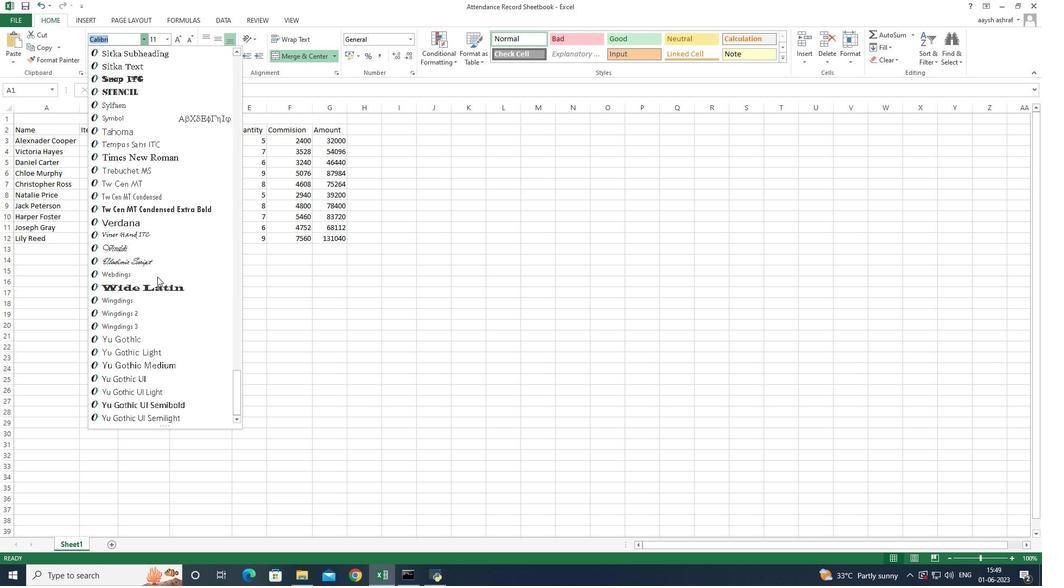 
Action: Mouse moved to (143, 245)
Screenshot: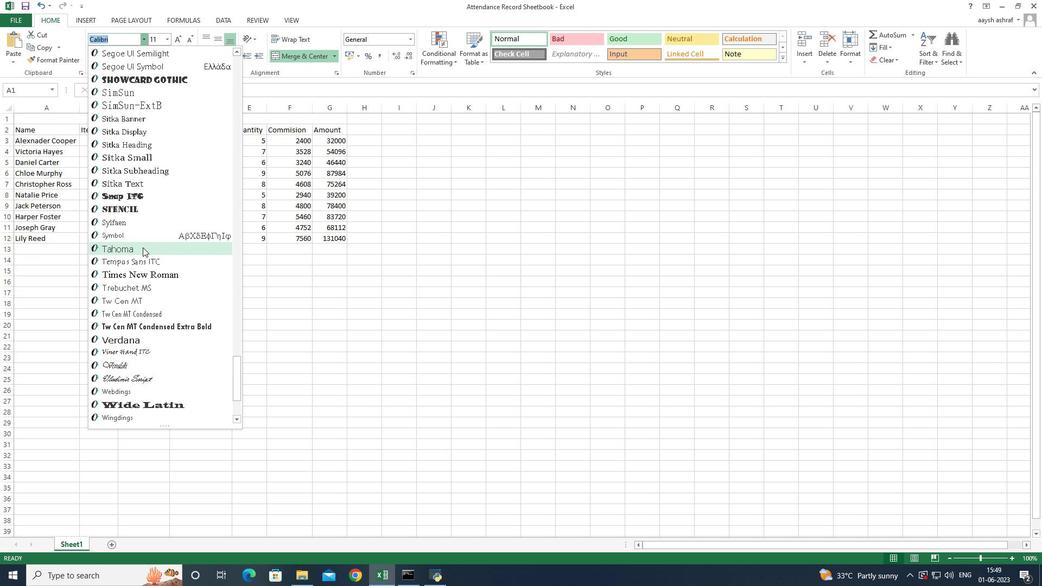 
Action: Mouse scrolled (143, 246) with delta (0, 0)
Screenshot: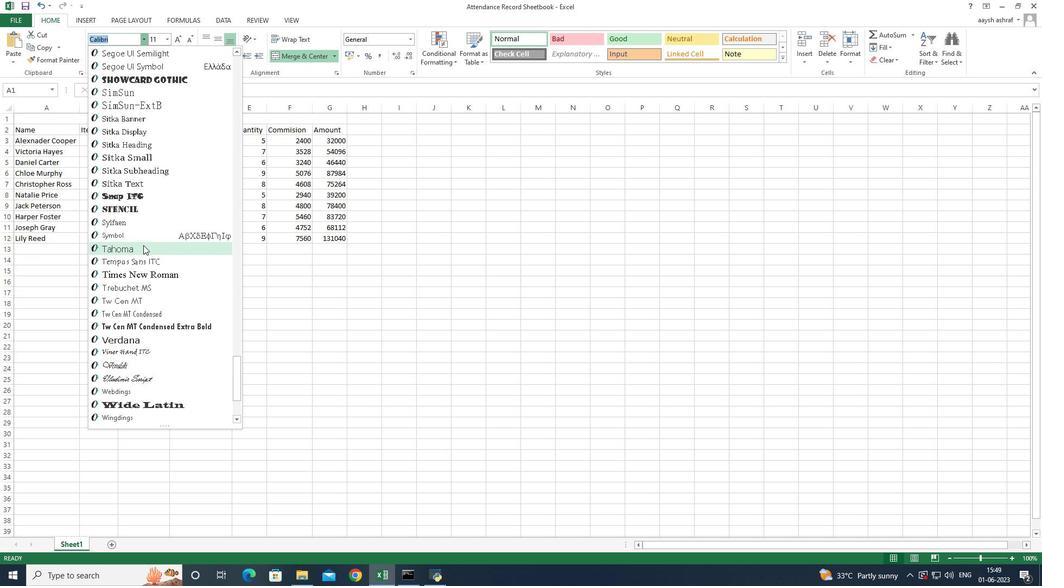 
Action: Mouse scrolled (143, 246) with delta (0, 0)
Screenshot: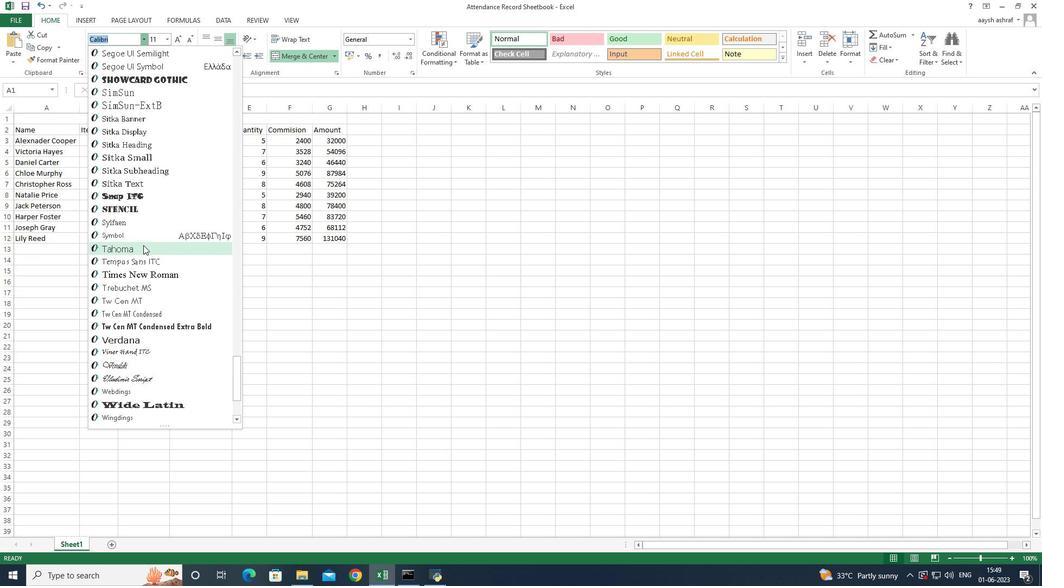 
Action: Mouse scrolled (143, 246) with delta (0, 0)
Screenshot: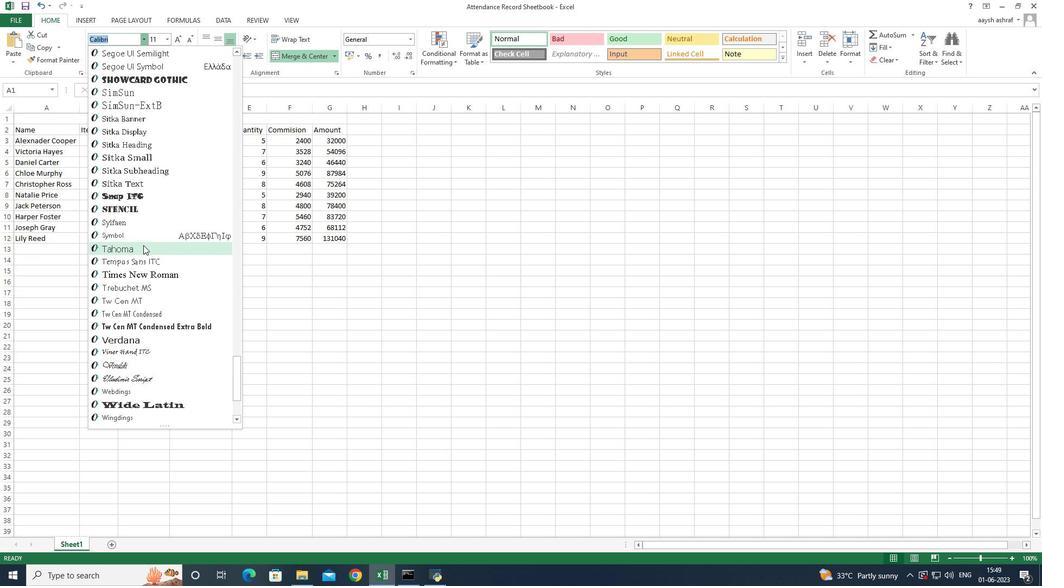 
Action: Mouse scrolled (143, 244) with delta (0, 0)
Screenshot: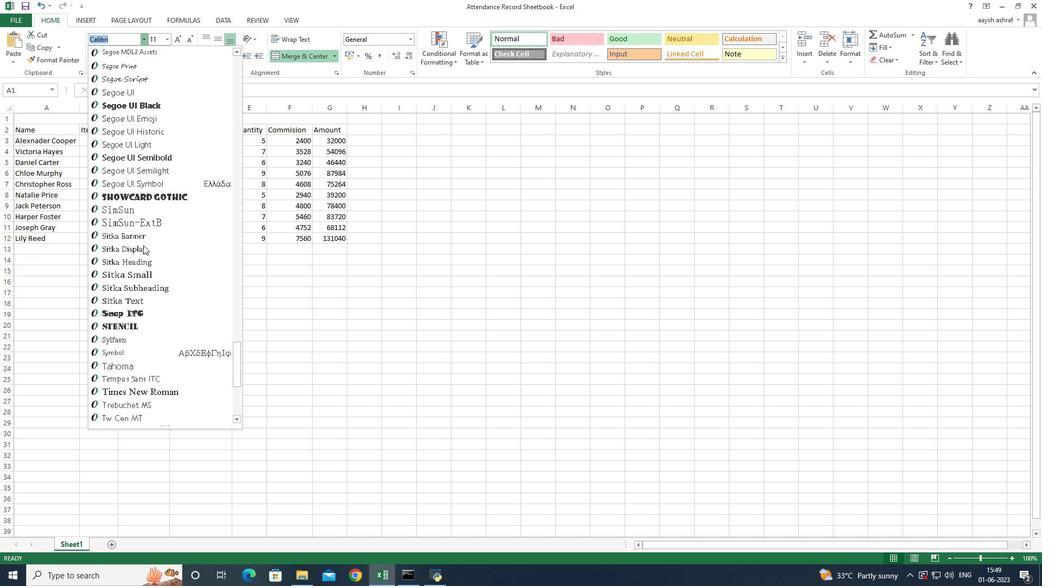 
Action: Mouse scrolled (143, 244) with delta (0, 0)
Screenshot: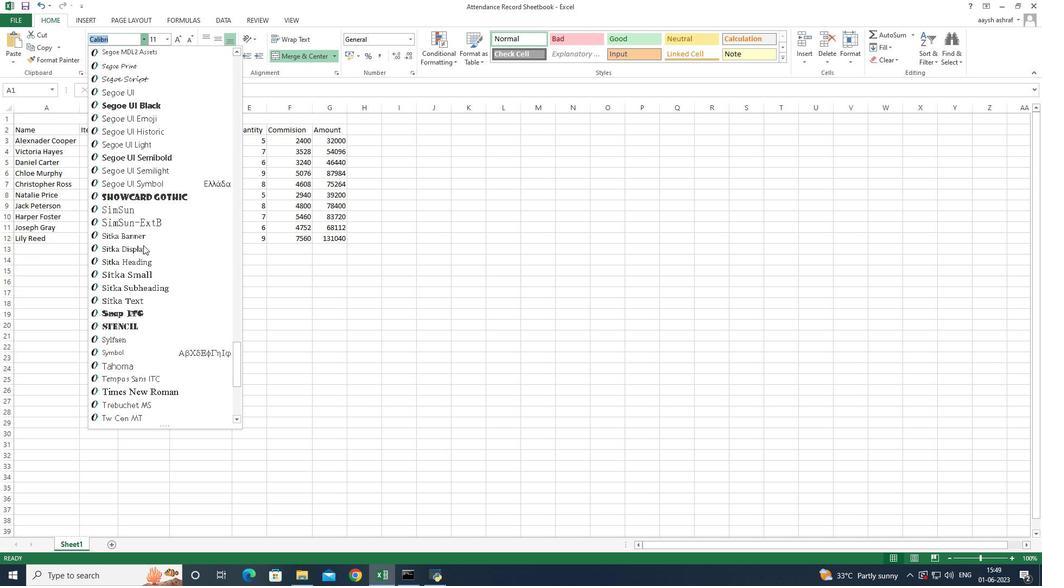 
Action: Mouse moved to (141, 291)
Screenshot: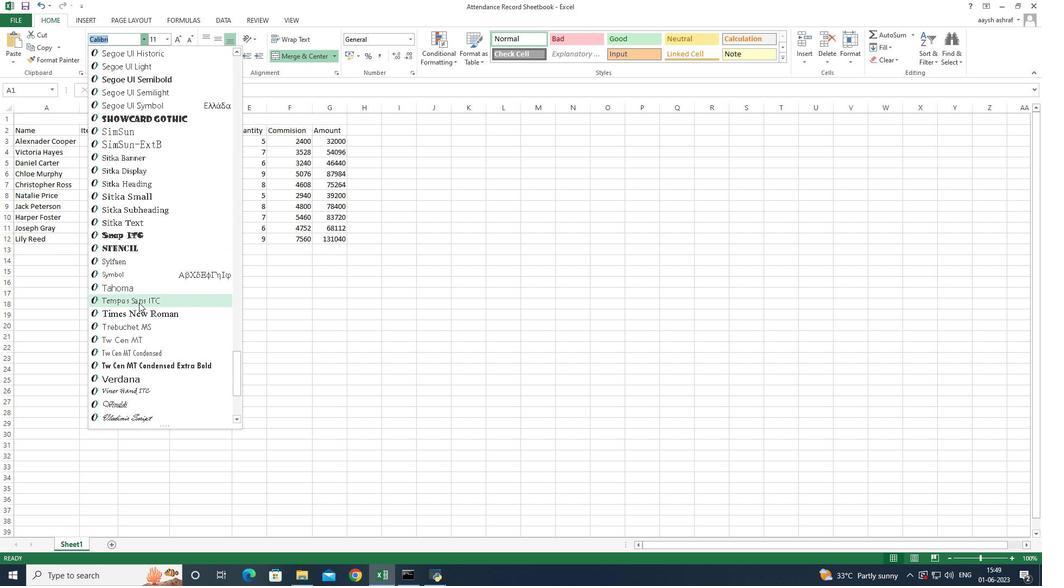 
Action: Mouse pressed left at (141, 291)
Screenshot: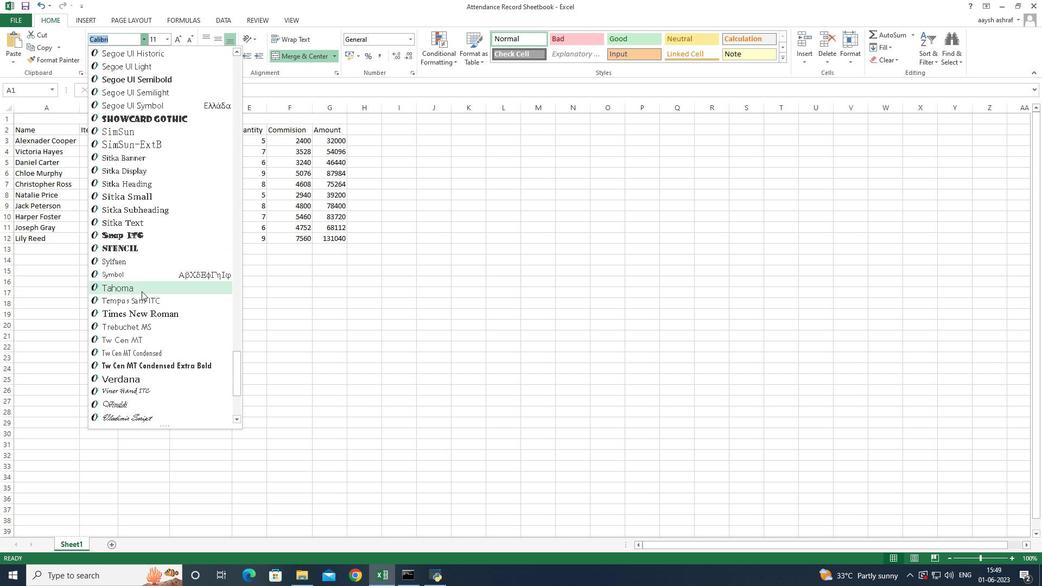 
Action: Mouse moved to (167, 42)
Screenshot: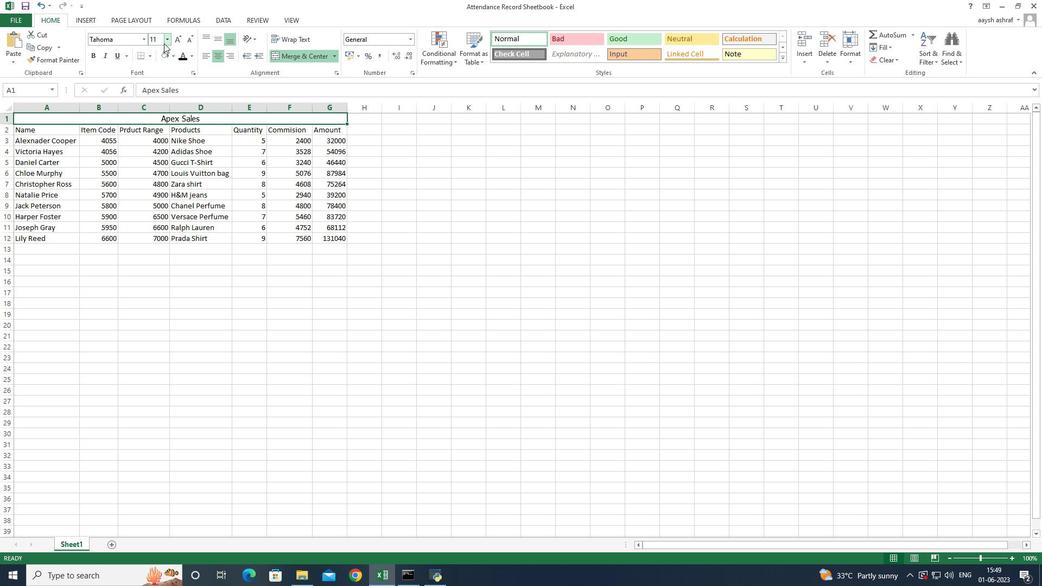 
Action: Mouse pressed left at (167, 42)
Screenshot: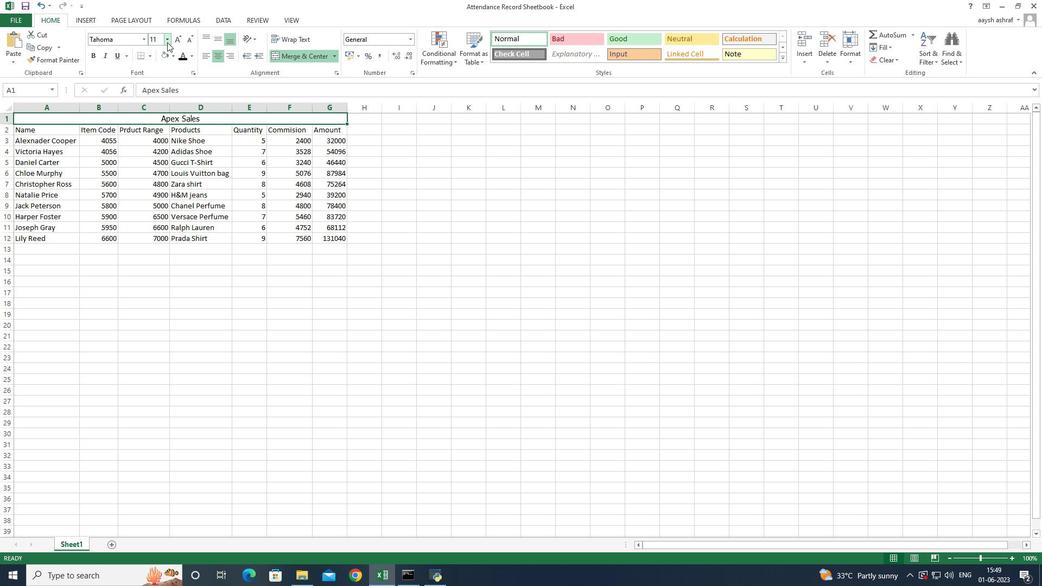 
Action: Mouse moved to (153, 133)
Screenshot: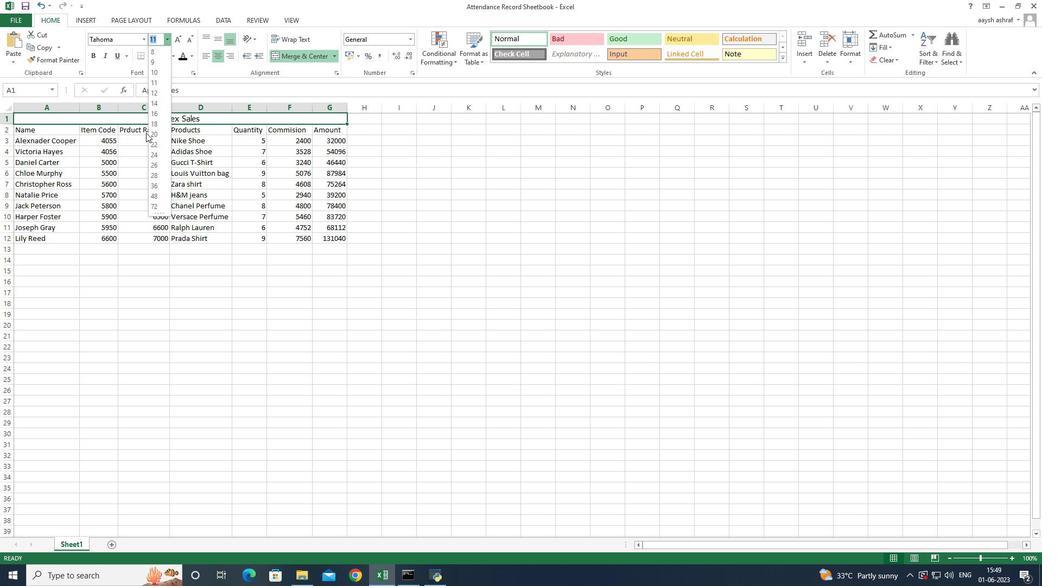 
Action: Mouse pressed left at (153, 133)
Screenshot: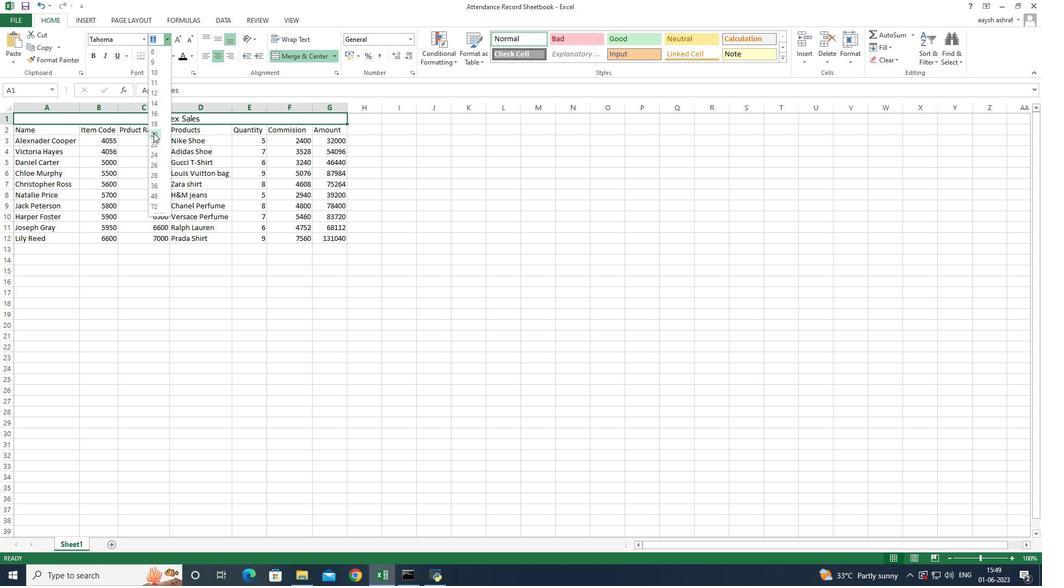 
Action: Mouse moved to (120, 60)
Screenshot: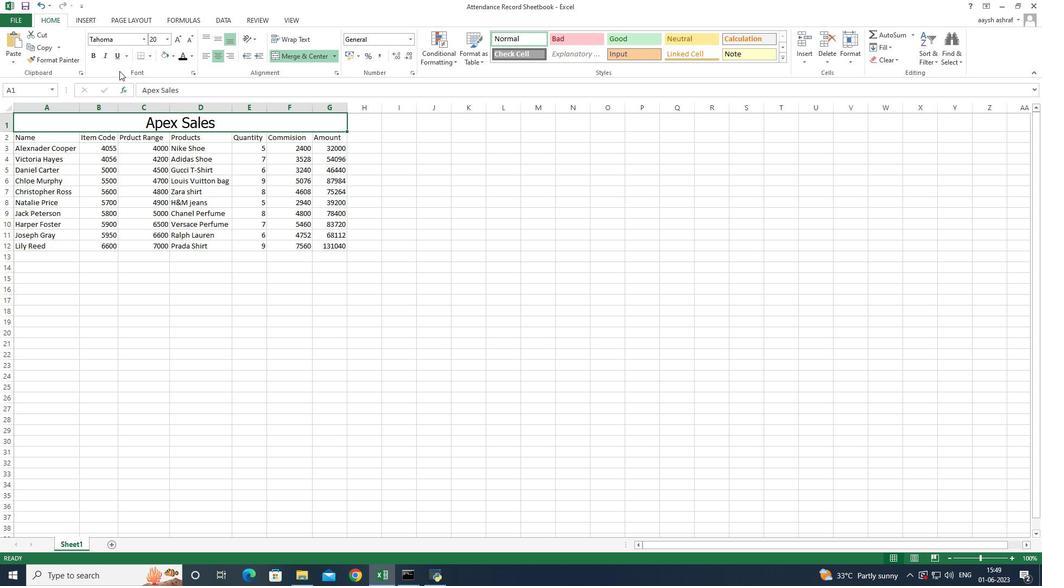 
Action: Mouse pressed left at (120, 60)
Screenshot: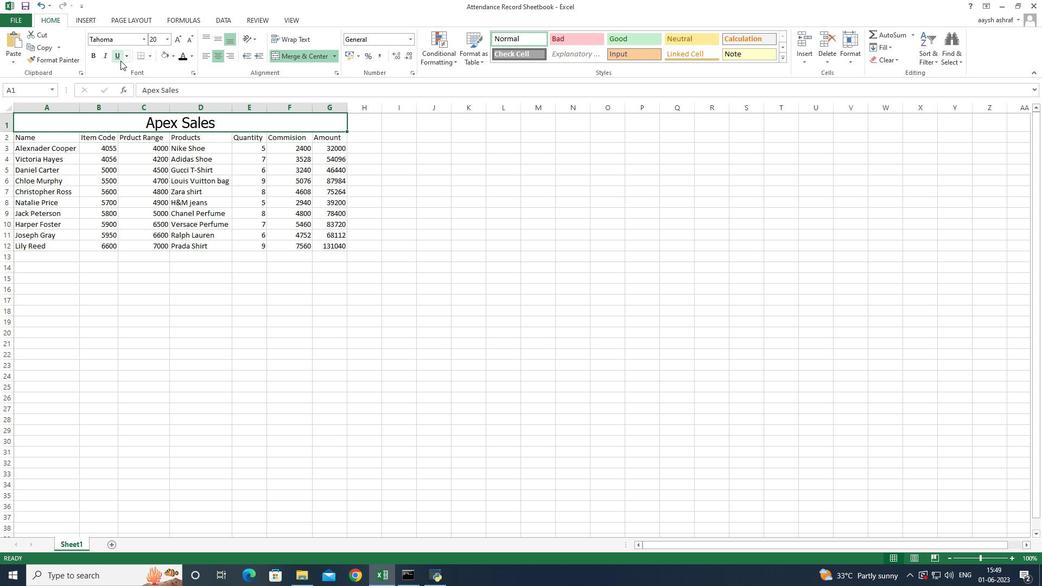 
Action: Mouse moved to (25, 141)
Screenshot: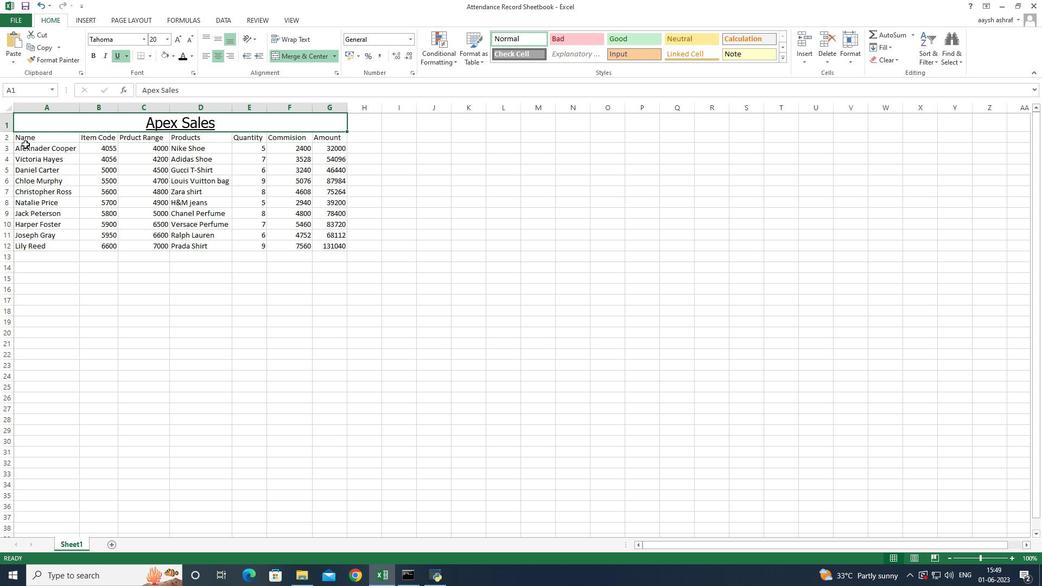
Action: Mouse pressed left at (25, 141)
Screenshot: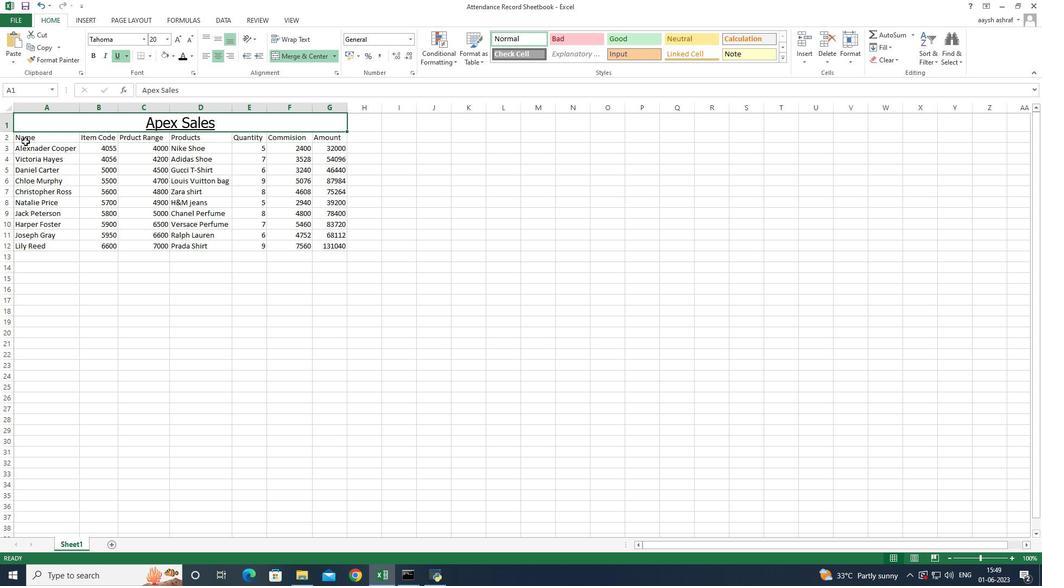 
Action: Mouse moved to (168, 42)
Screenshot: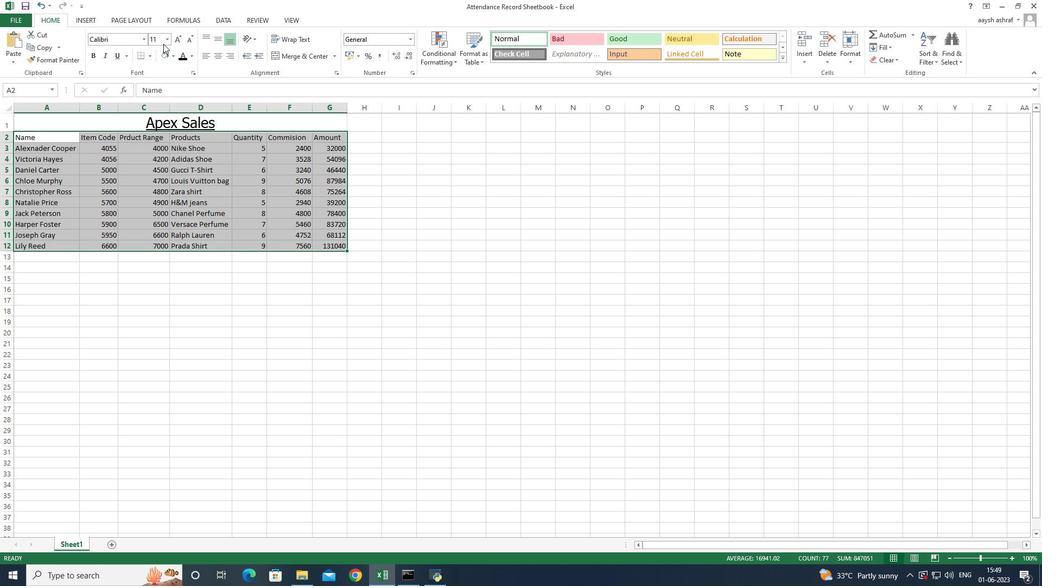 
Action: Mouse pressed left at (168, 42)
Screenshot: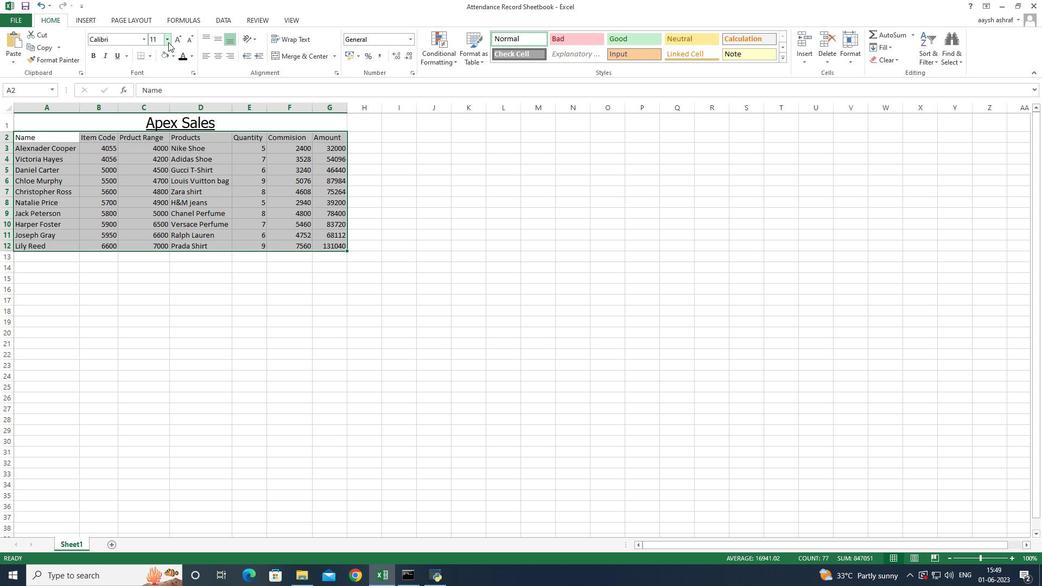 
Action: Mouse moved to (159, 94)
Screenshot: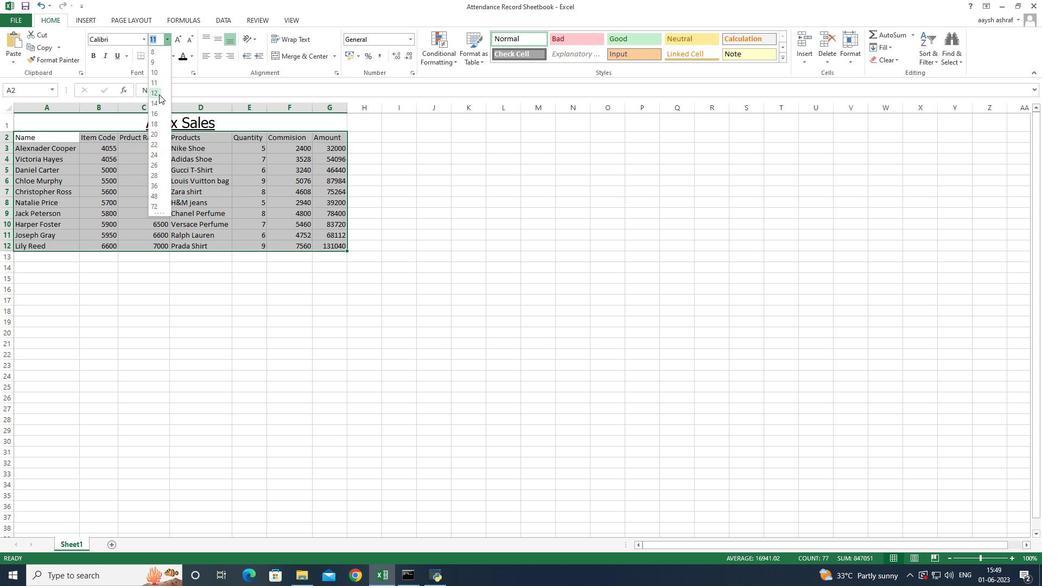 
Action: Mouse pressed left at (159, 94)
Screenshot: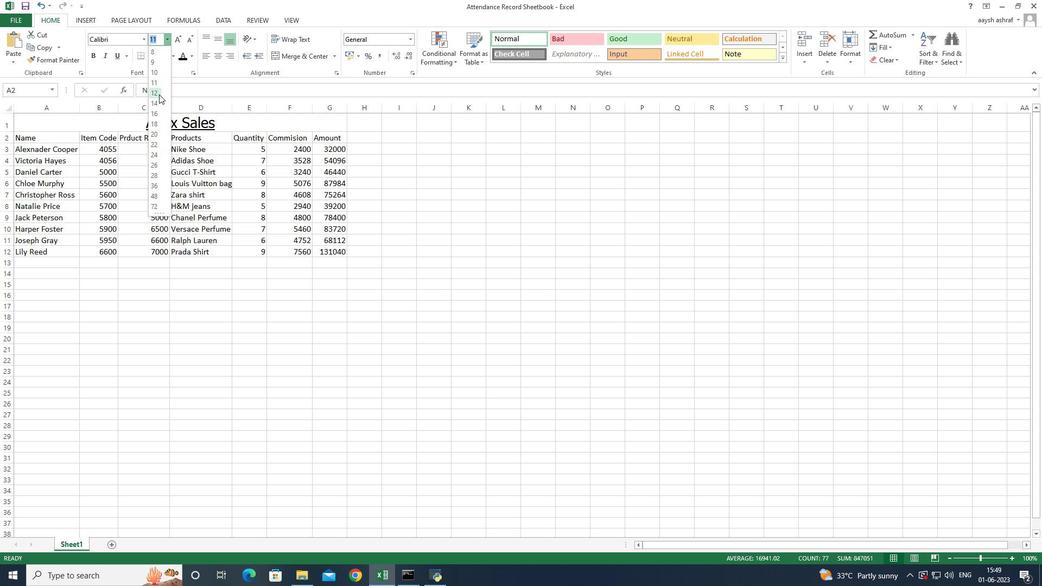 
Action: Mouse moved to (150, 230)
Screenshot: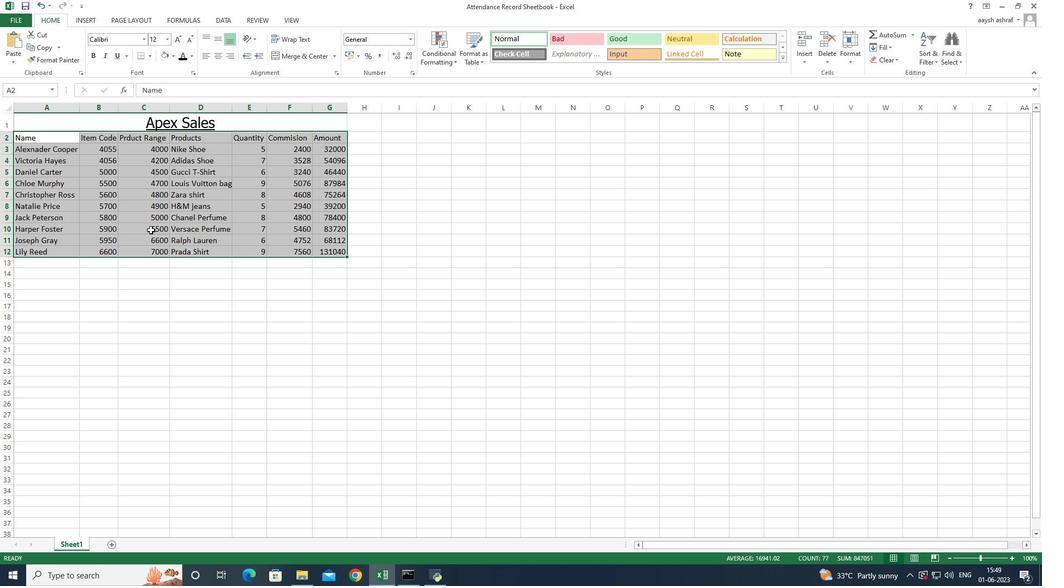 
Action: Mouse pressed left at (150, 230)
Screenshot: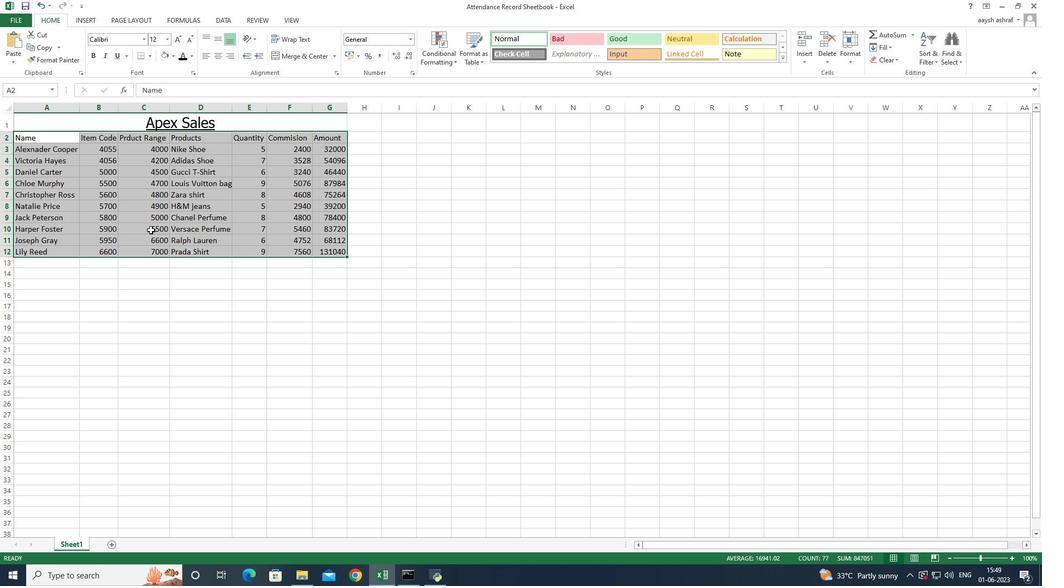 
Action: Mouse moved to (142, 121)
Screenshot: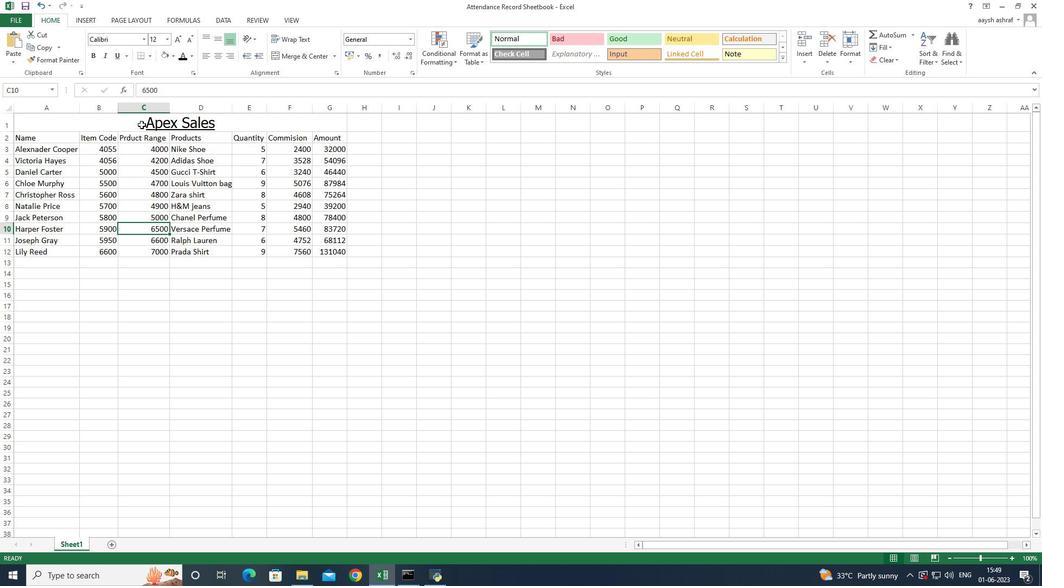 
Action: Mouse pressed left at (142, 121)
Screenshot: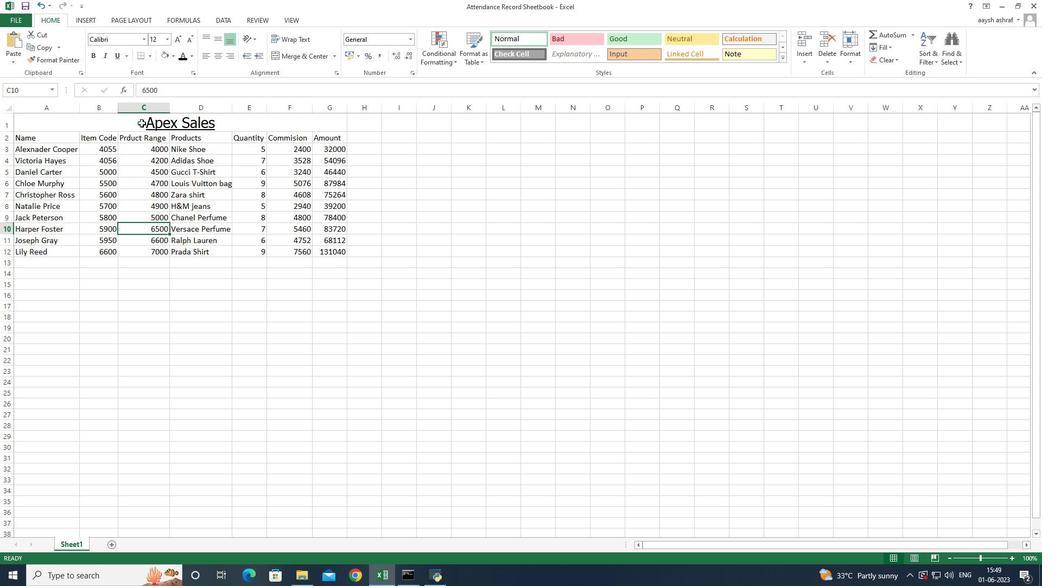 
Action: Mouse moved to (203, 57)
Screenshot: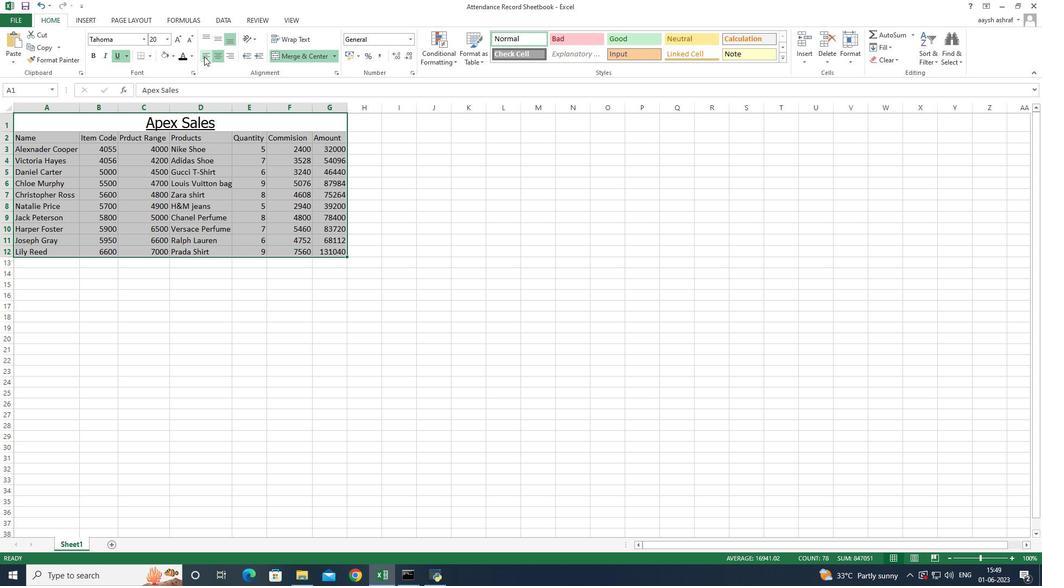 
Action: Mouse pressed left at (203, 57)
Screenshot: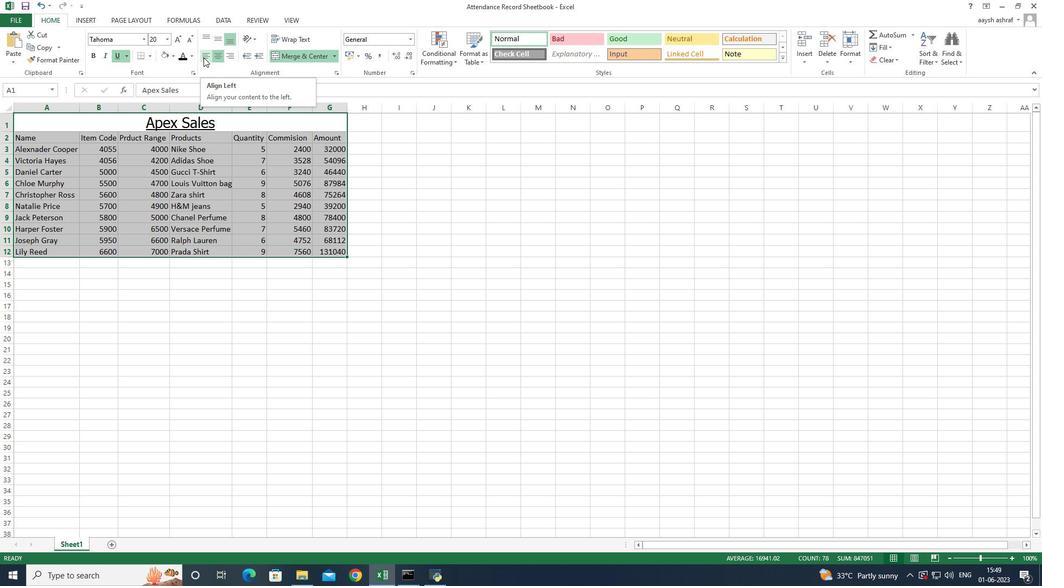 
Action: Mouse moved to (115, 330)
Screenshot: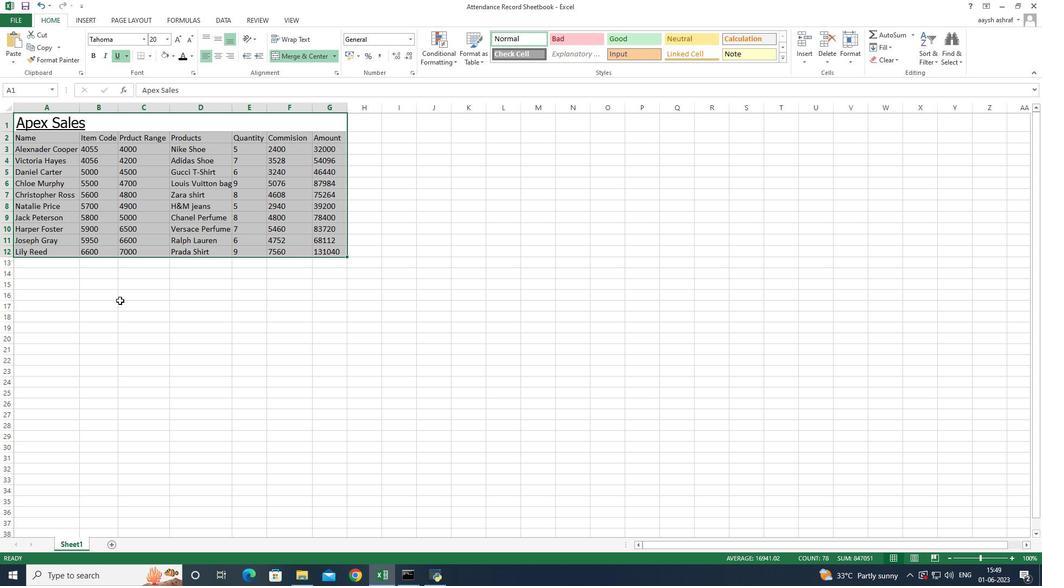
Action: Mouse pressed left at (115, 330)
Screenshot: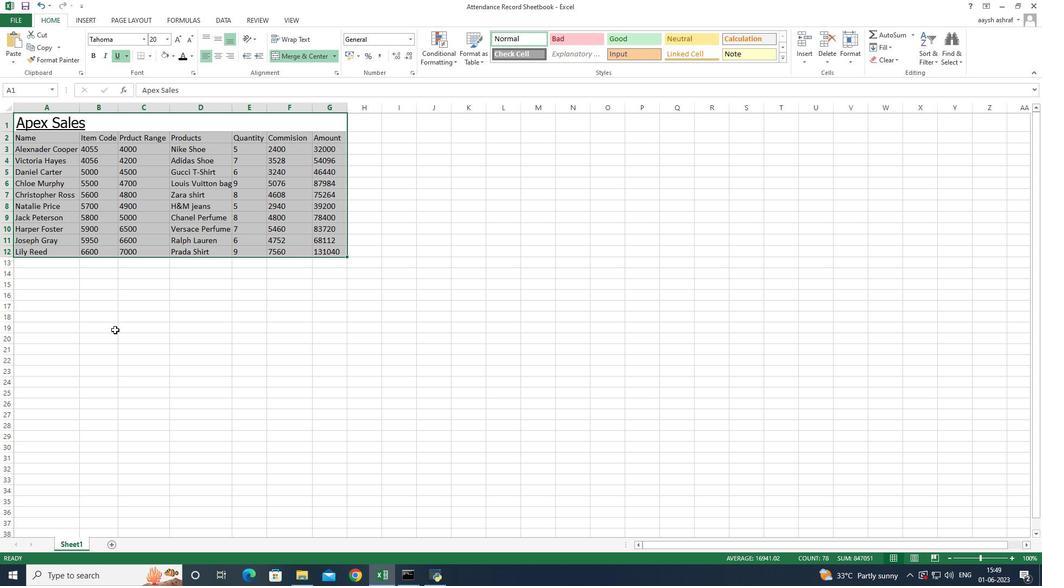 
Action: Mouse moved to (122, 187)
Screenshot: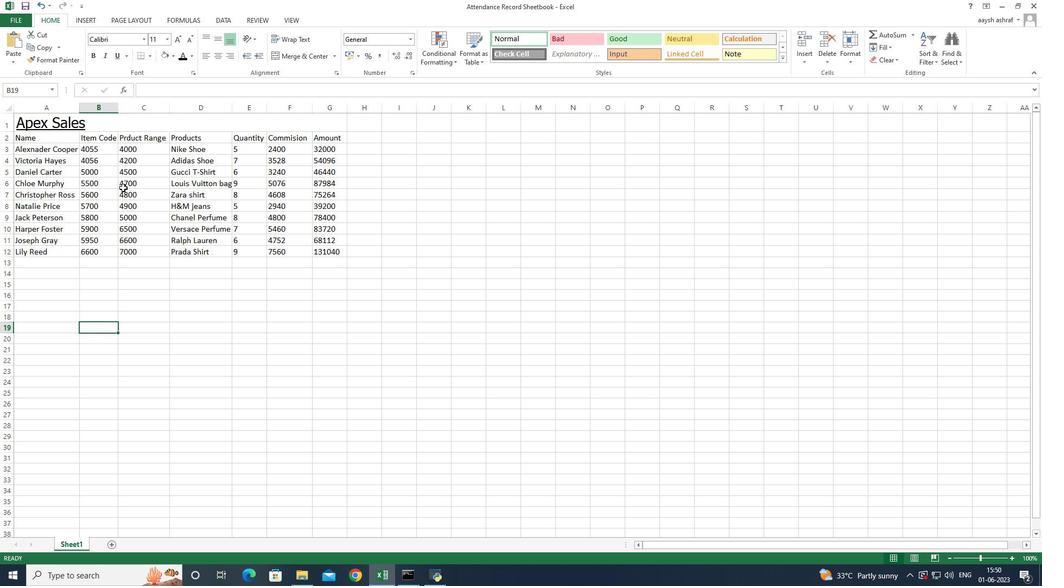 
Action: Key pressed ctrl+X
Screenshot: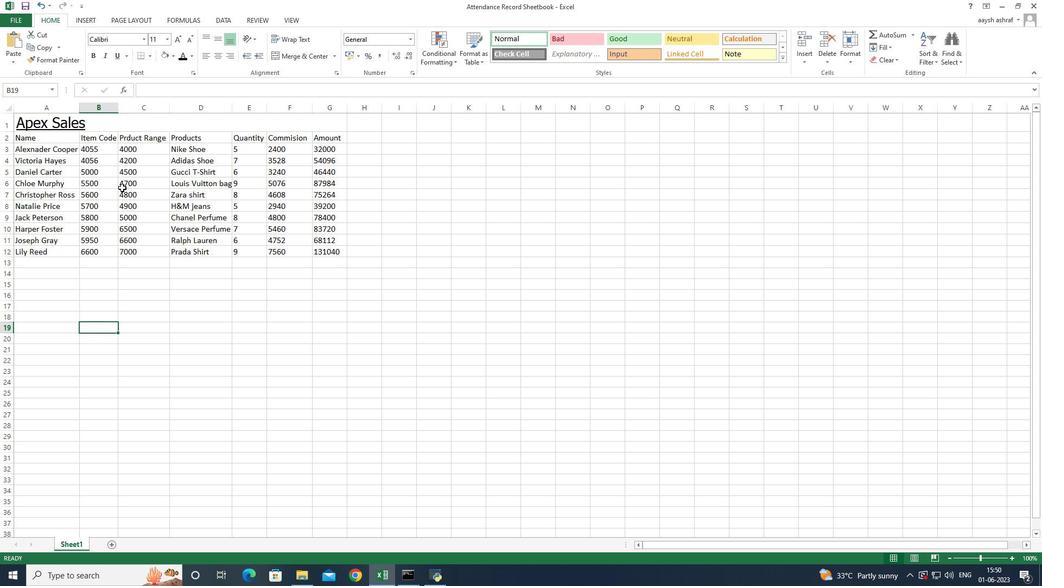 
Action: Mouse moved to (124, 238)
Screenshot: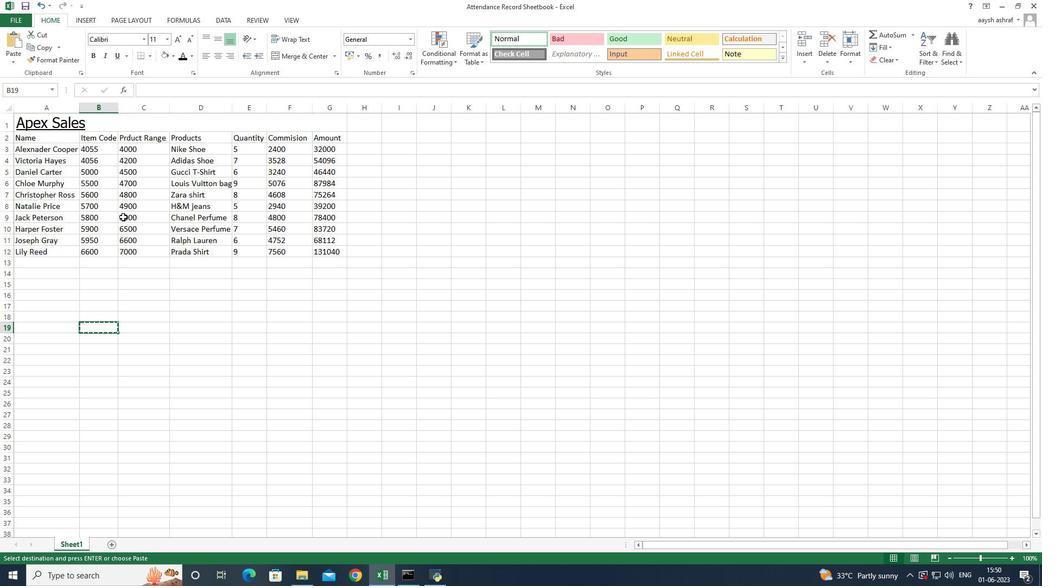
Action: Mouse pressed left at (124, 238)
Screenshot: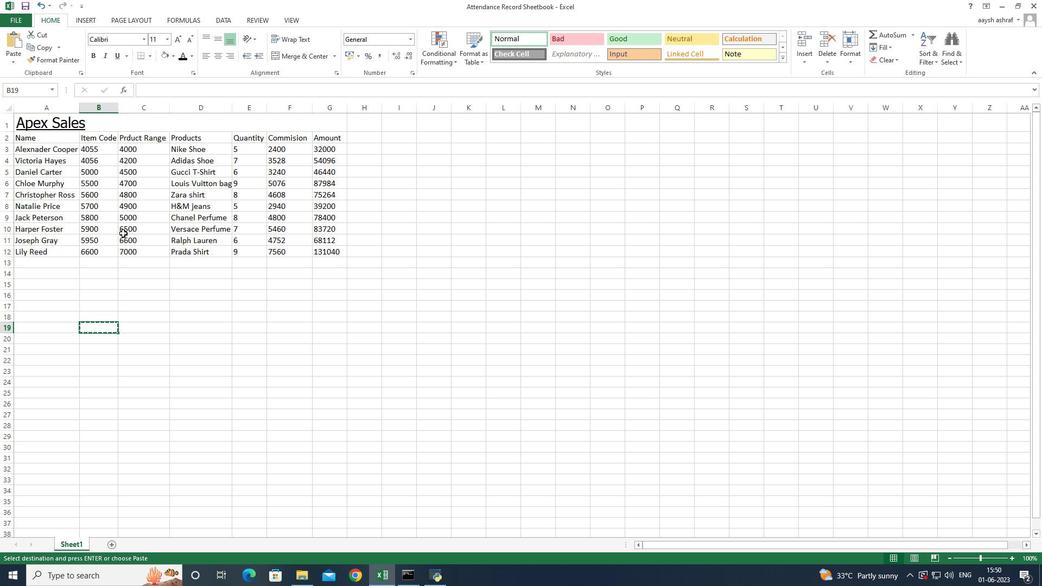 
Action: Mouse moved to (123, 246)
Screenshot: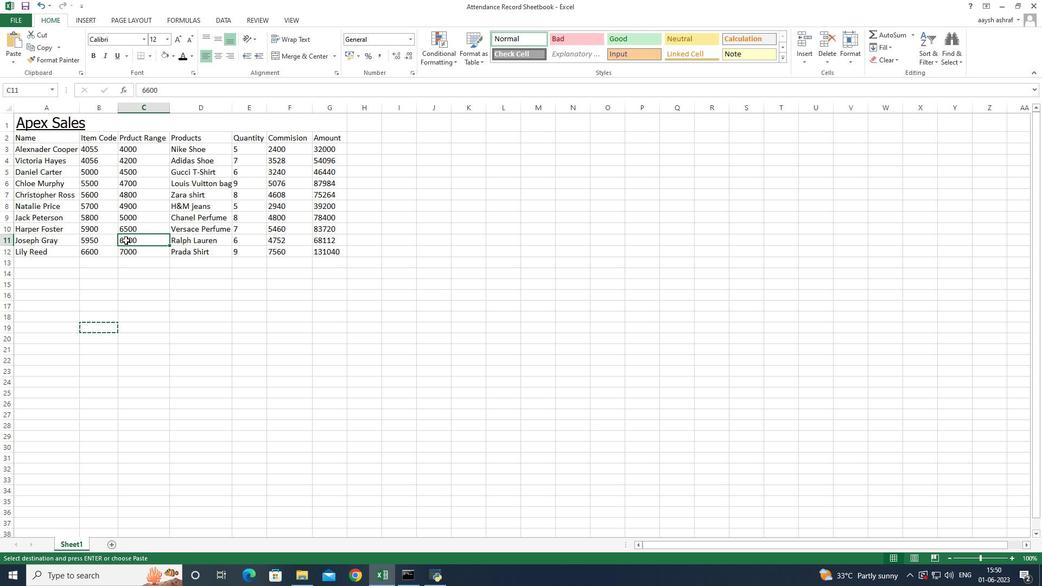 
Action: Key pressed ctrl+Z
Screenshot: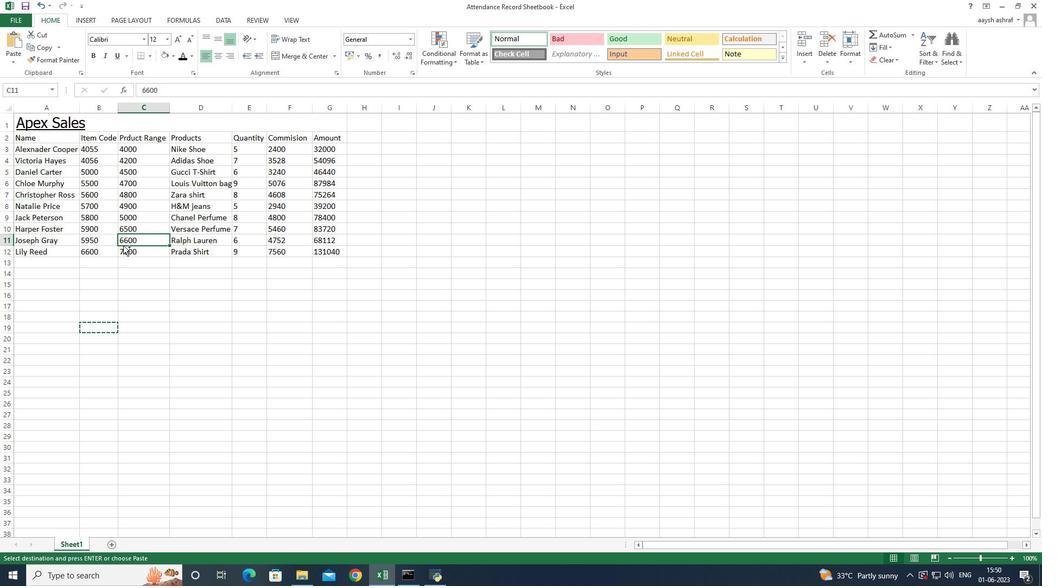 
Action: Mouse moved to (203, 60)
Screenshot: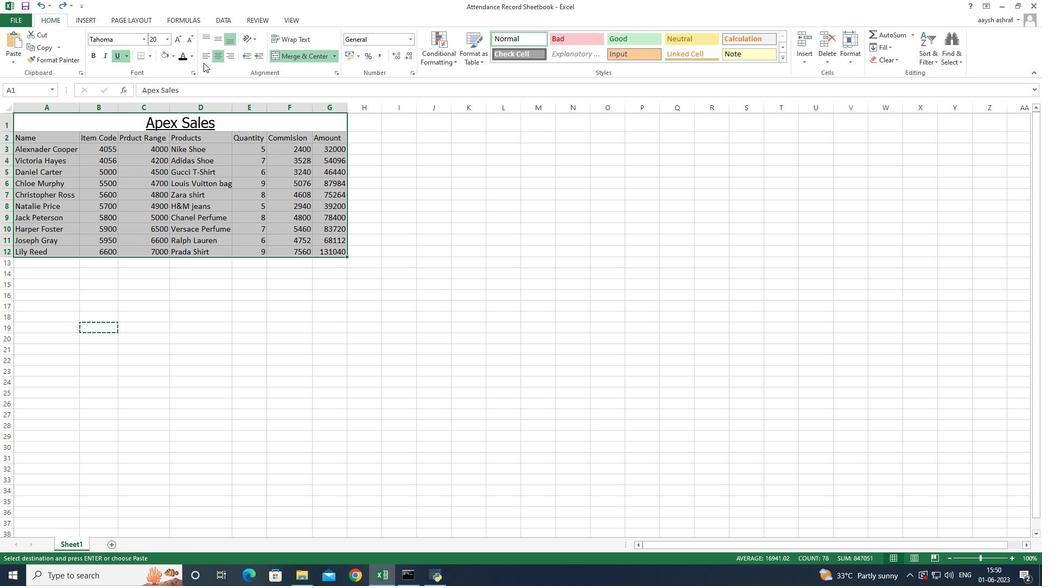 
Action: Mouse pressed left at (203, 60)
Screenshot: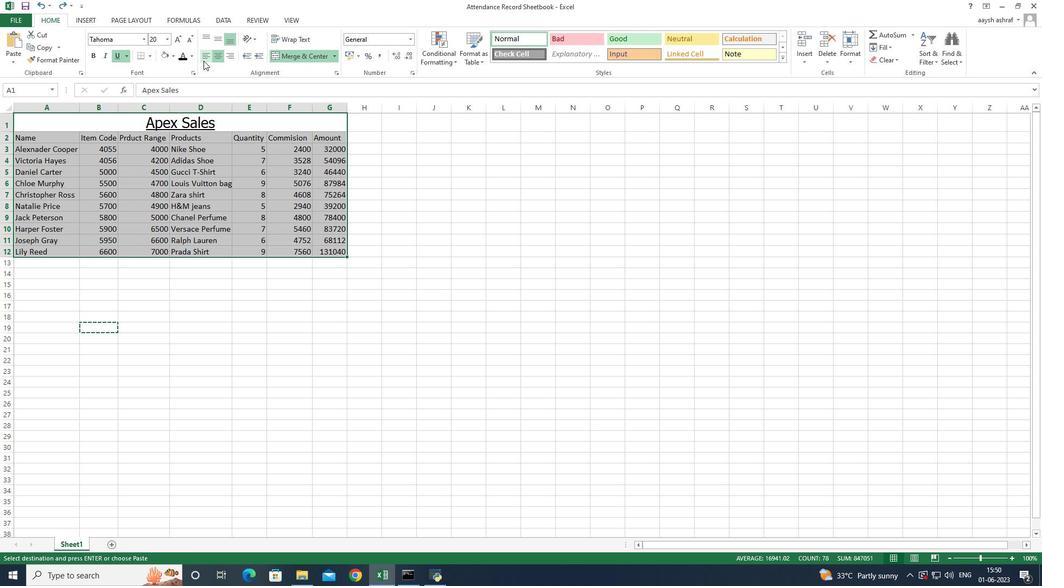 
Action: Mouse moved to (130, 313)
Screenshot: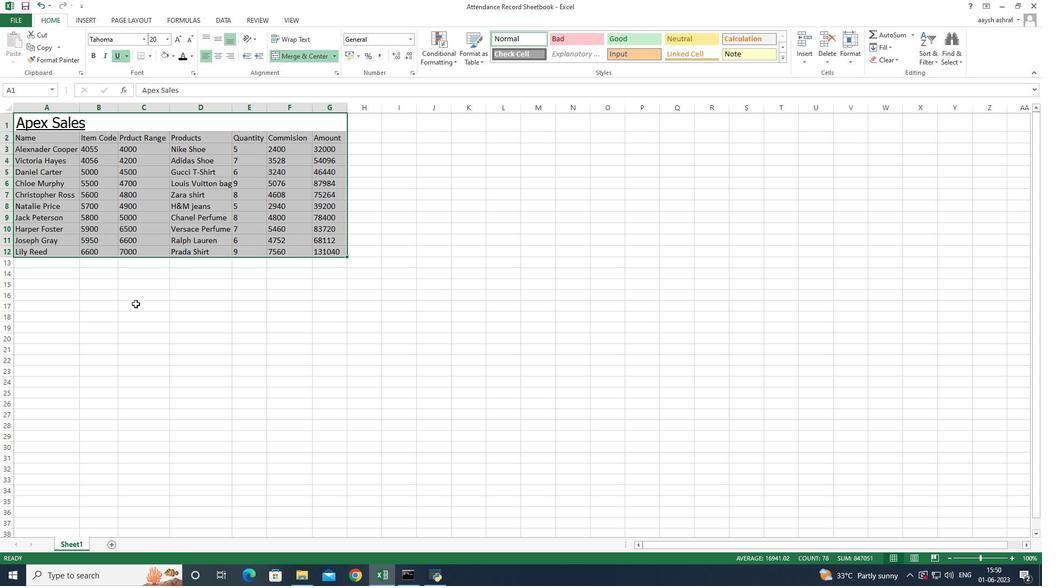 
Action: Mouse pressed left at (130, 313)
Screenshot: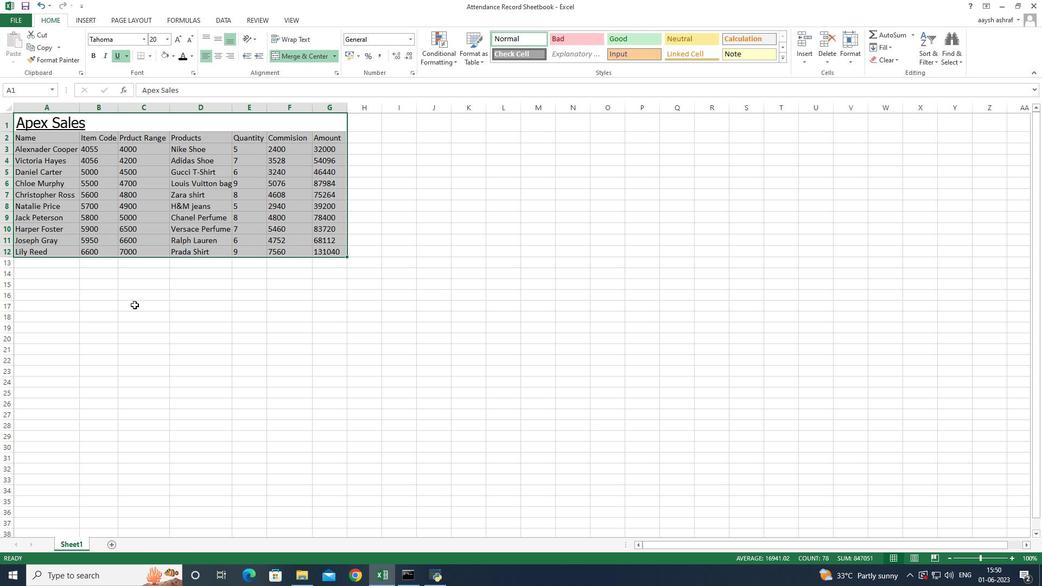 
Action: Mouse moved to (177, 240)
Screenshot: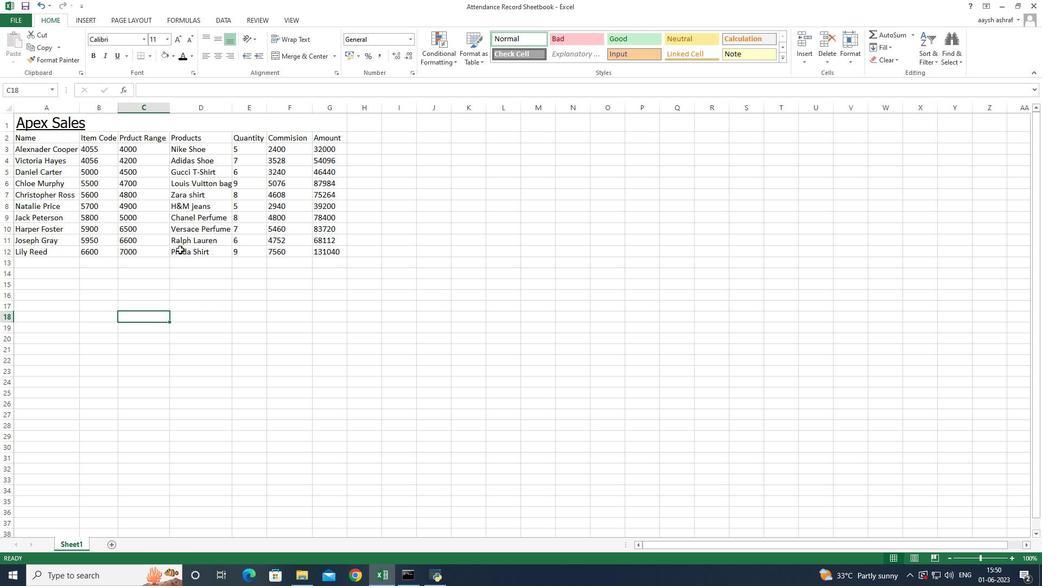 
Action: Mouse scrolled (177, 240) with delta (0, 0)
Screenshot: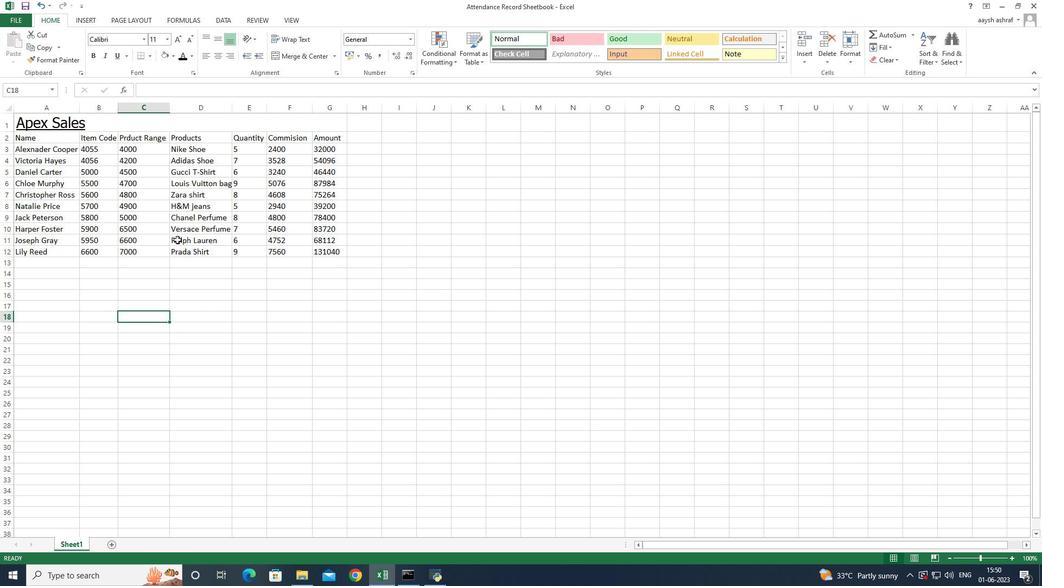 
Action: Mouse scrolled (177, 240) with delta (0, 0)
Screenshot: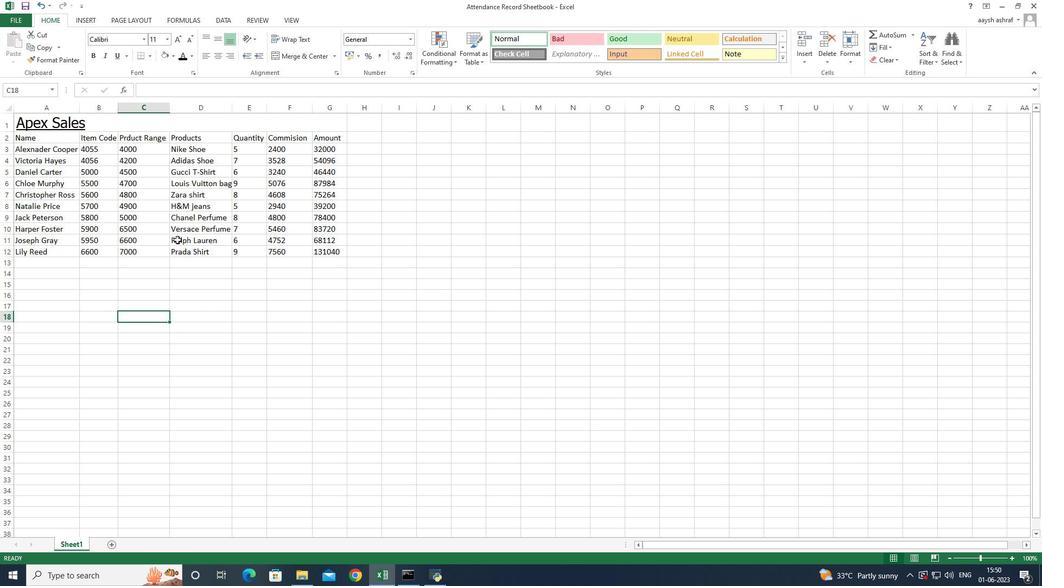 
Action: Mouse scrolled (177, 240) with delta (0, 0)
Screenshot: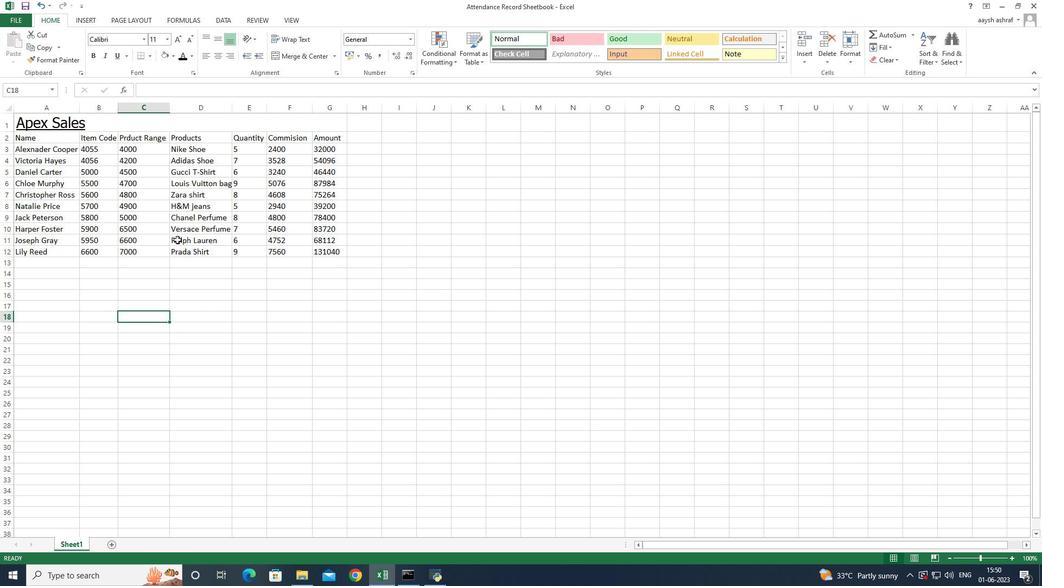 
Action: Mouse scrolled (177, 240) with delta (0, 0)
Screenshot: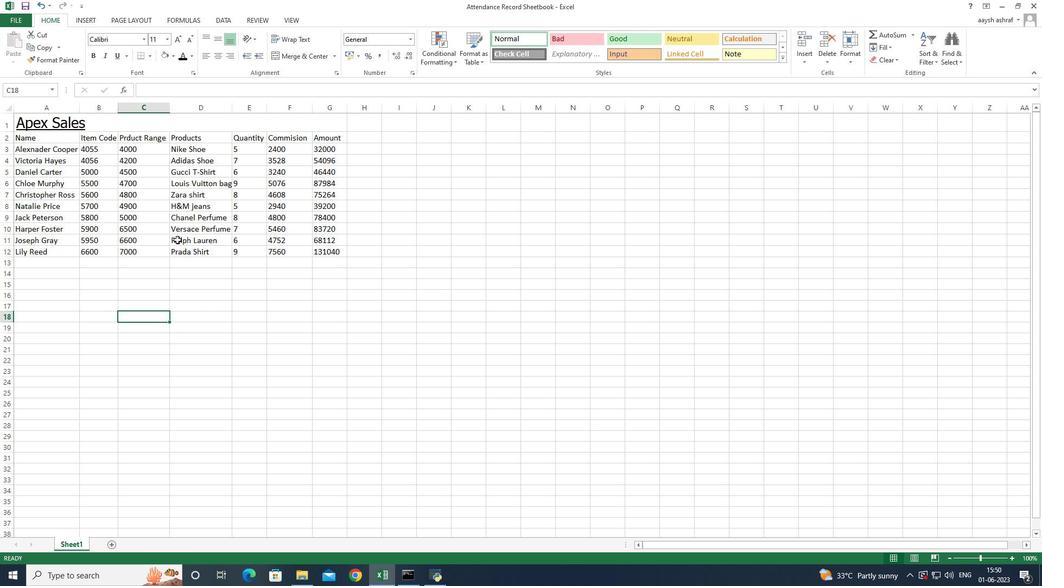 
Action: Mouse scrolled (177, 240) with delta (0, 0)
Screenshot: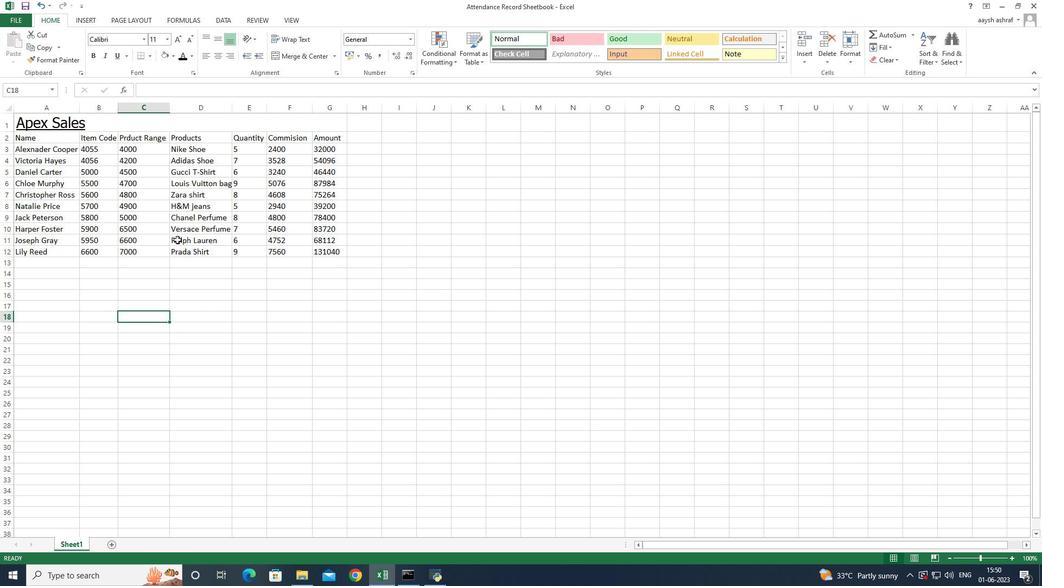 
Action: Mouse scrolled (177, 240) with delta (0, 0)
Screenshot: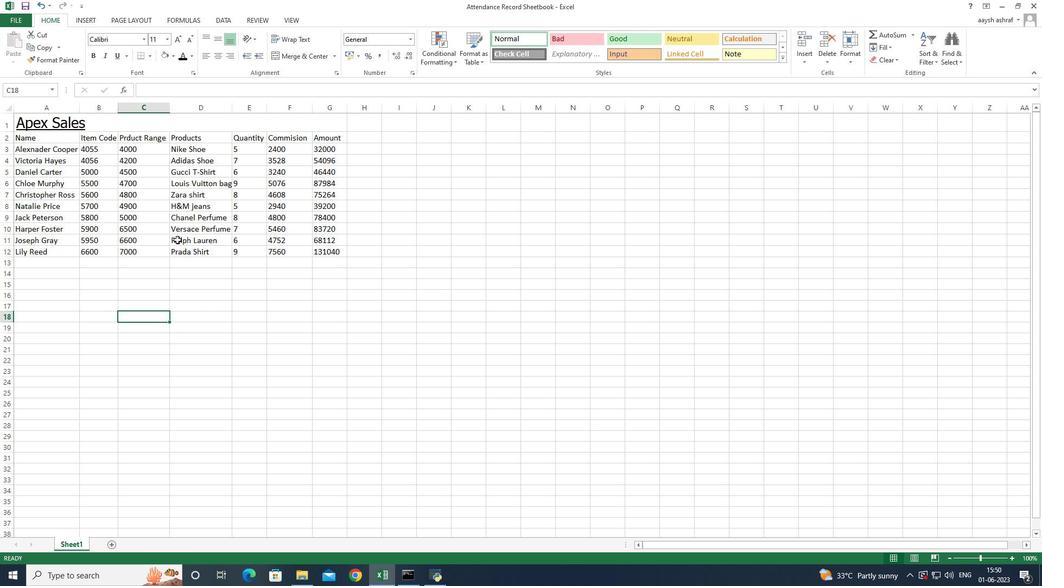 
Action: Mouse moved to (46, 146)
Screenshot: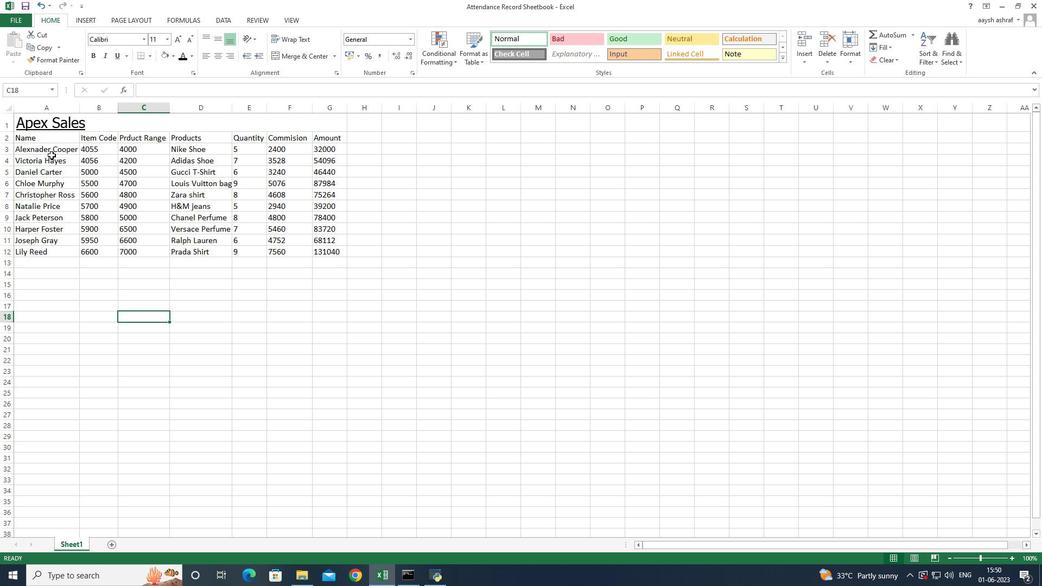 
Action: Mouse pressed left at (46, 146)
Screenshot: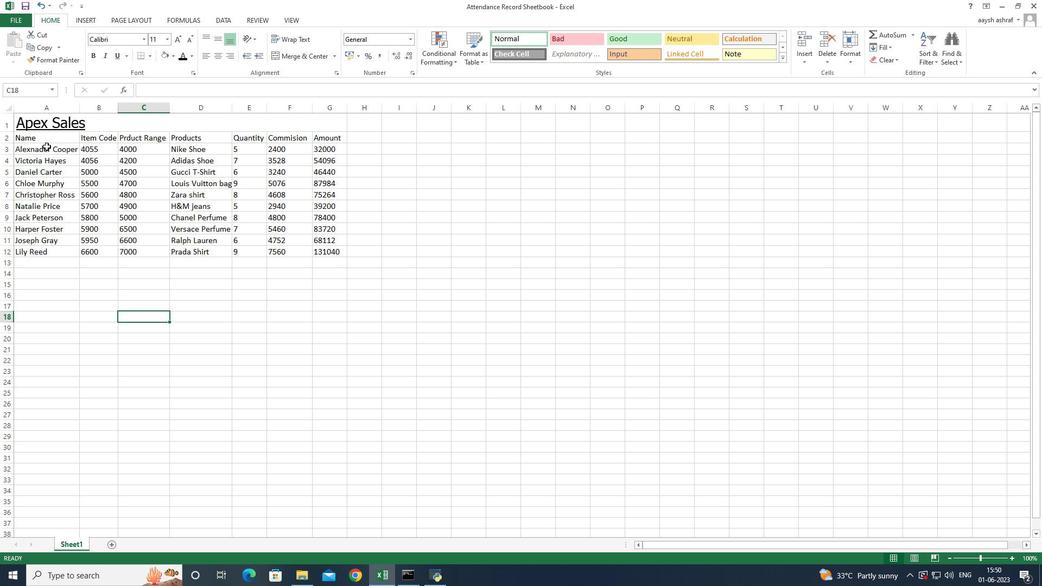 
Action: Mouse moved to (852, 46)
Screenshot: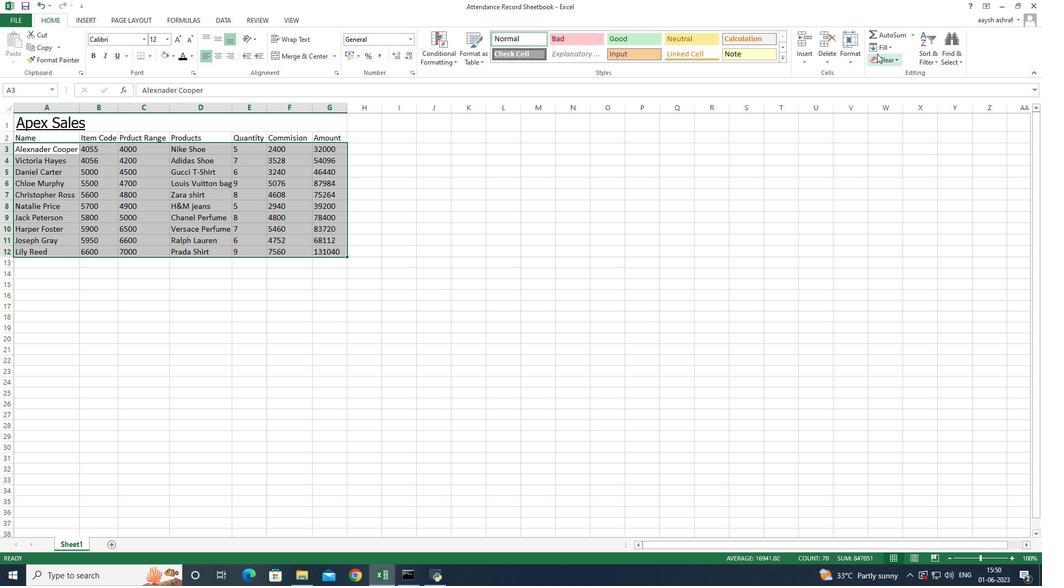
Action: Mouse pressed left at (852, 46)
Screenshot: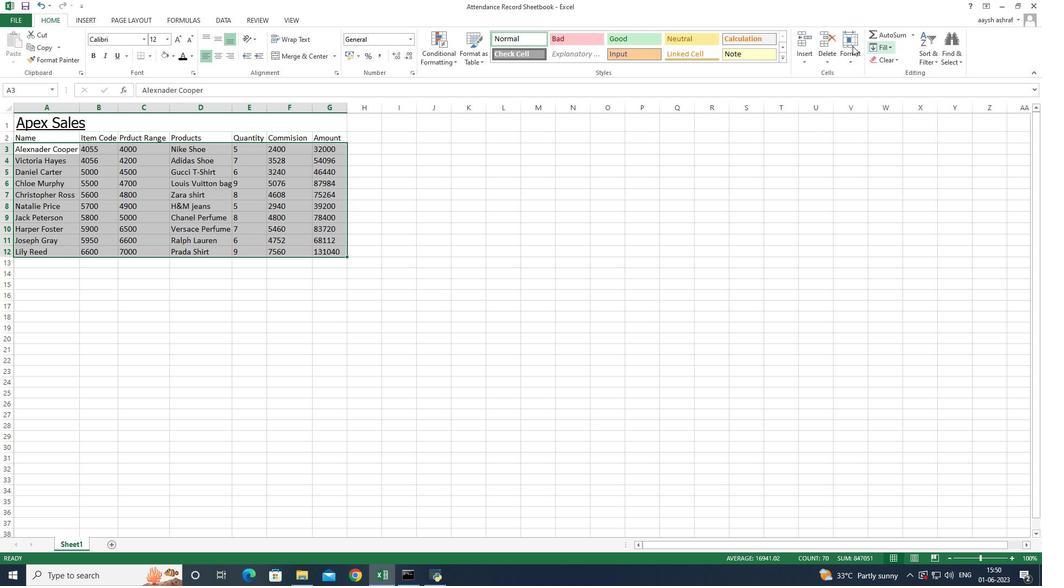 
Action: Mouse moved to (885, 123)
Screenshot: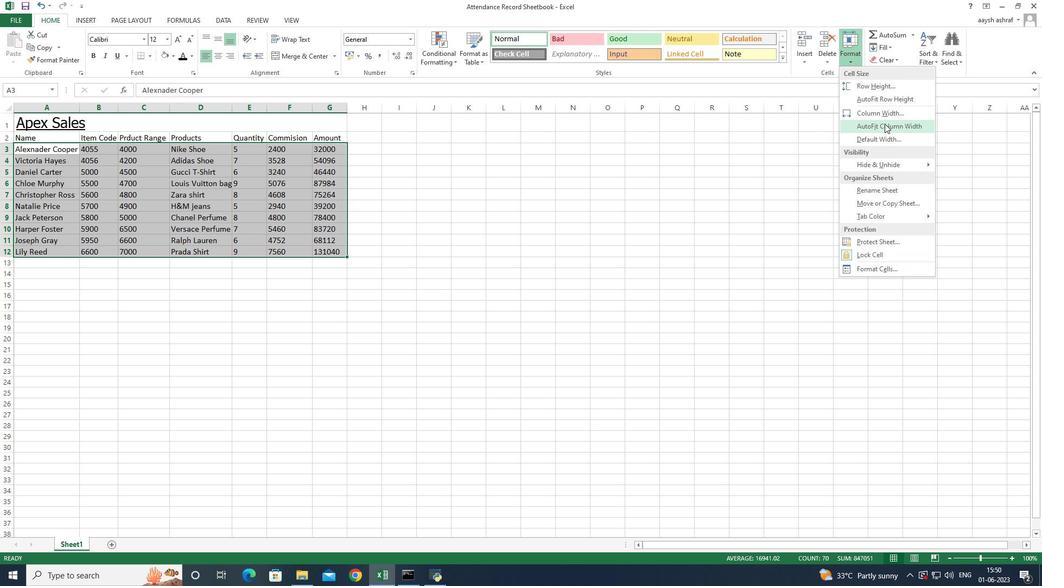 
Action: Mouse pressed left at (885, 123)
Screenshot: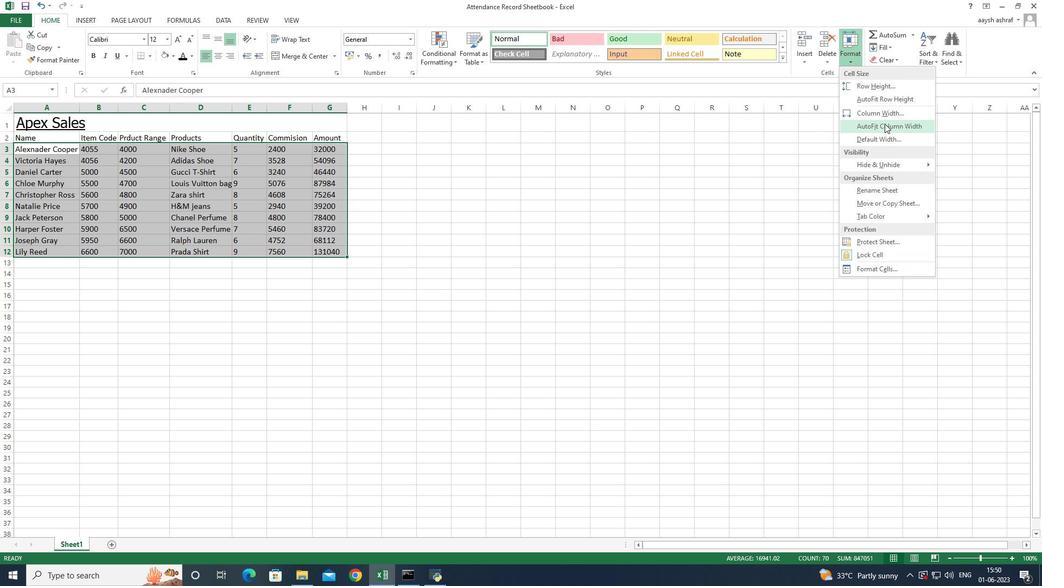 
Action: Mouse moved to (242, 279)
Screenshot: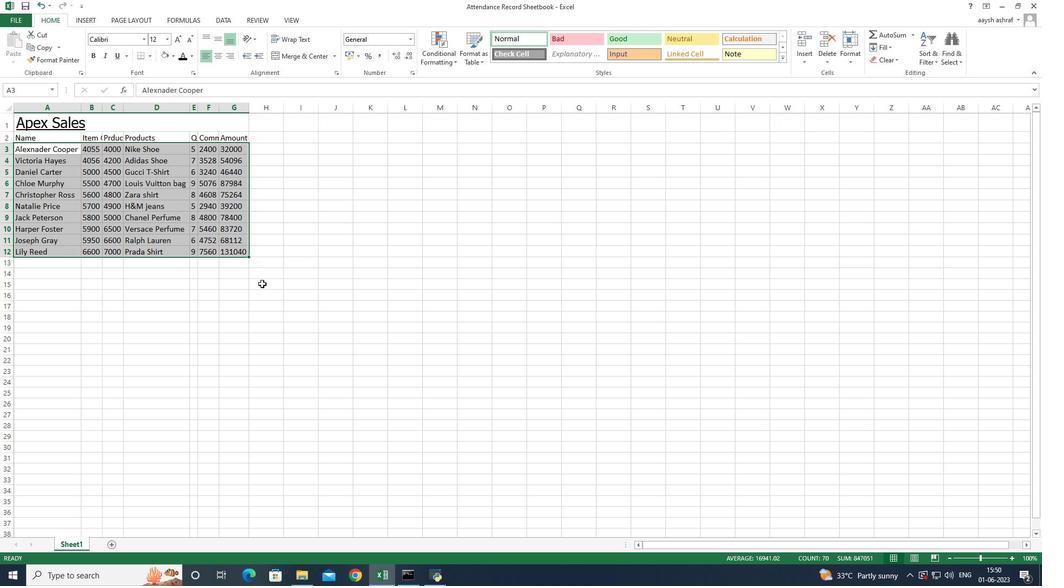 
Action: Mouse pressed left at (242, 279)
Screenshot: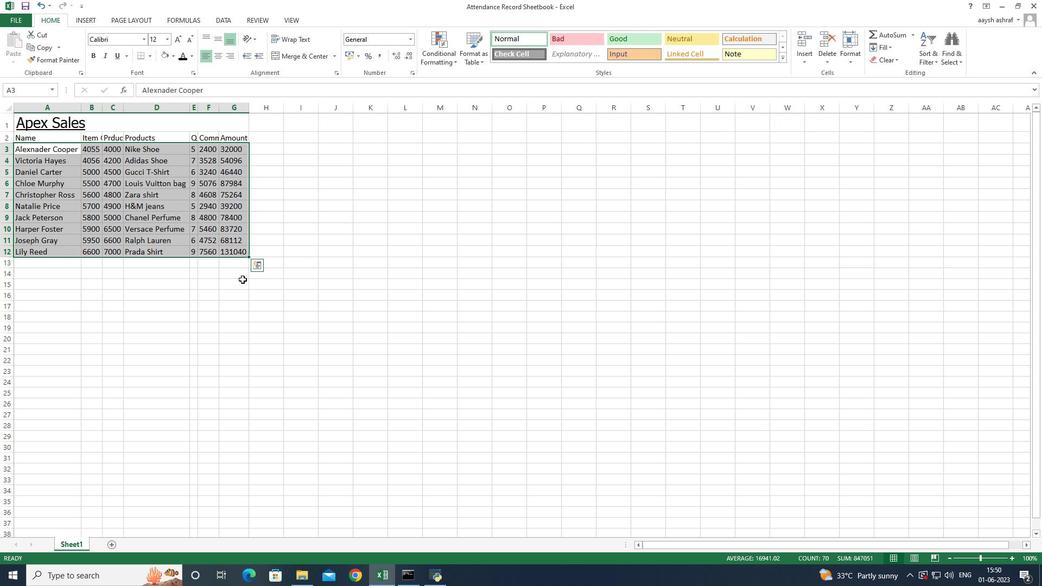 
Action: Mouse moved to (202, 145)
Screenshot: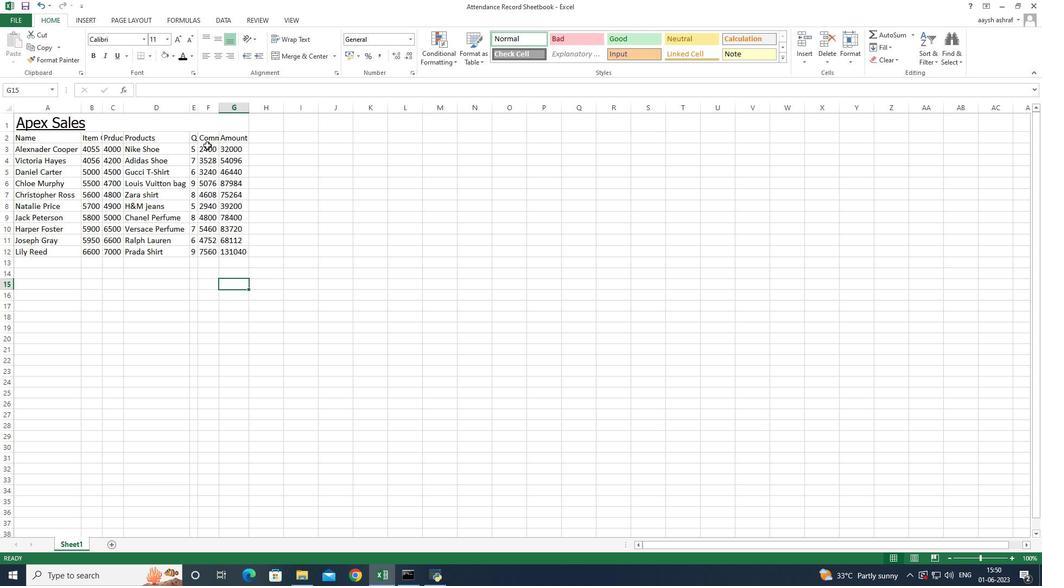 
Action: Key pressed ctrl+Z
Screenshot: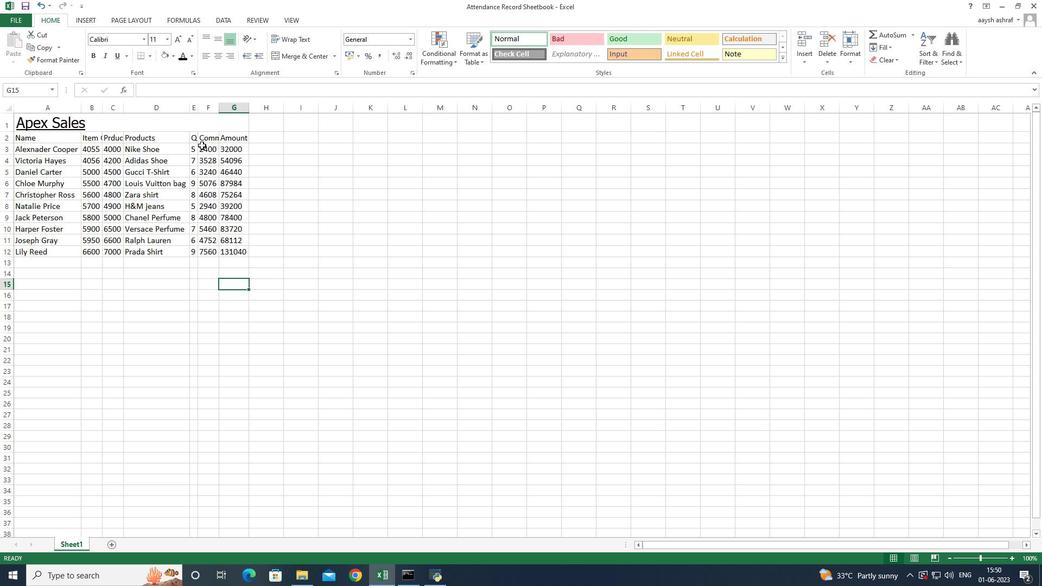 
Action: Mouse moved to (186, 287)
Screenshot: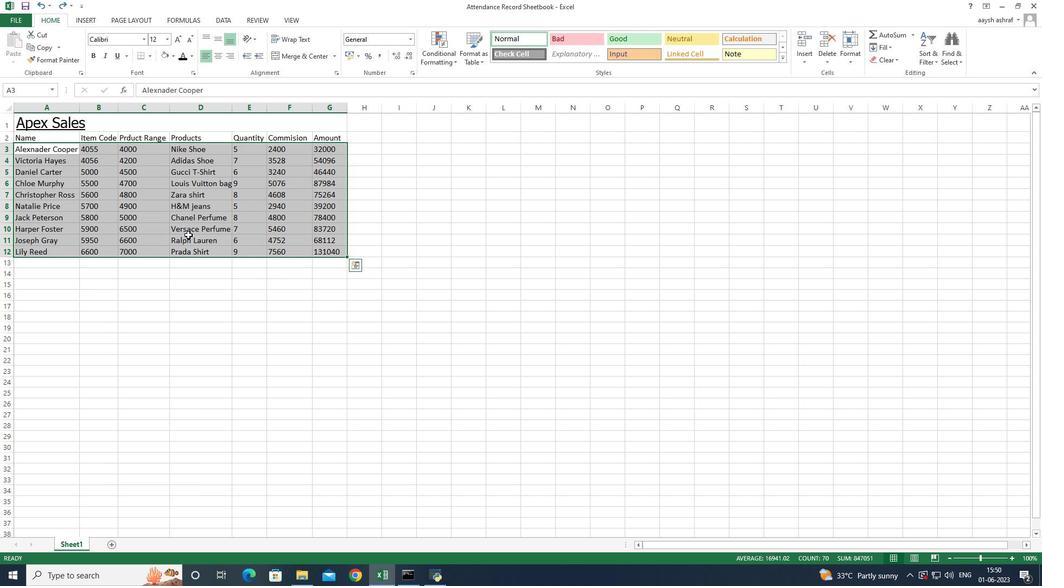 
Action: Mouse pressed left at (186, 287)
Screenshot: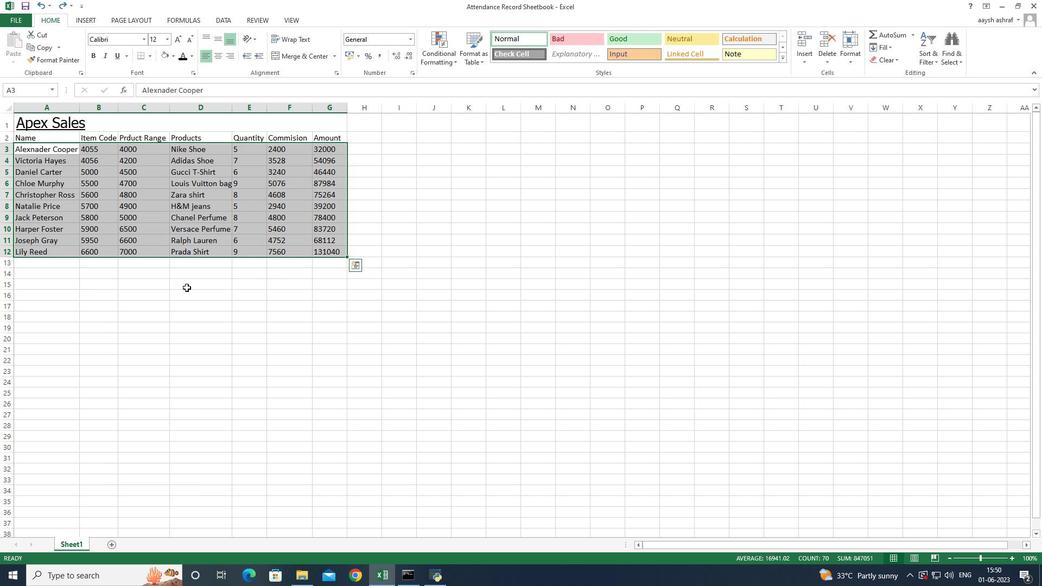
Action: Mouse moved to (183, 290)
Screenshot: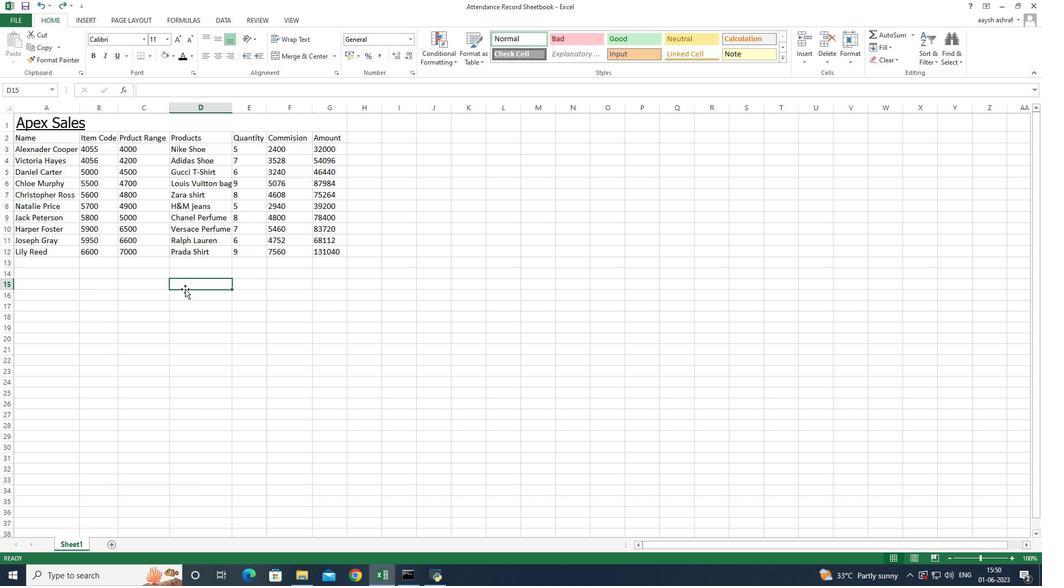 
